 Task: Look for space in San Lorenzo, Argentina from 1st June, 2023 to 4th June, 2023 for 1 adult in price range Rs.6000 to Rs.16000. Place can be private room with 1  bedroom having 1 bed and 1 bathroom. Property type can be house, flat, guest house. Amenities needed are: wifi, heating. Booking option can be shelf check-in. Required host language is English.
Action: Mouse moved to (533, 118)
Screenshot: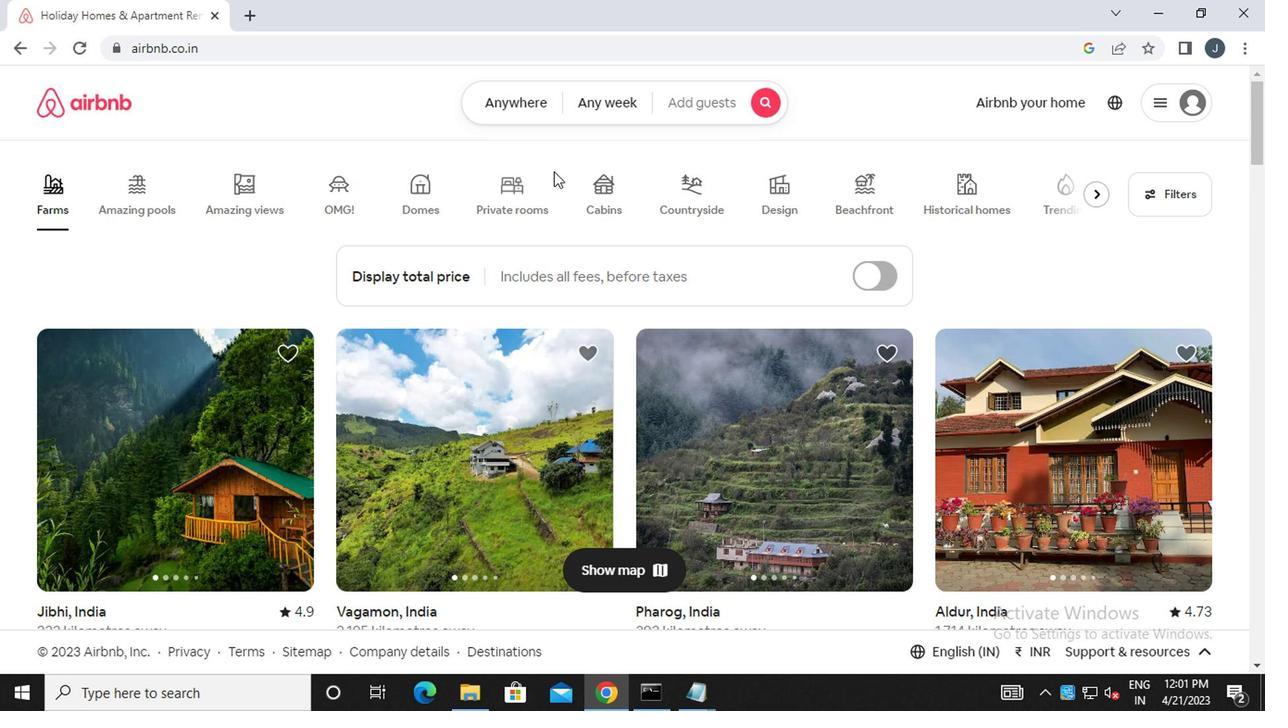 
Action: Mouse pressed left at (533, 118)
Screenshot: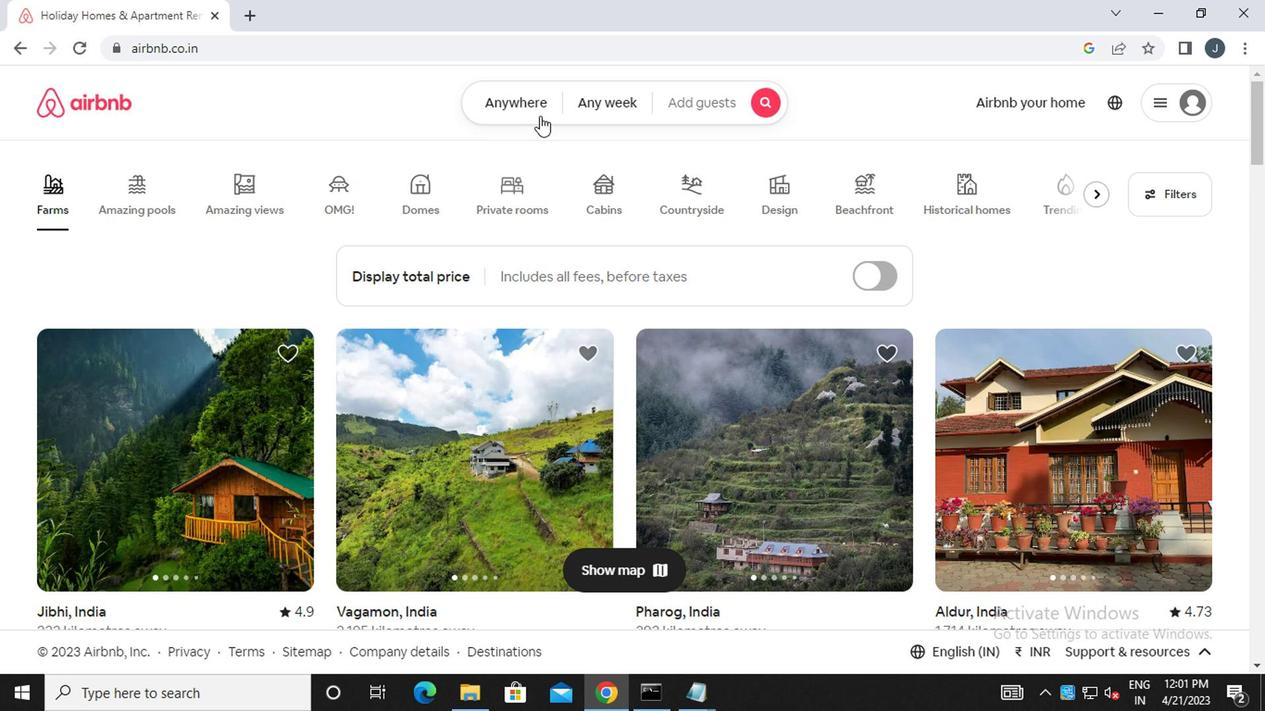 
Action: Mouse moved to (326, 180)
Screenshot: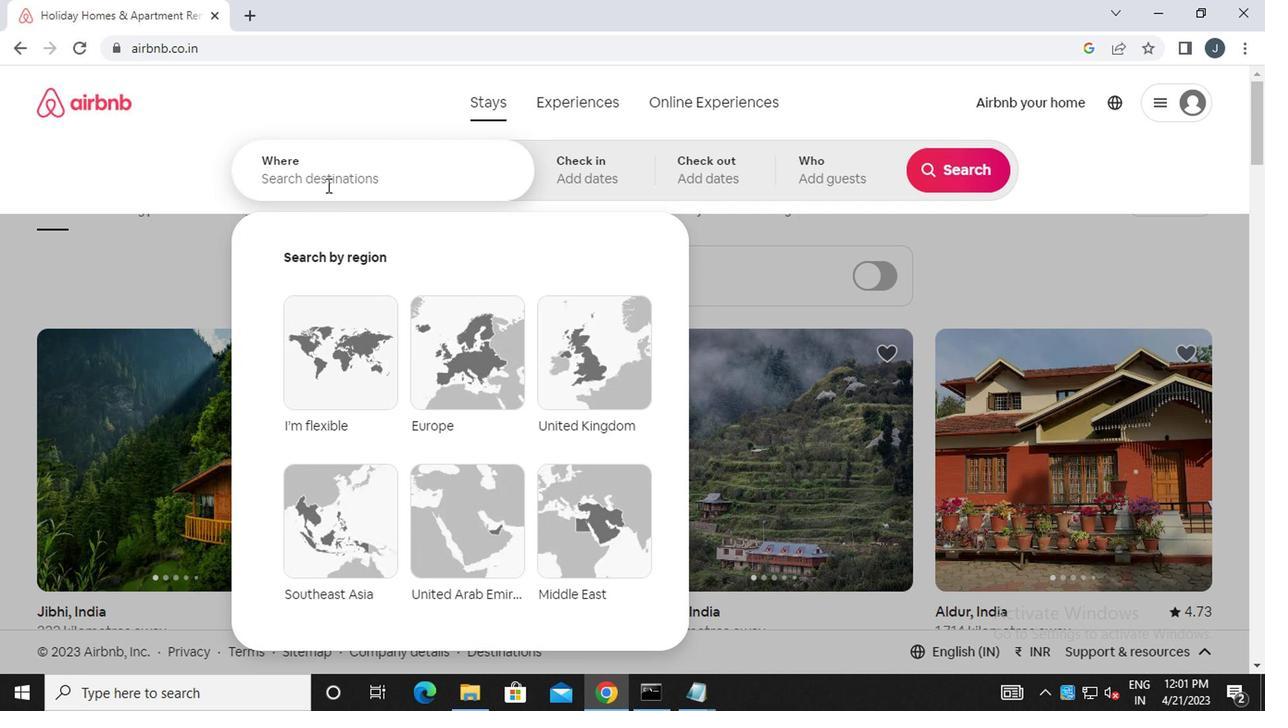 
Action: Mouse pressed left at (326, 180)
Screenshot: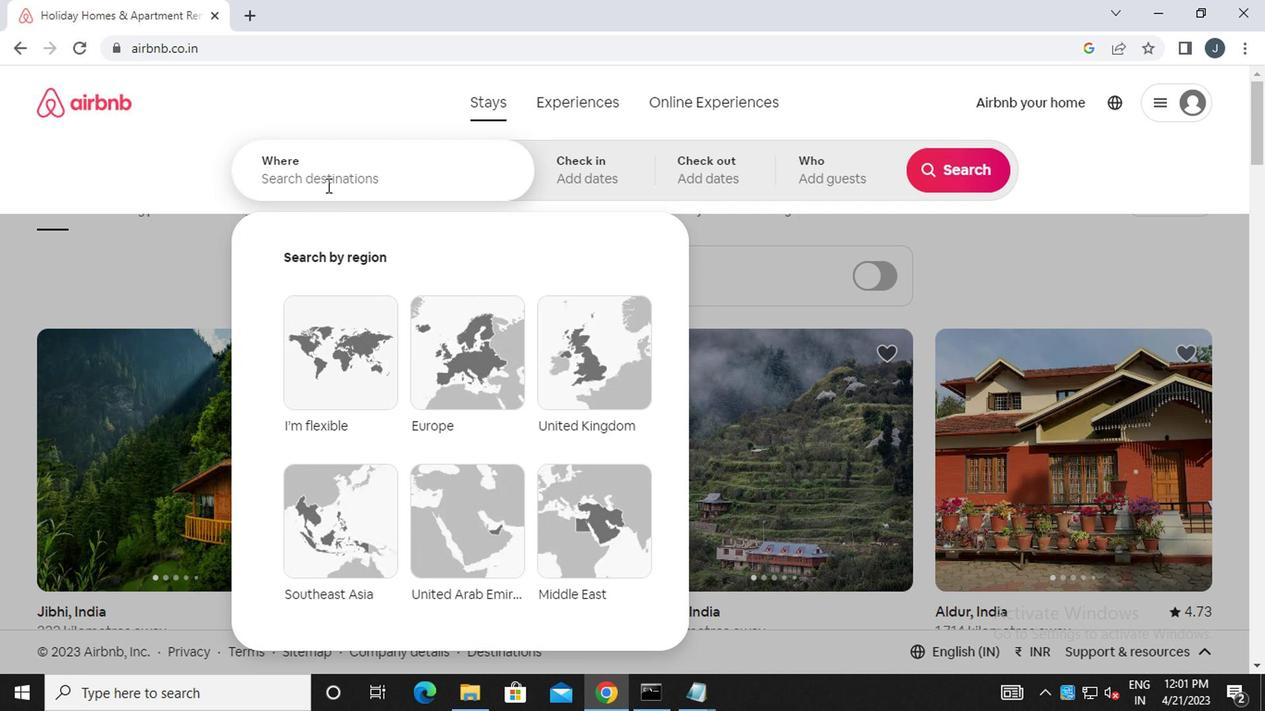 
Action: Mouse moved to (326, 180)
Screenshot: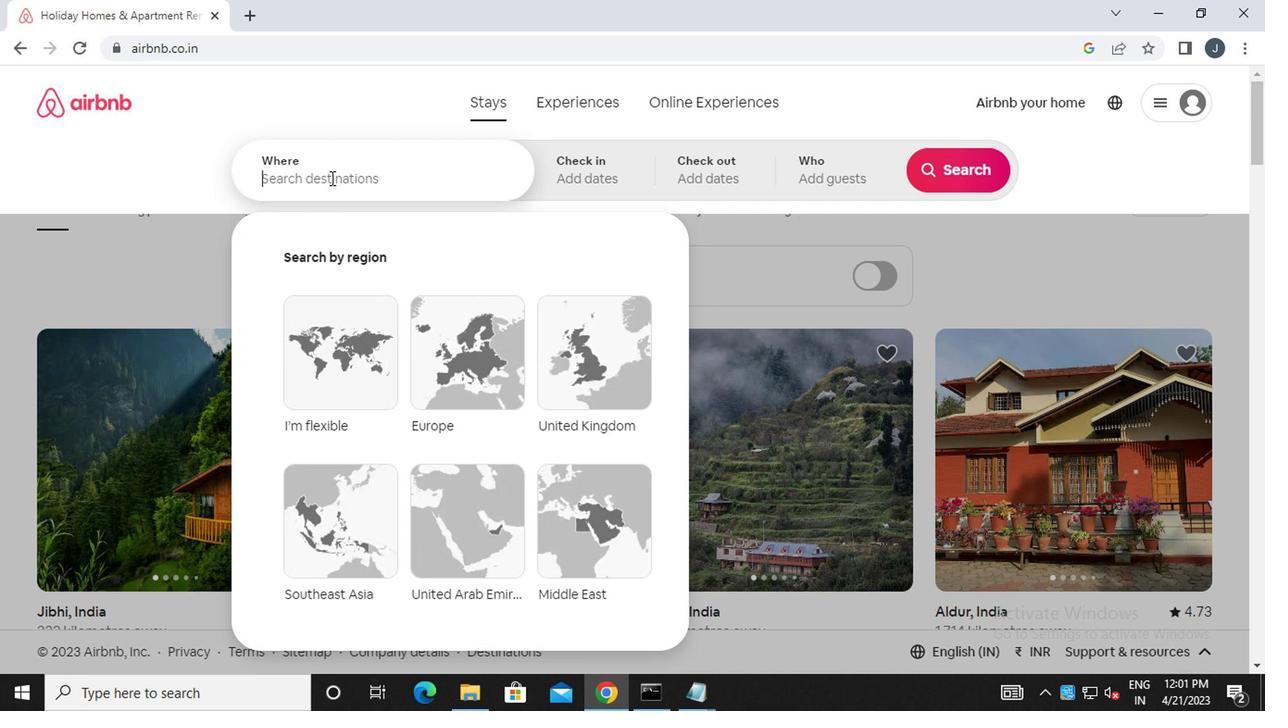 
Action: Key pressed s<Key.caps_lock>an<Key.space><Key.caps_lock>l<Key.caps_lock>orenzo
Screenshot: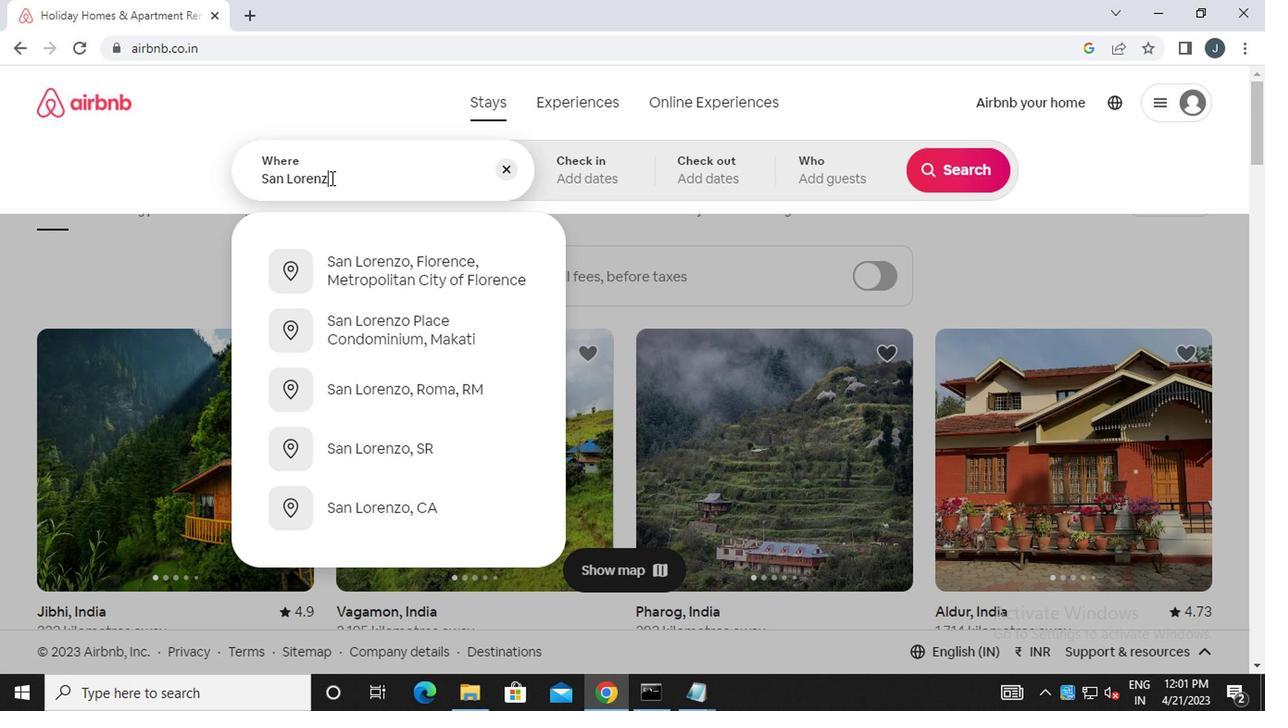 
Action: Mouse moved to (292, 180)
Screenshot: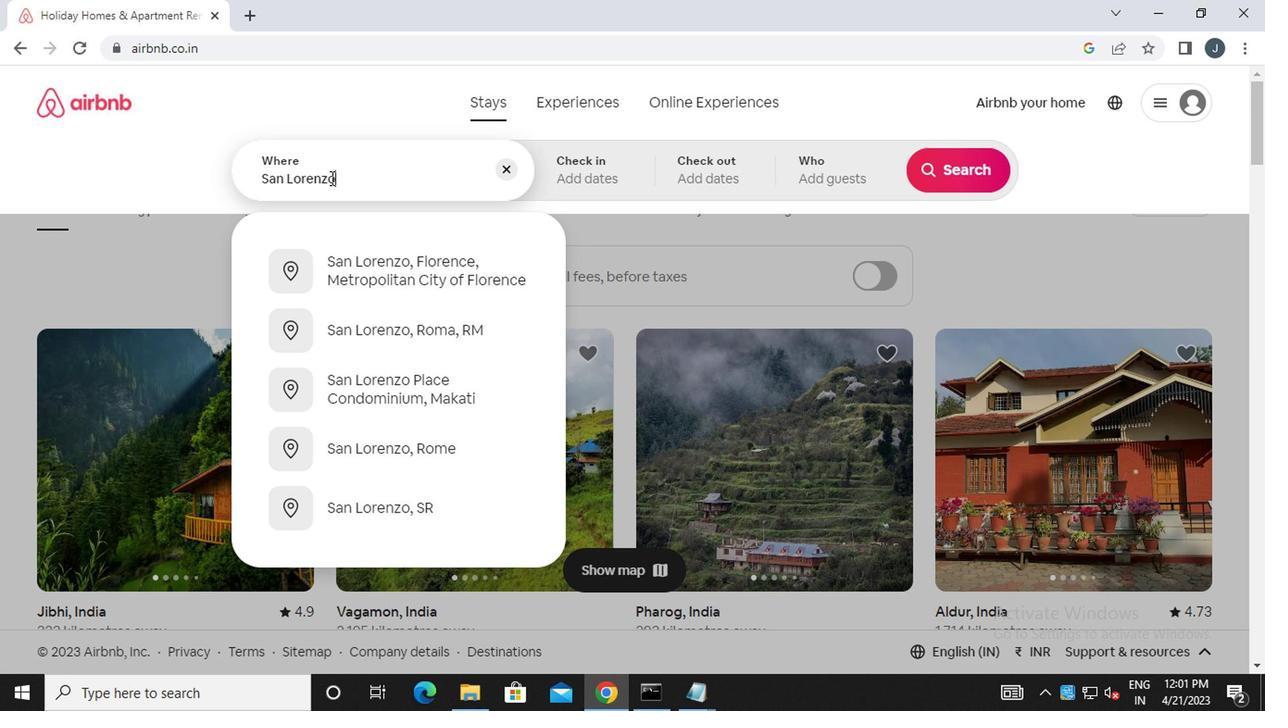 
Action: Key pressed ,<Key.space><Key.caps_lock>a<Key.caps_lock>rgentina
Screenshot: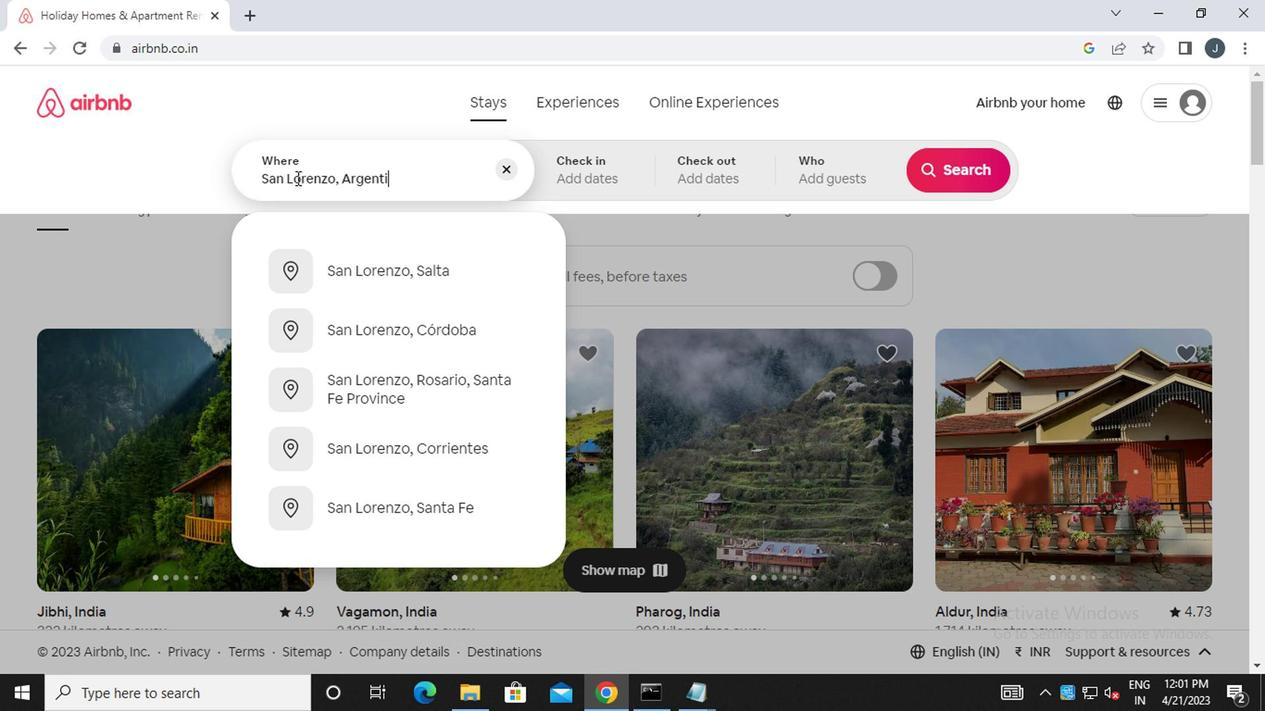 
Action: Mouse moved to (606, 189)
Screenshot: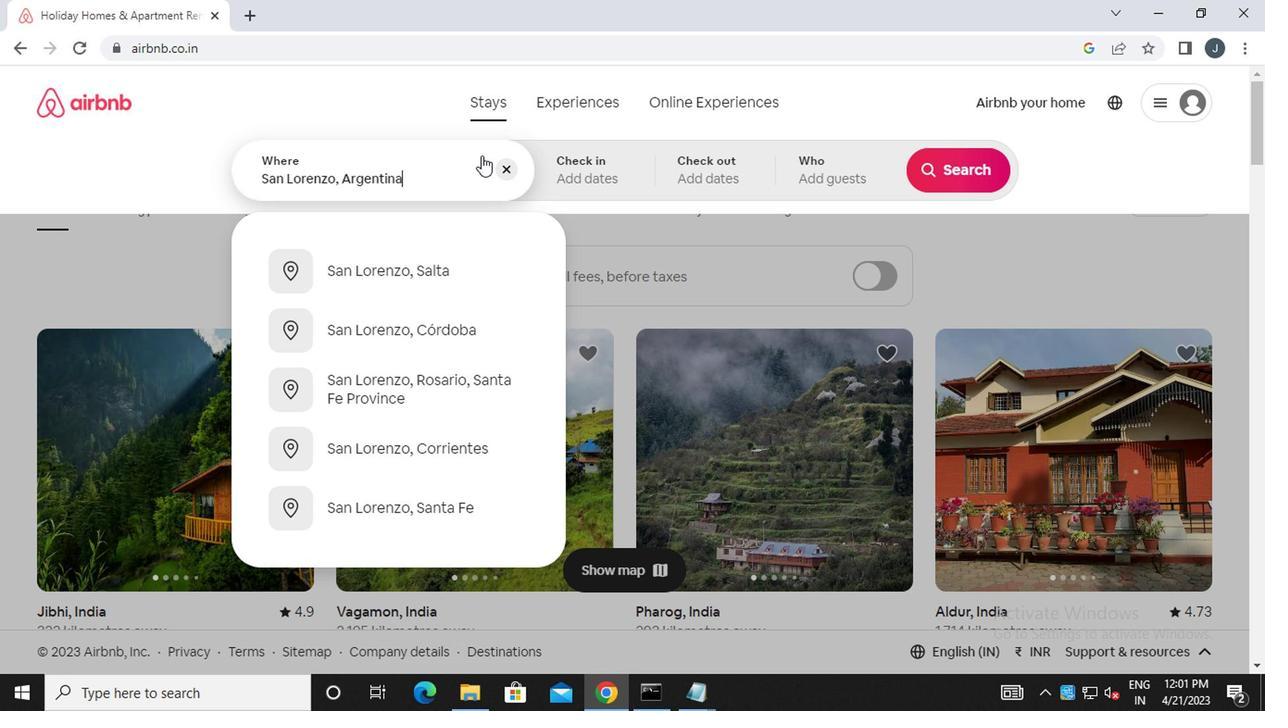 
Action: Mouse pressed left at (606, 189)
Screenshot: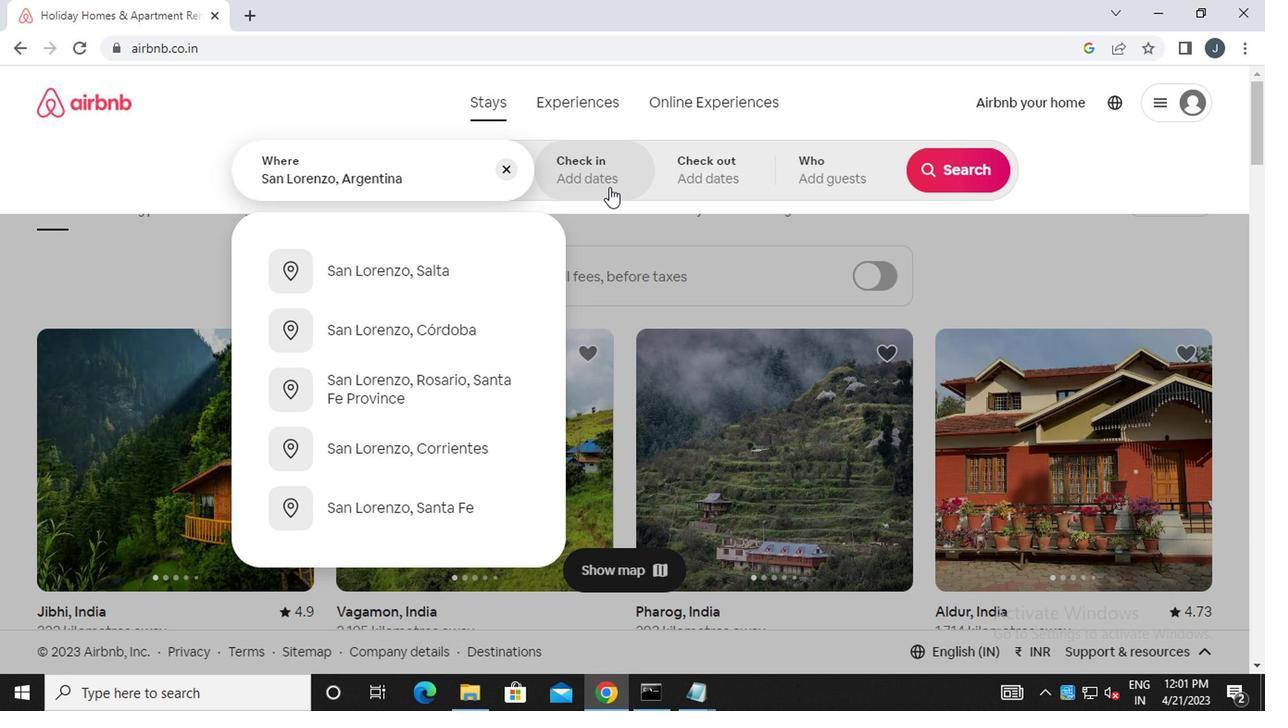 
Action: Mouse moved to (952, 318)
Screenshot: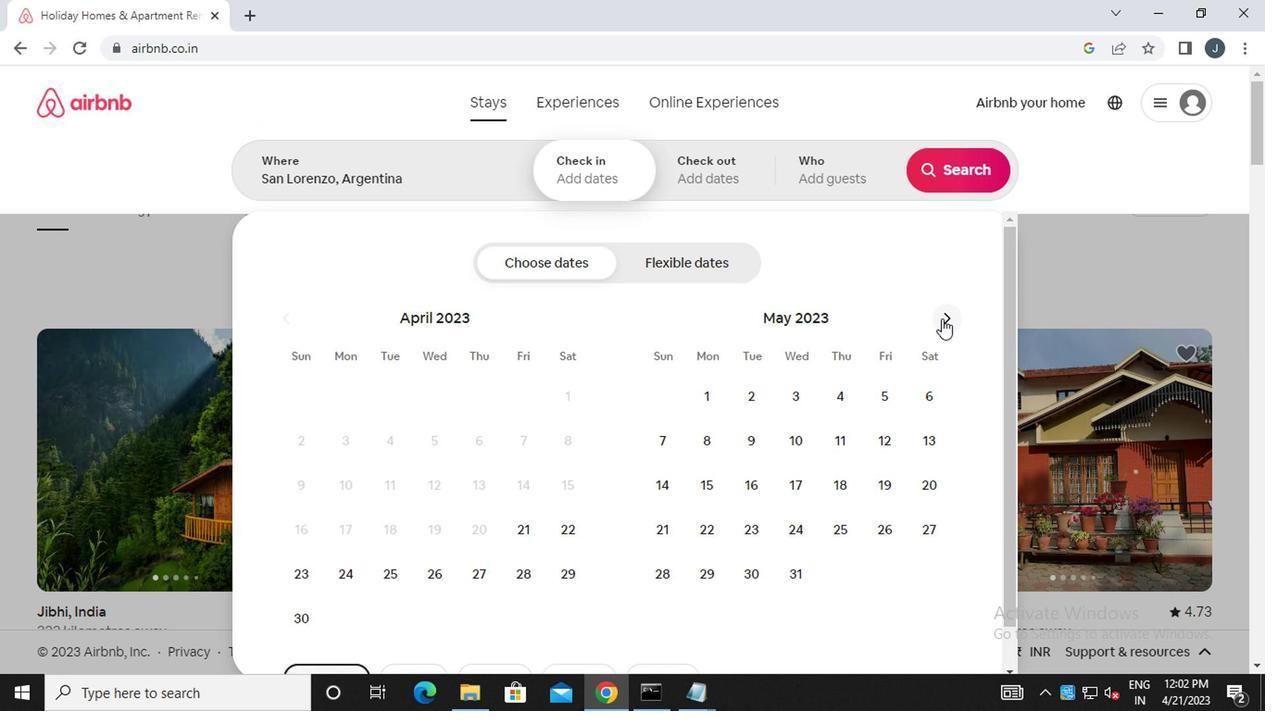 
Action: Mouse pressed left at (952, 318)
Screenshot: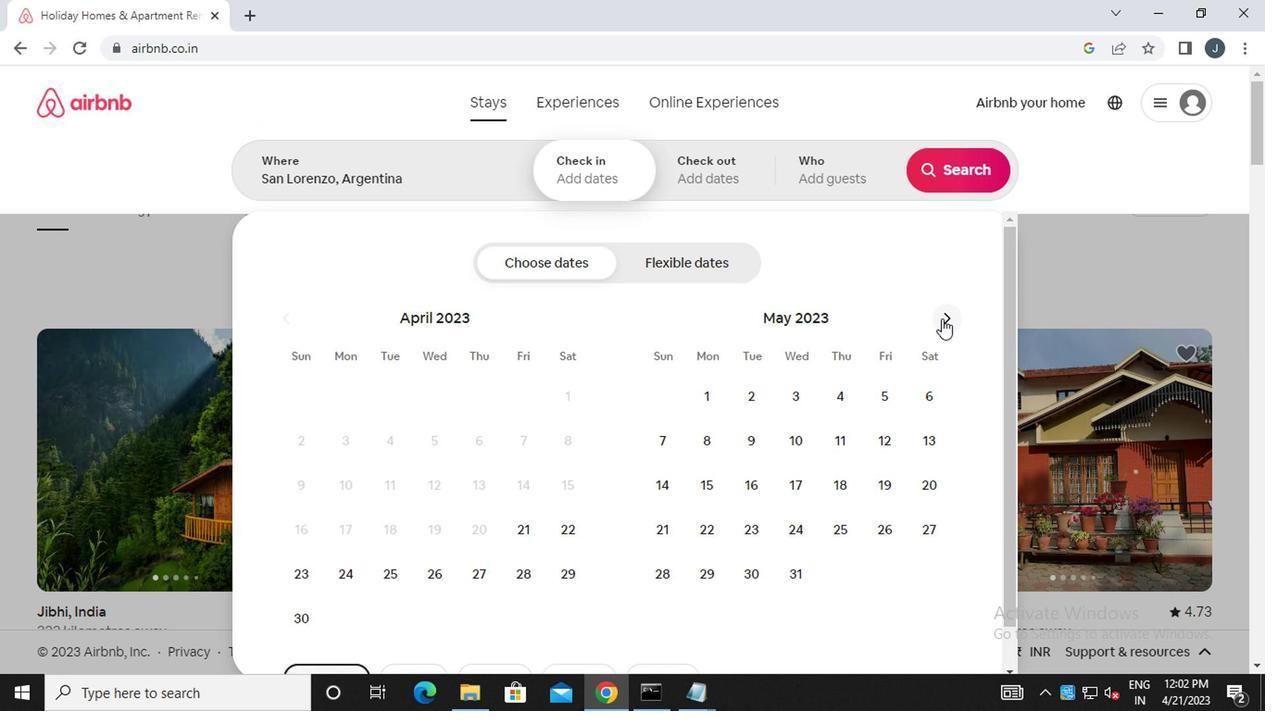 
Action: Mouse moved to (835, 404)
Screenshot: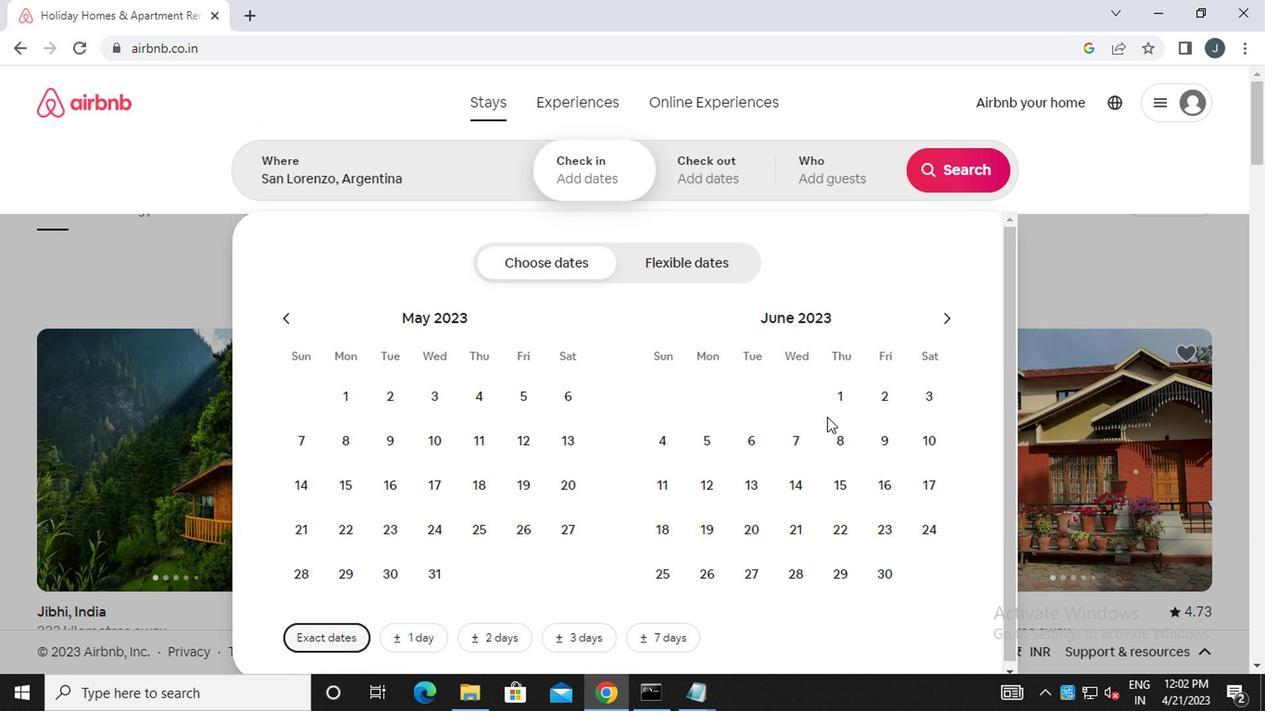 
Action: Mouse pressed left at (835, 404)
Screenshot: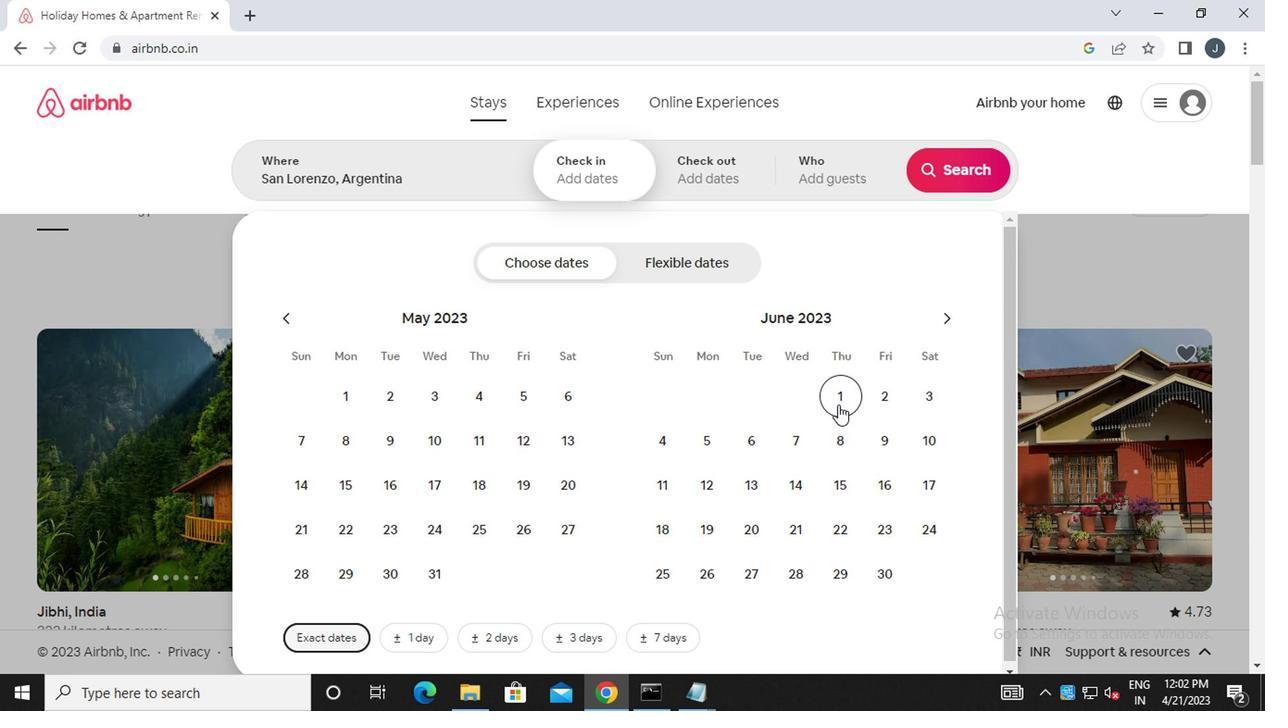 
Action: Mouse moved to (655, 449)
Screenshot: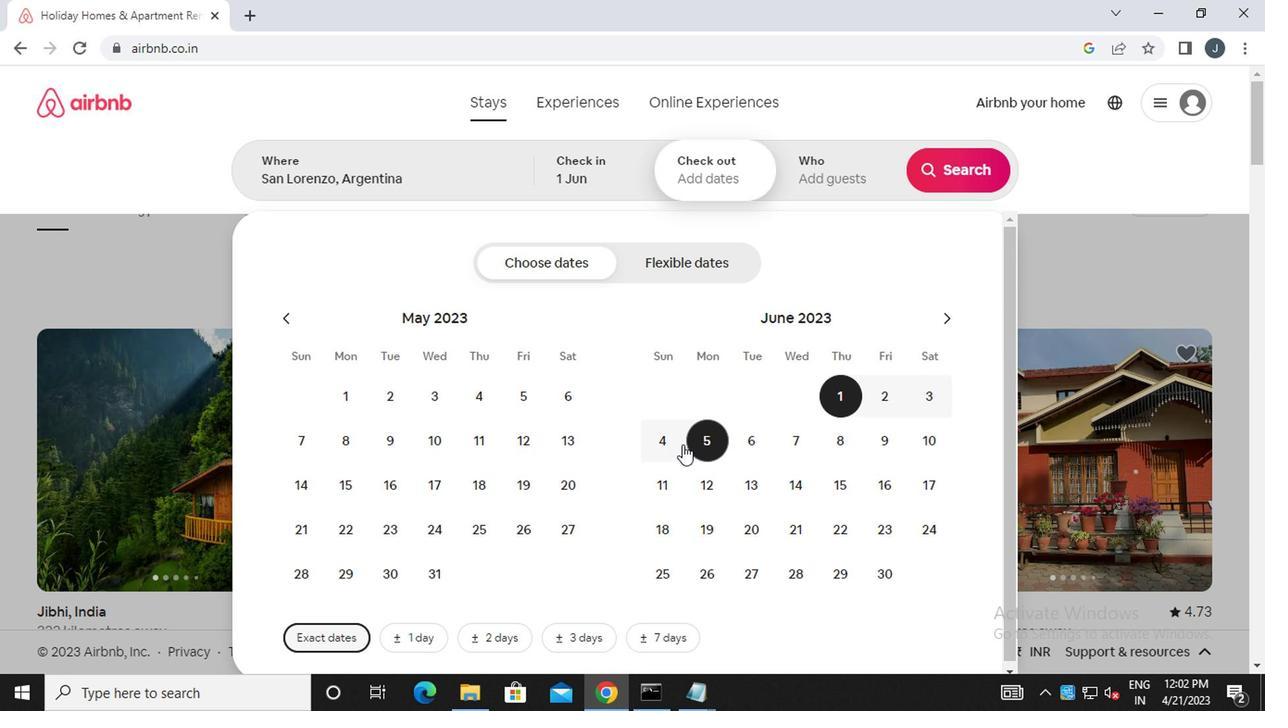 
Action: Mouse pressed left at (655, 449)
Screenshot: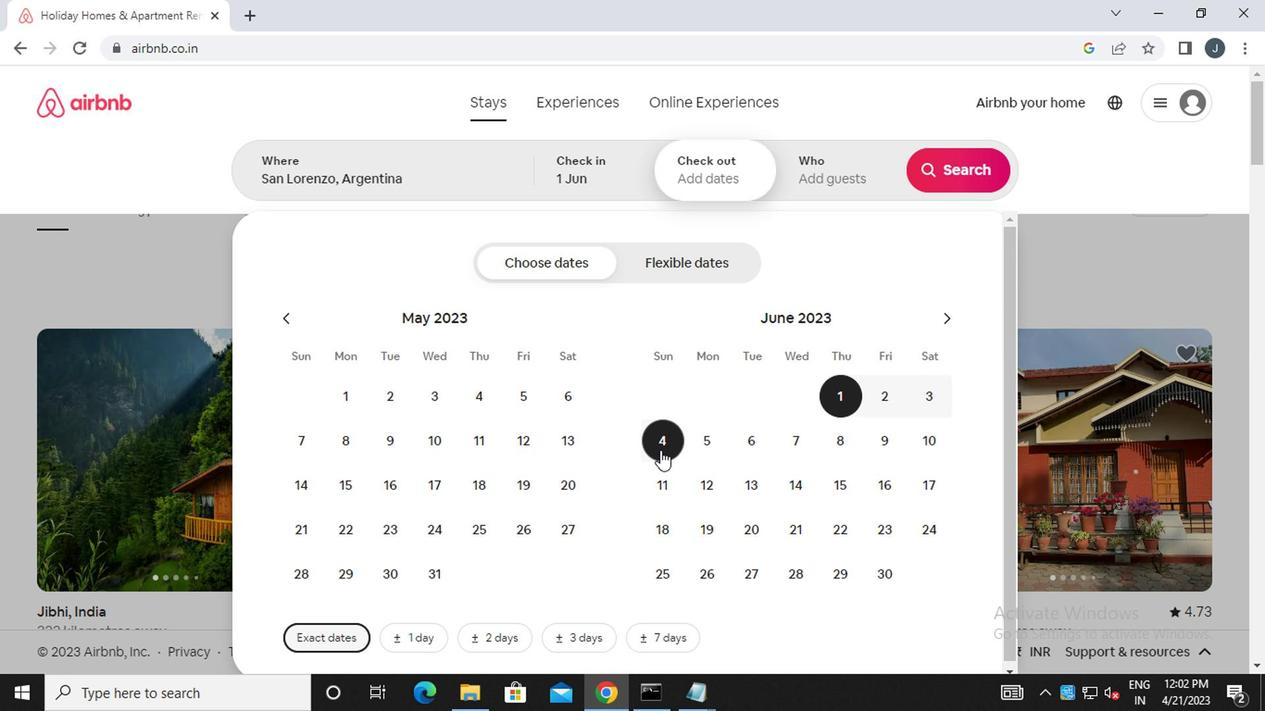 
Action: Mouse moved to (836, 176)
Screenshot: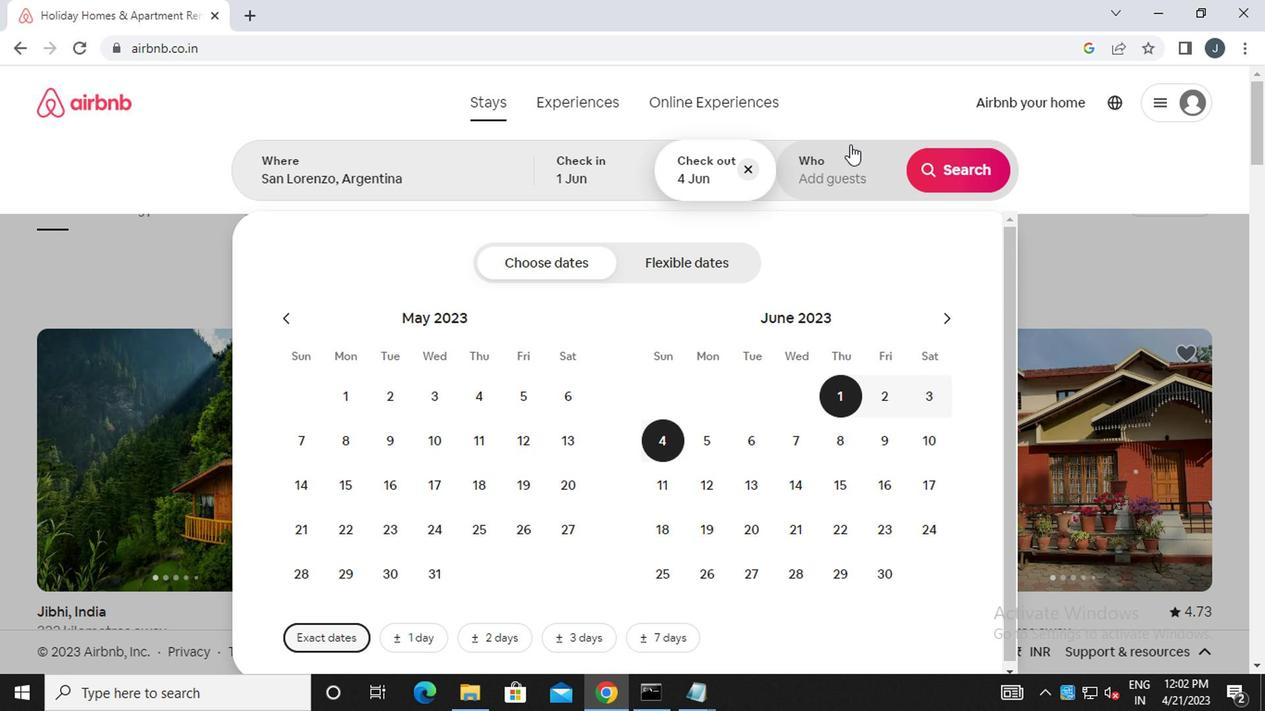 
Action: Mouse pressed left at (836, 176)
Screenshot: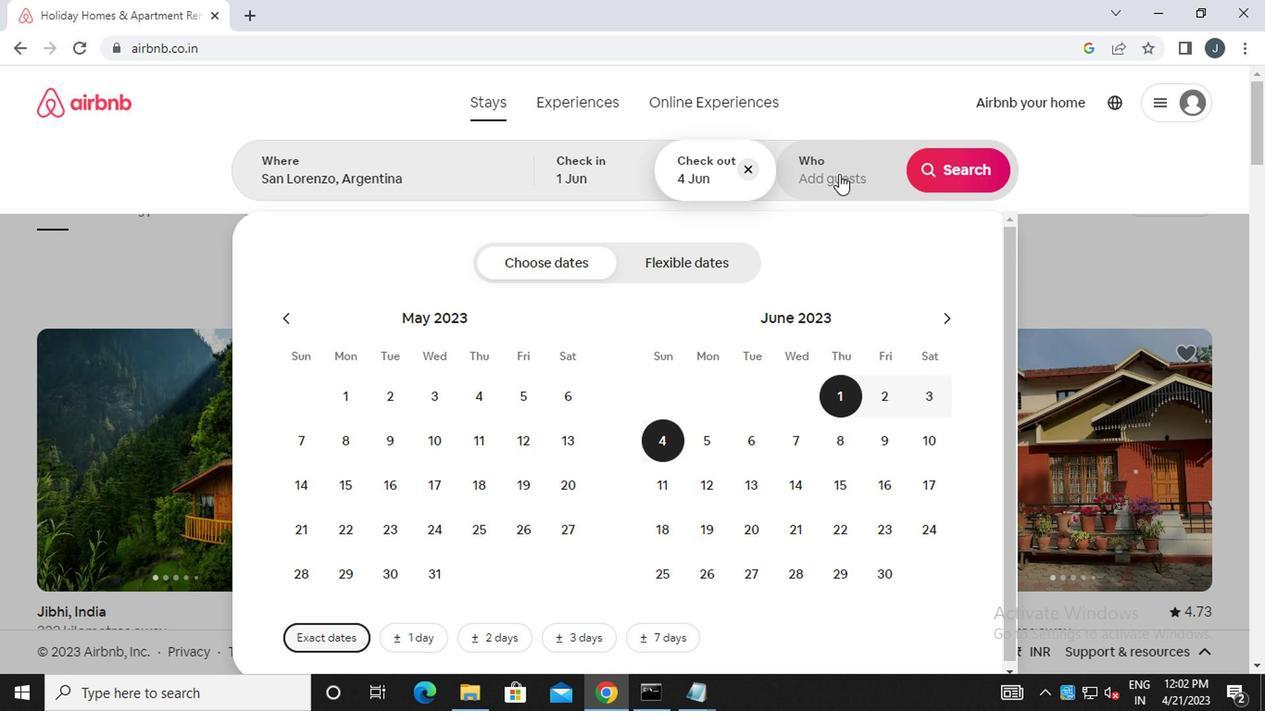 
Action: Mouse moved to (951, 270)
Screenshot: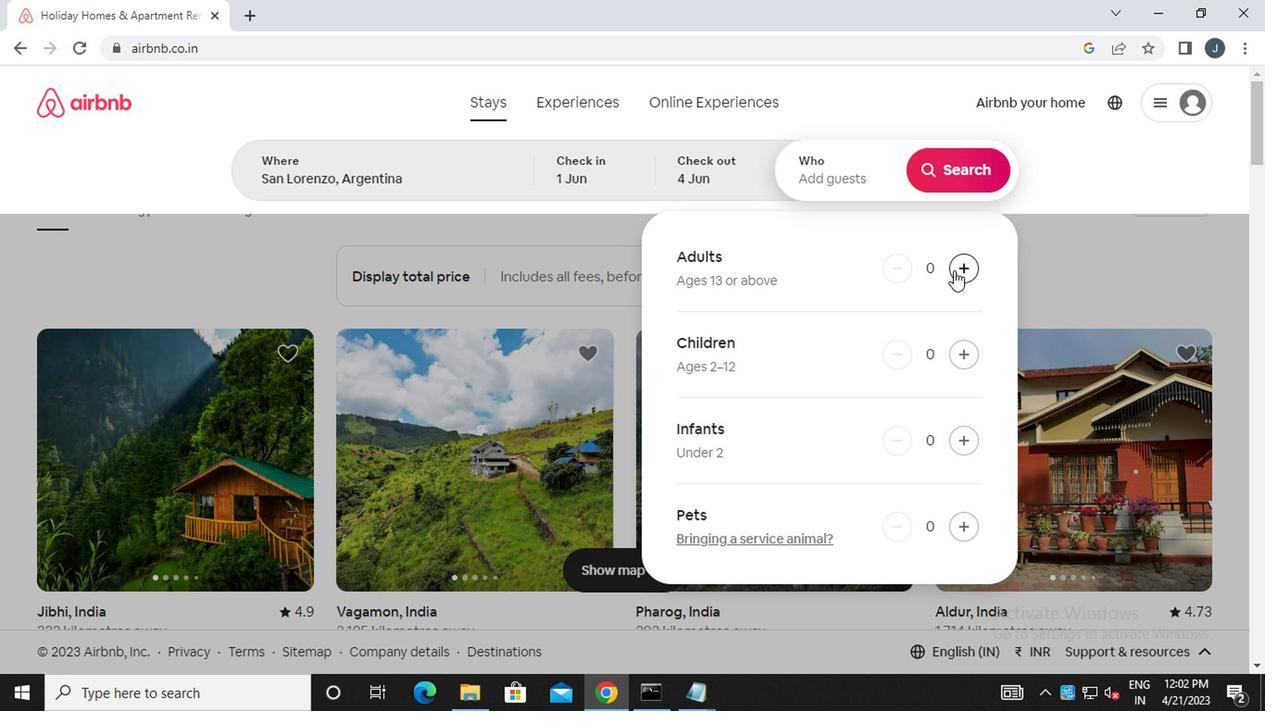 
Action: Mouse pressed left at (951, 270)
Screenshot: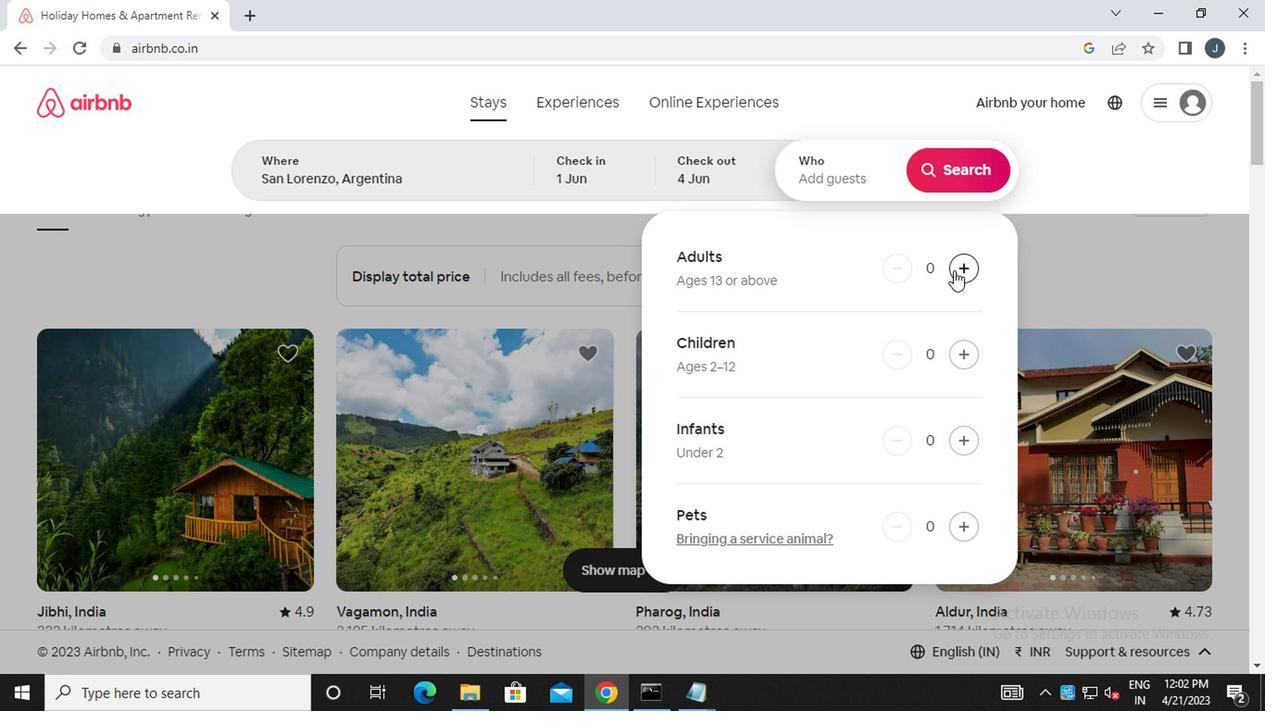 
Action: Mouse moved to (952, 159)
Screenshot: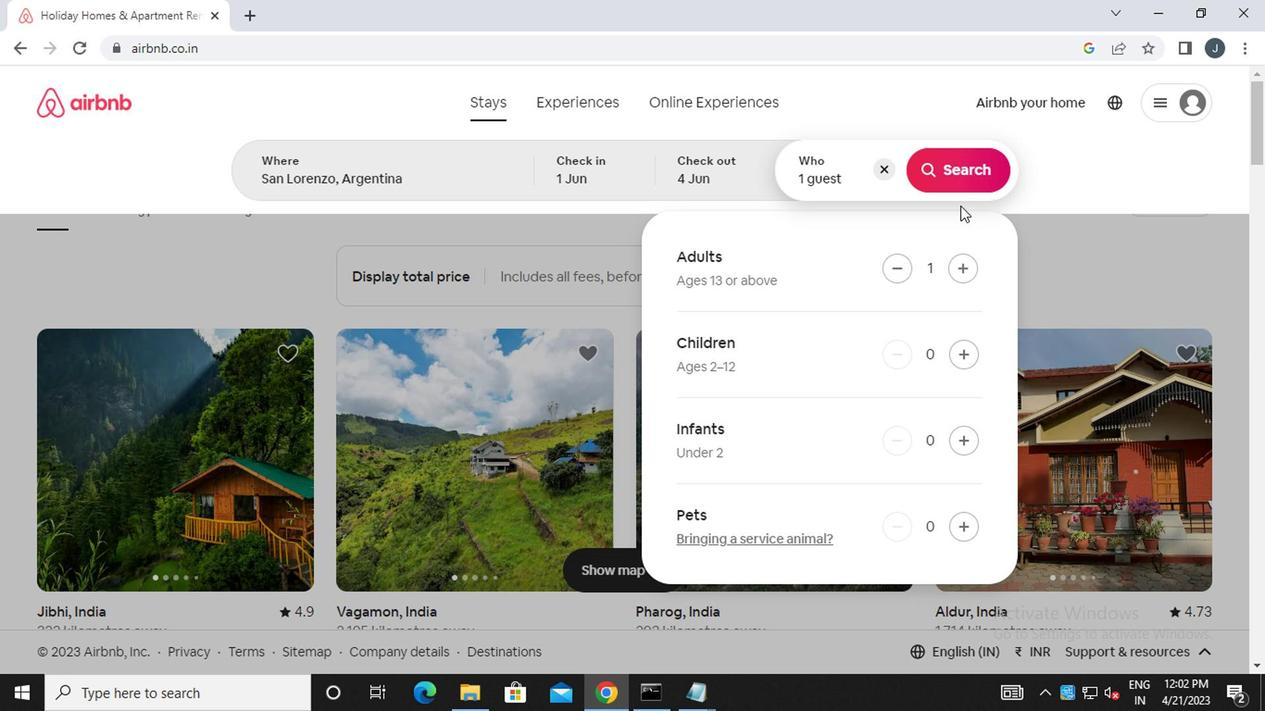 
Action: Mouse pressed left at (952, 159)
Screenshot: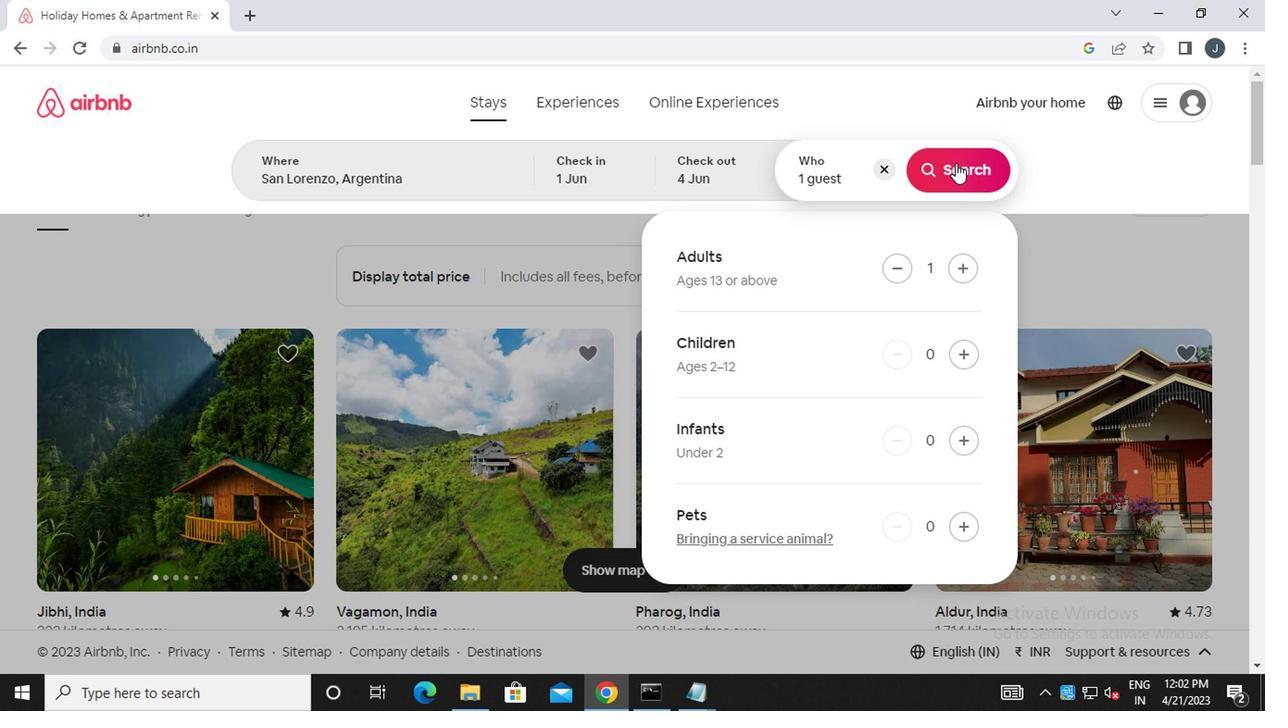 
Action: Mouse moved to (1218, 185)
Screenshot: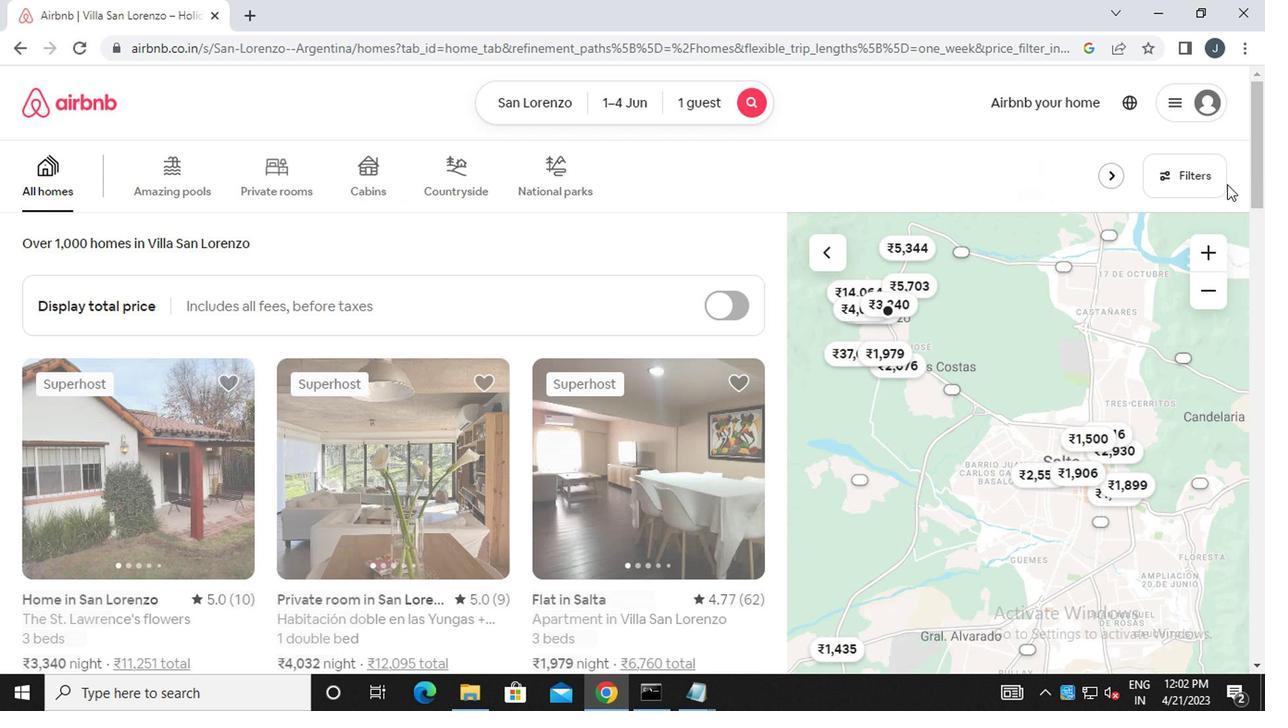 
Action: Mouse pressed left at (1218, 185)
Screenshot: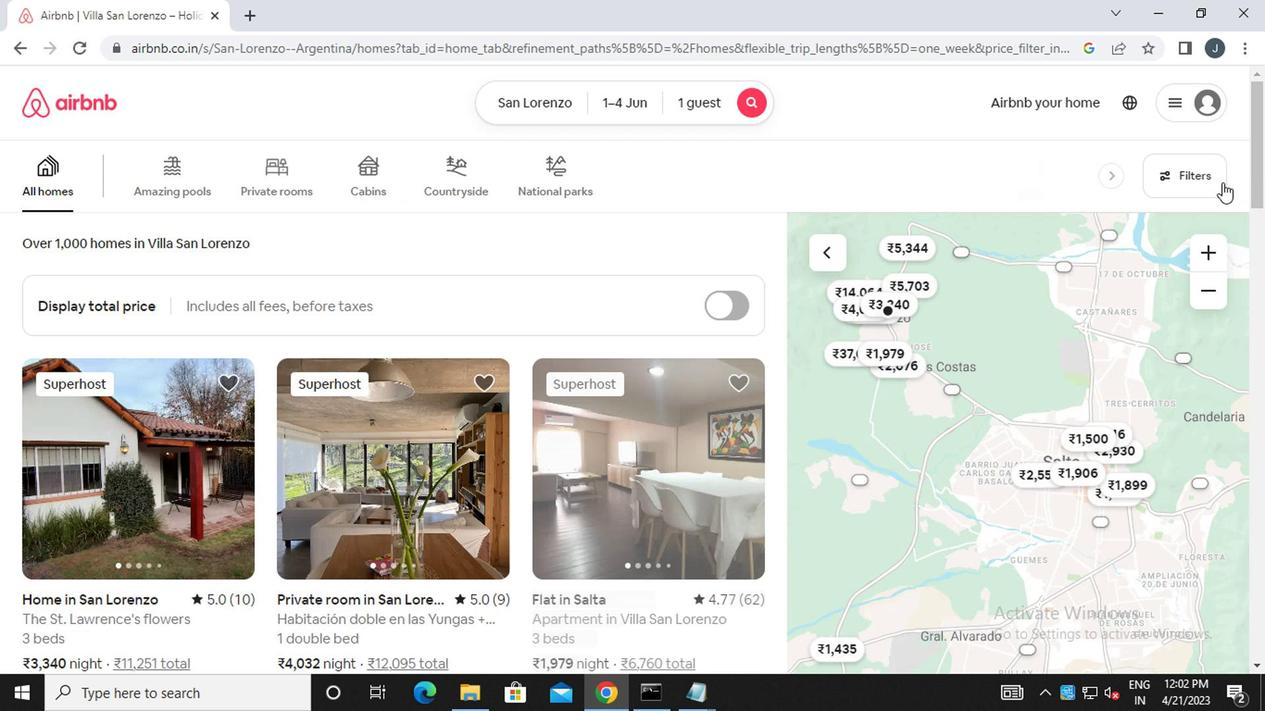 
Action: Mouse moved to (436, 407)
Screenshot: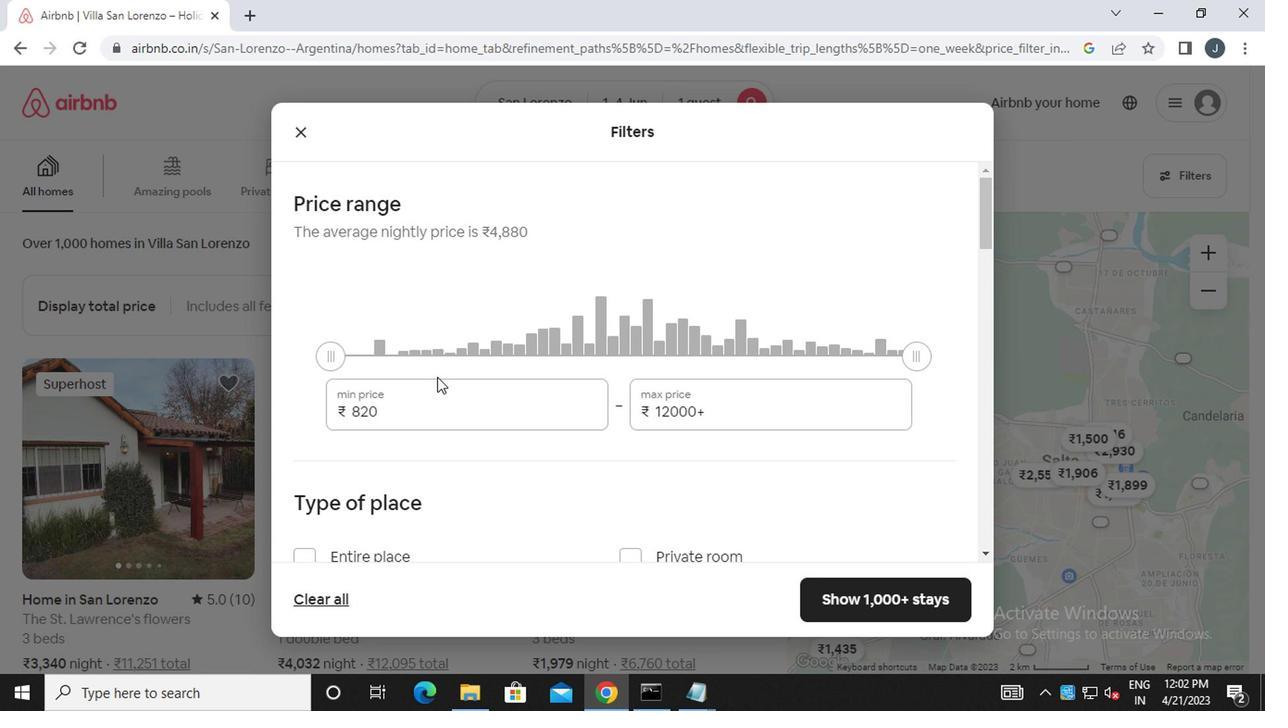 
Action: Mouse pressed left at (436, 407)
Screenshot: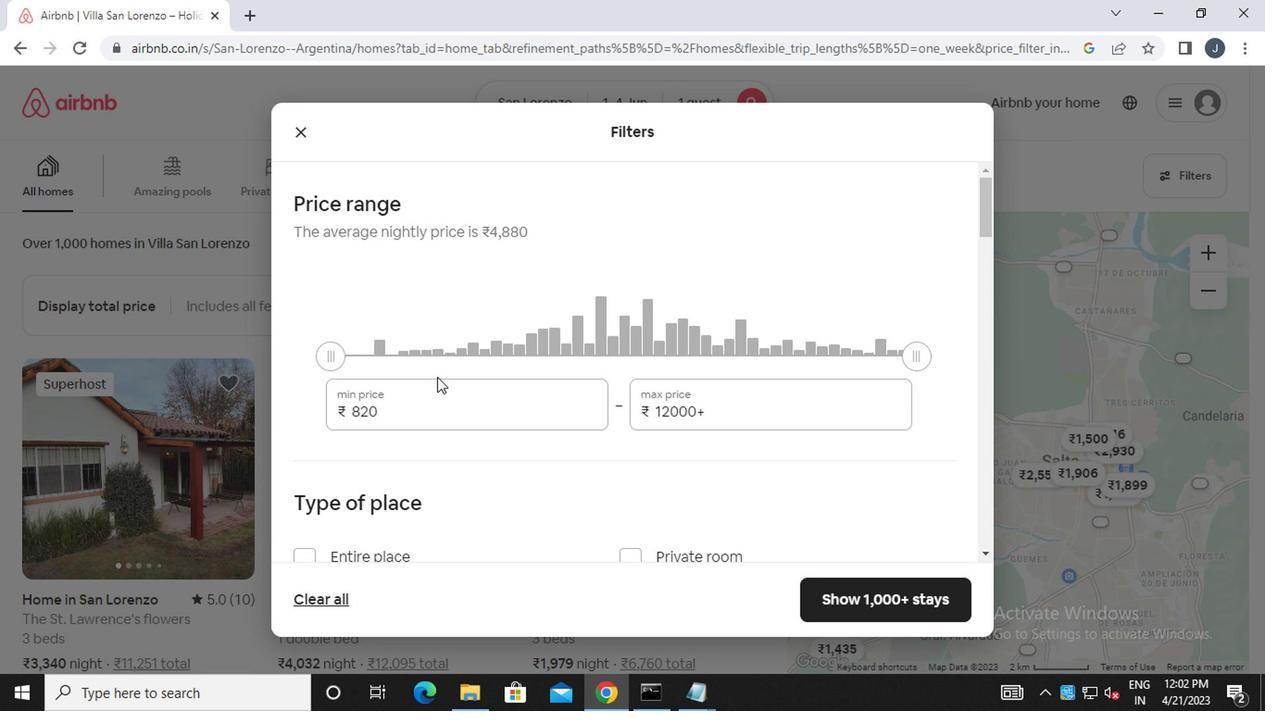 
Action: Mouse moved to (434, 407)
Screenshot: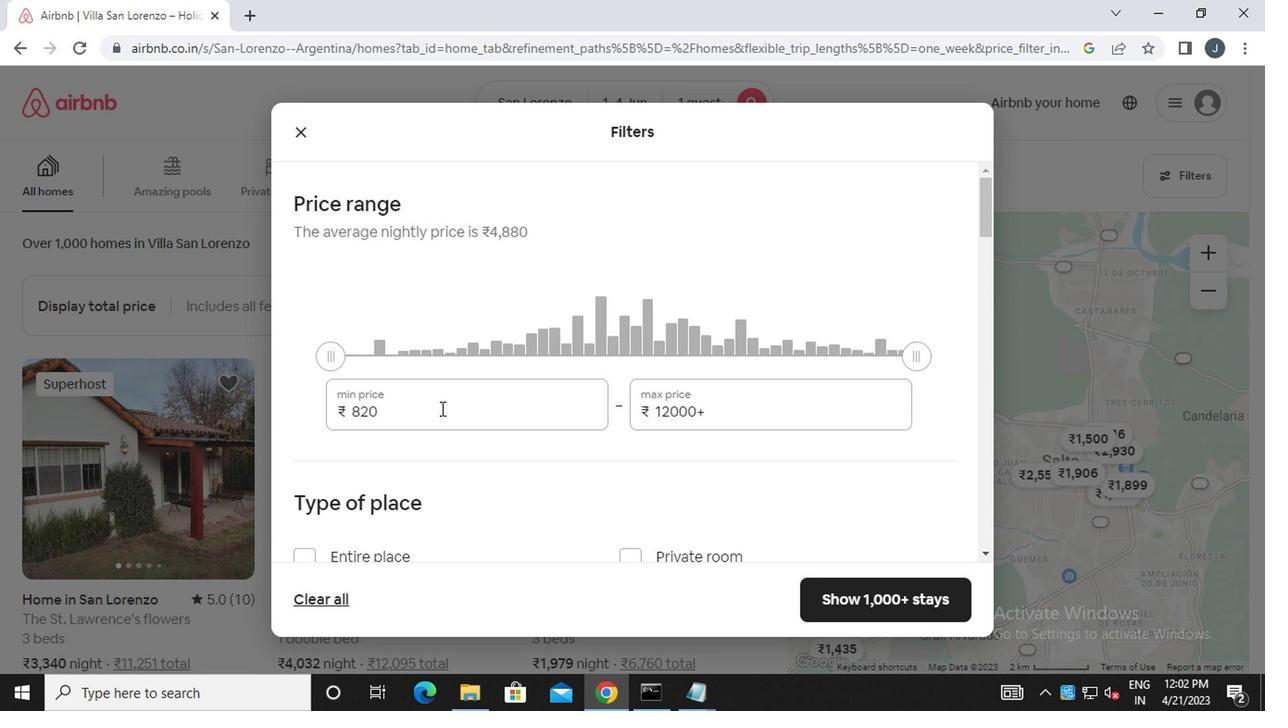 
Action: Key pressed <Key.backspace><Key.backspace><Key.backspace><Key.backspace><Key.backspace><Key.backspace><Key.backspace><Key.backspace><Key.backspace><Key.backspace><Key.backspace><Key.backspace>6000
Screenshot: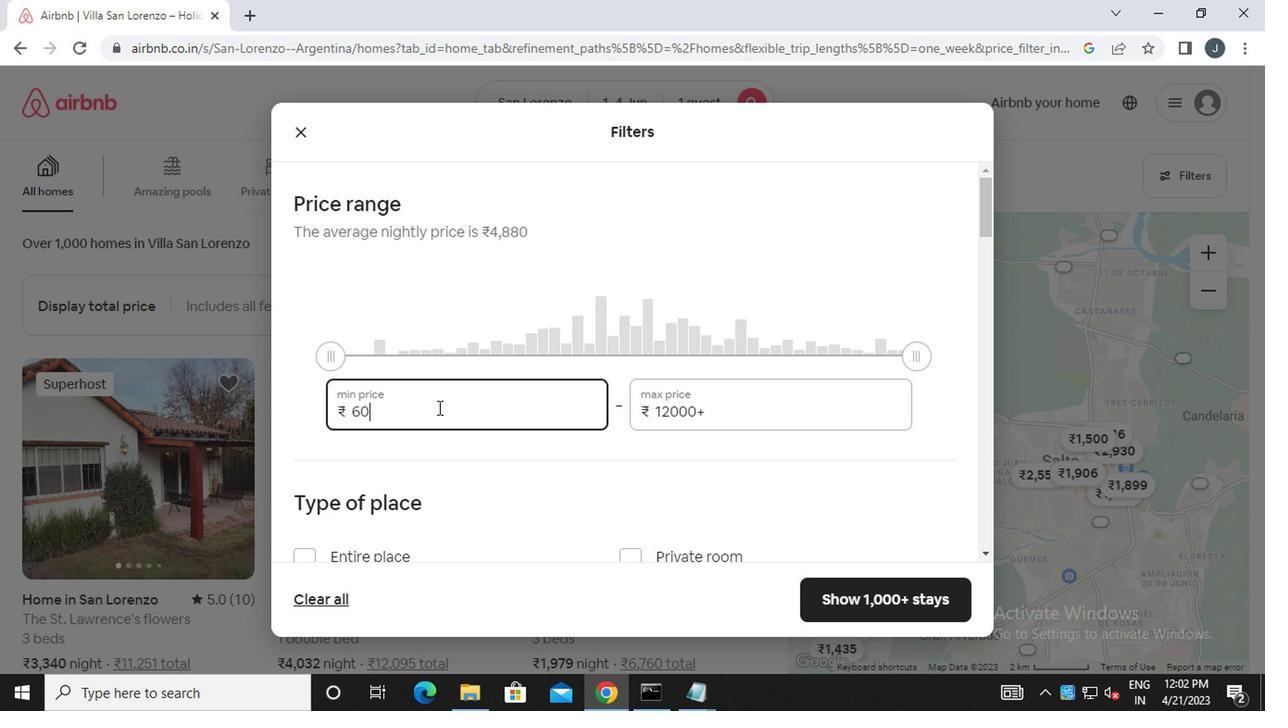 
Action: Mouse moved to (750, 407)
Screenshot: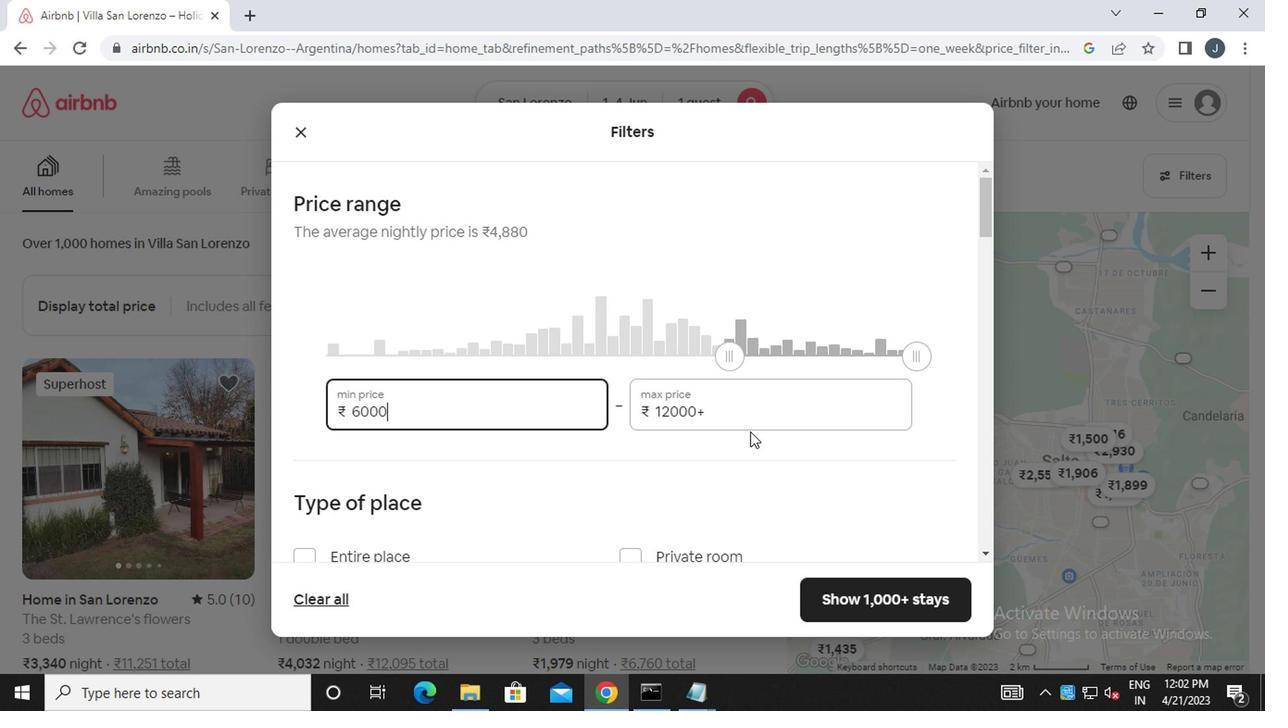 
Action: Mouse pressed left at (750, 407)
Screenshot: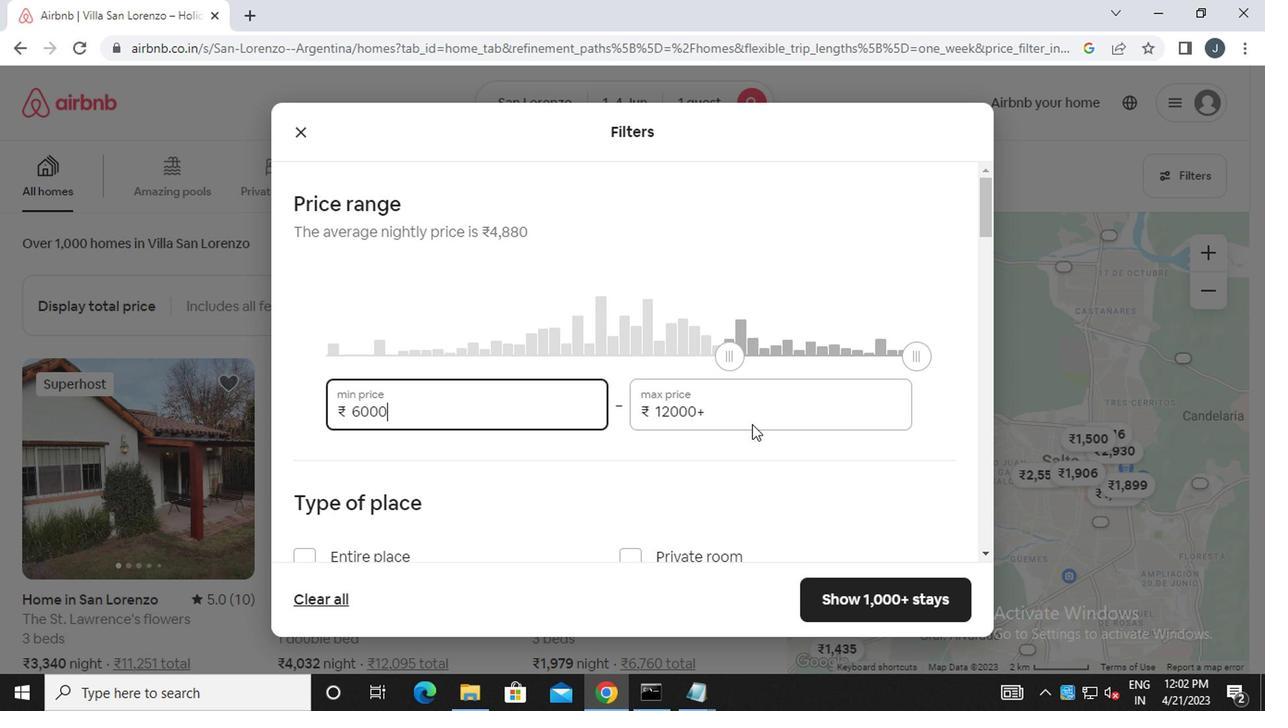 
Action: Mouse moved to (750, 410)
Screenshot: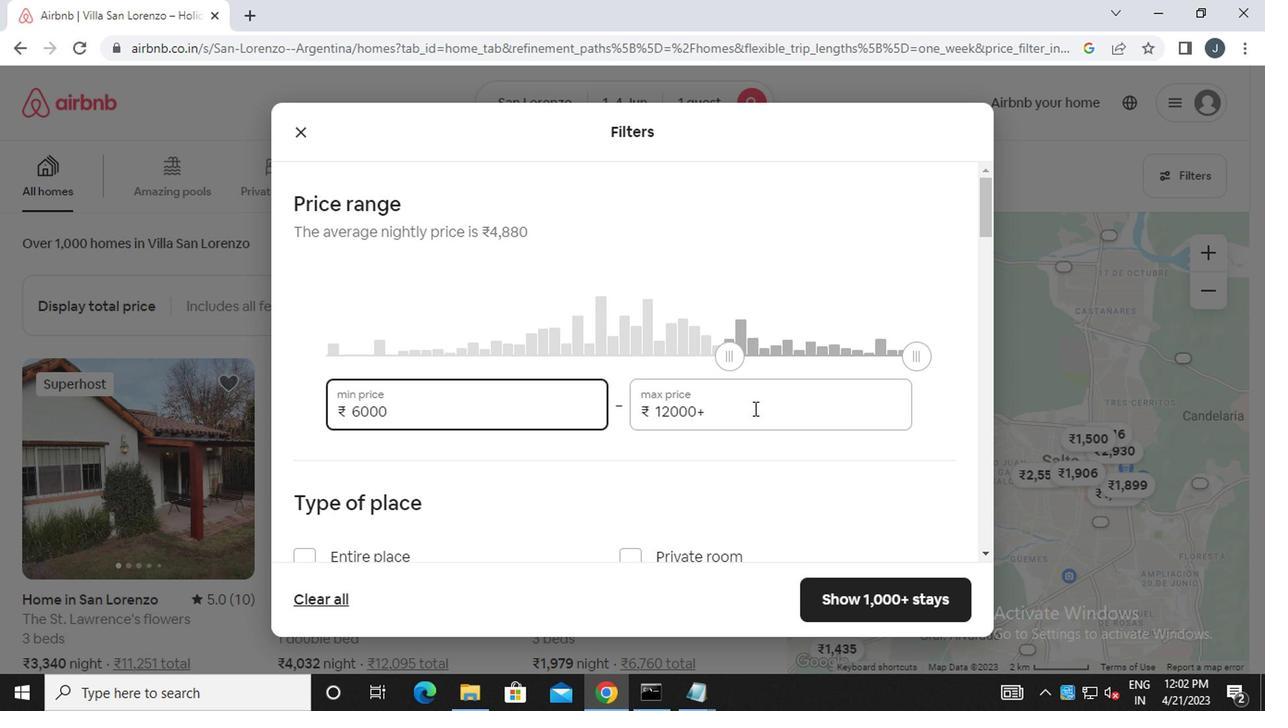 
Action: Key pressed <Key.backspace><Key.backspace><Key.backspace><Key.backspace><Key.backspace>6000
Screenshot: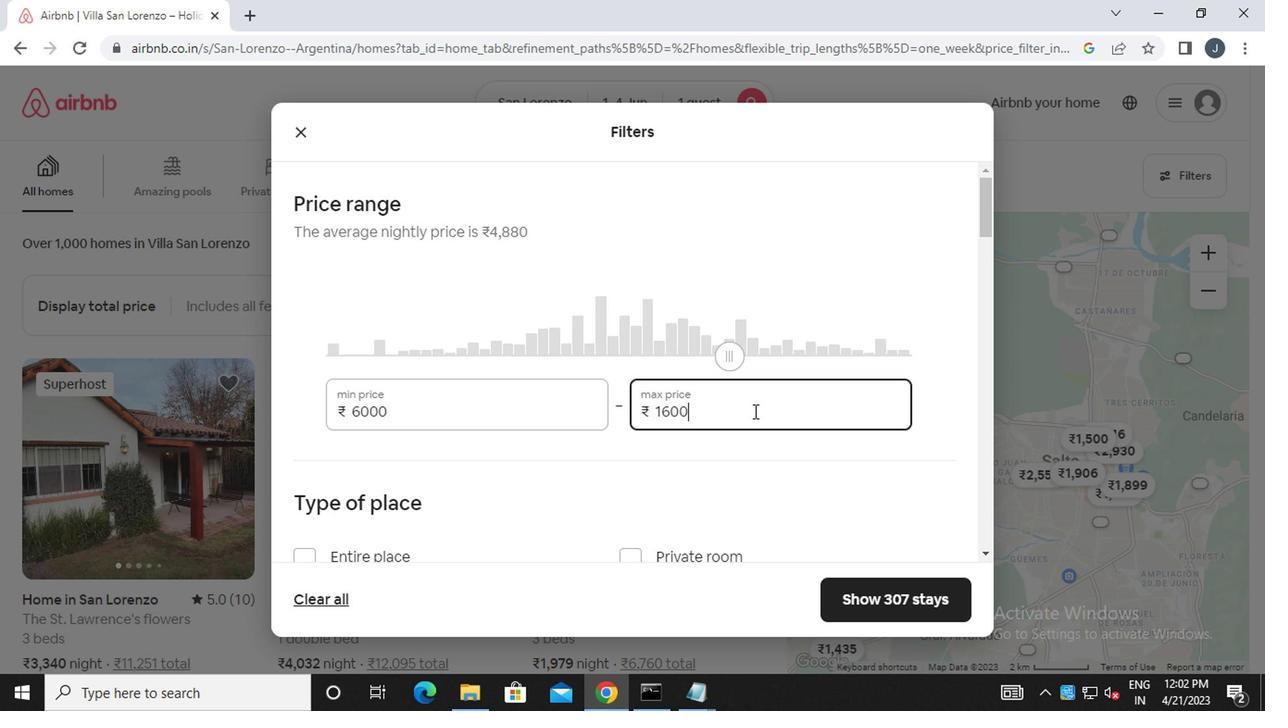 
Action: Mouse moved to (686, 454)
Screenshot: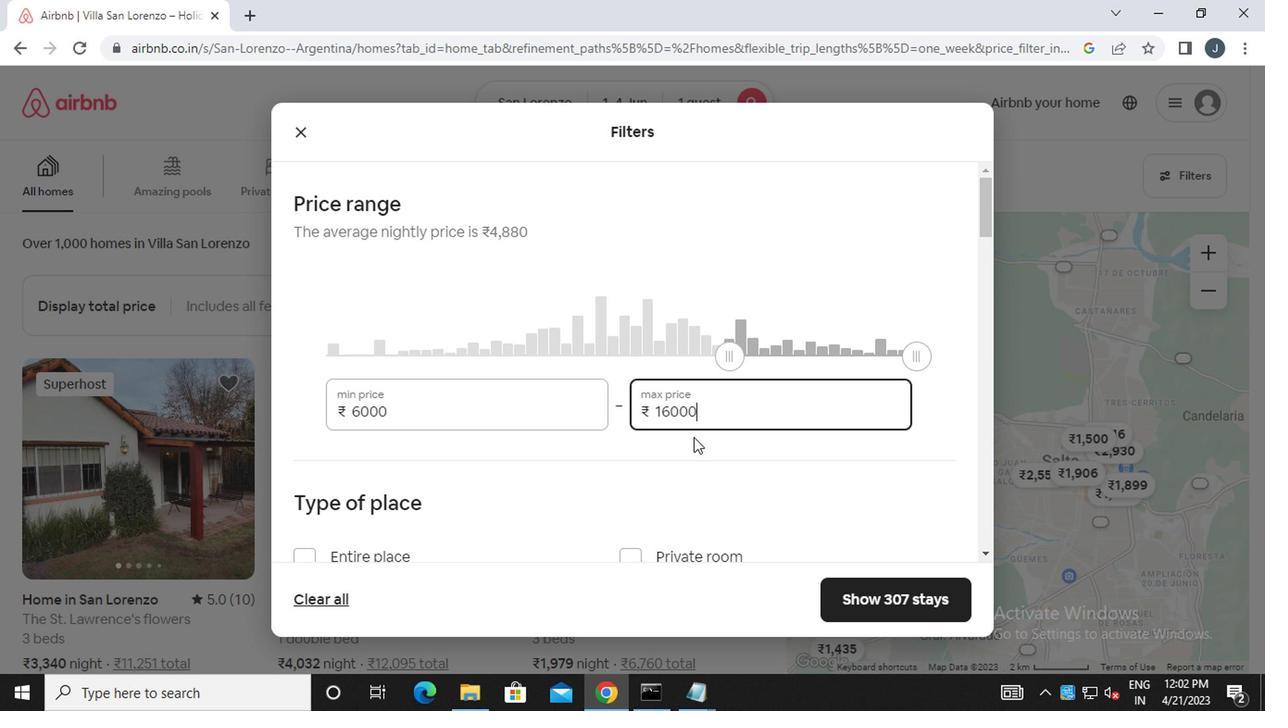 
Action: Mouse scrolled (686, 453) with delta (0, -1)
Screenshot: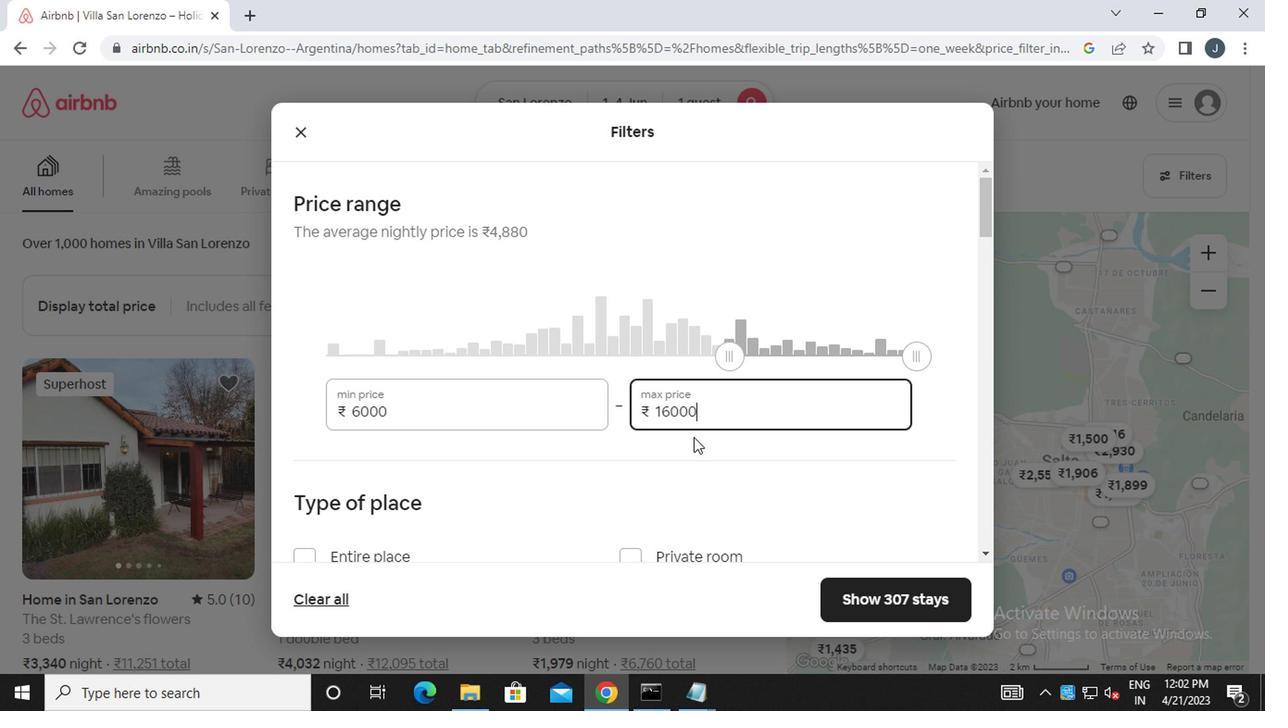 
Action: Mouse moved to (686, 455)
Screenshot: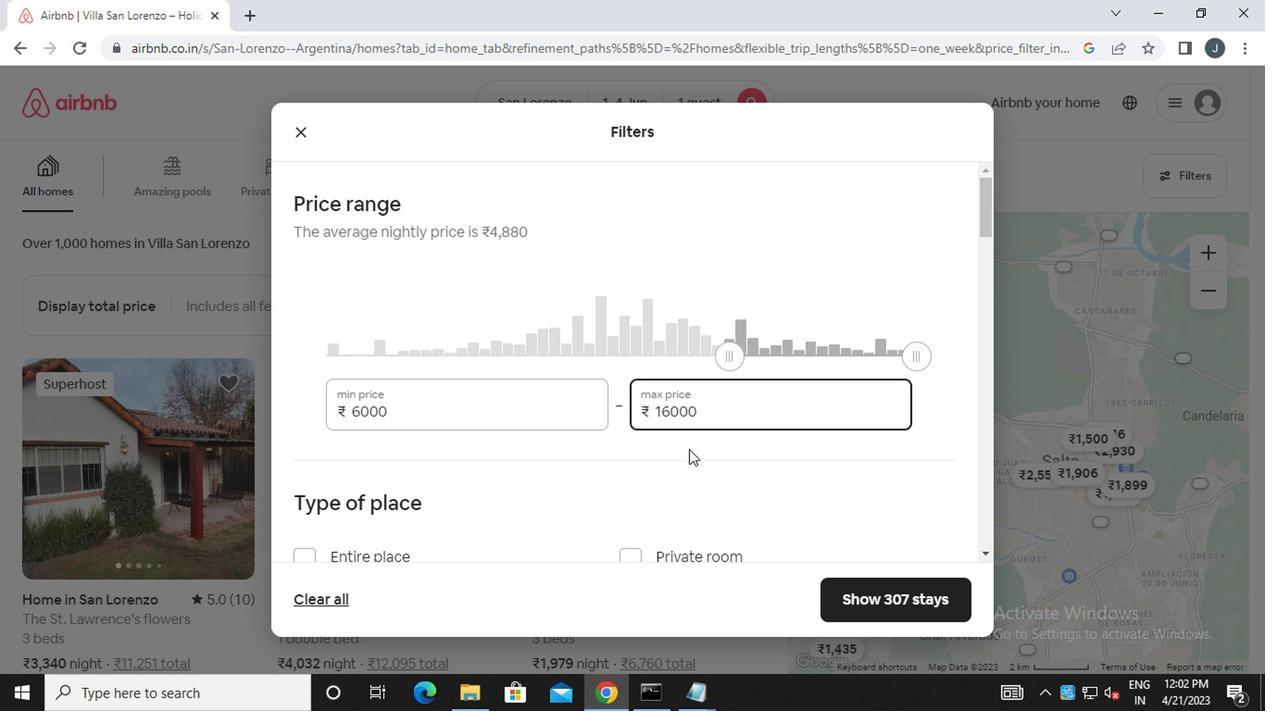 
Action: Mouse scrolled (686, 454) with delta (0, 0)
Screenshot: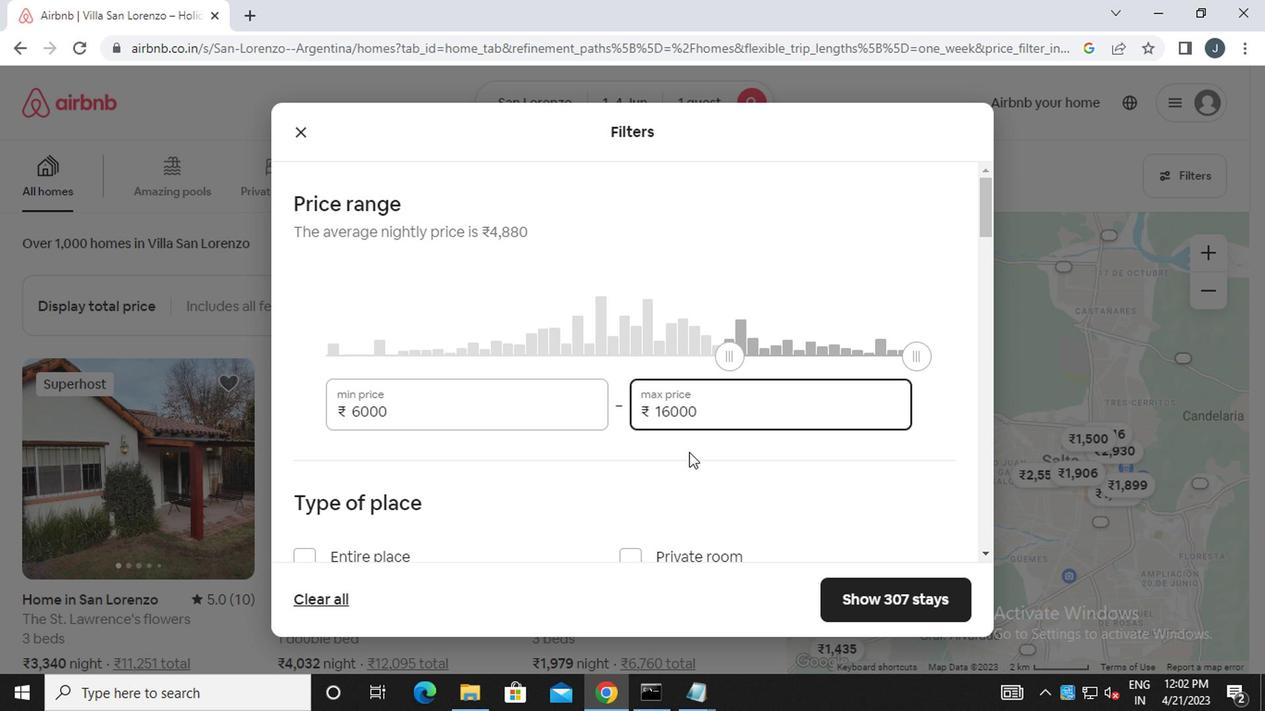 
Action: Mouse moved to (682, 385)
Screenshot: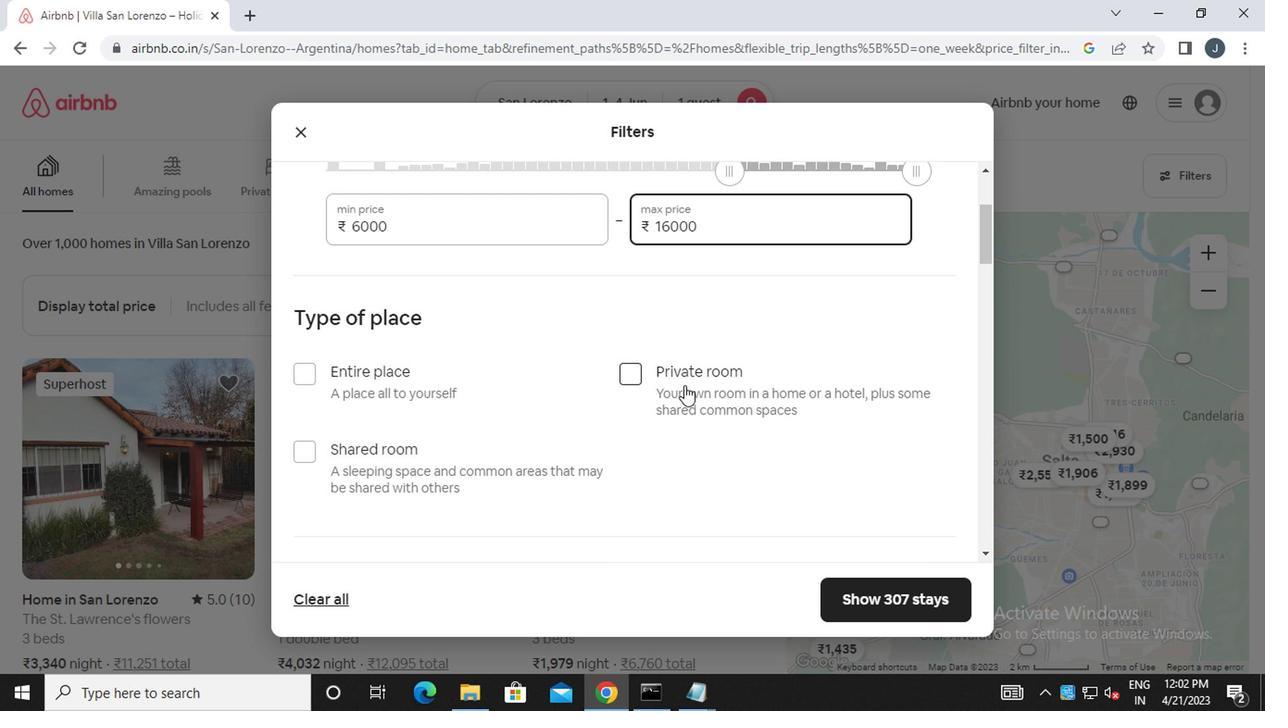 
Action: Mouse pressed left at (682, 385)
Screenshot: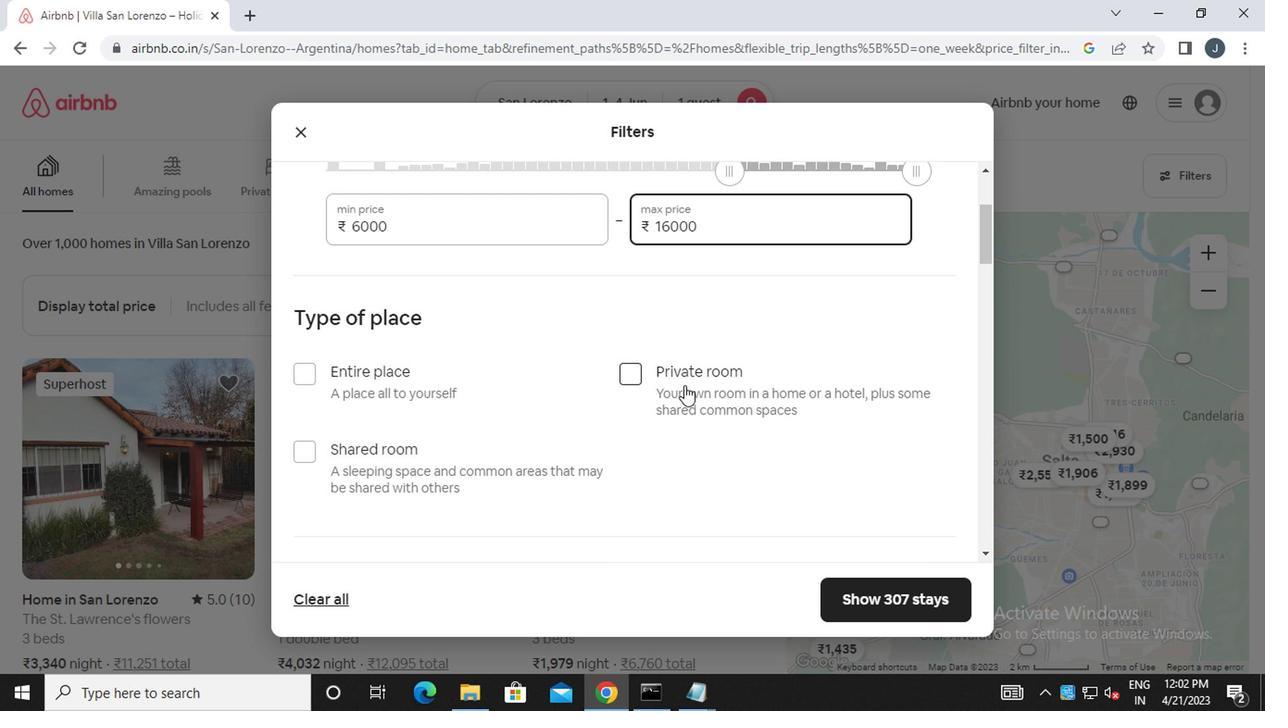 
Action: Mouse moved to (628, 405)
Screenshot: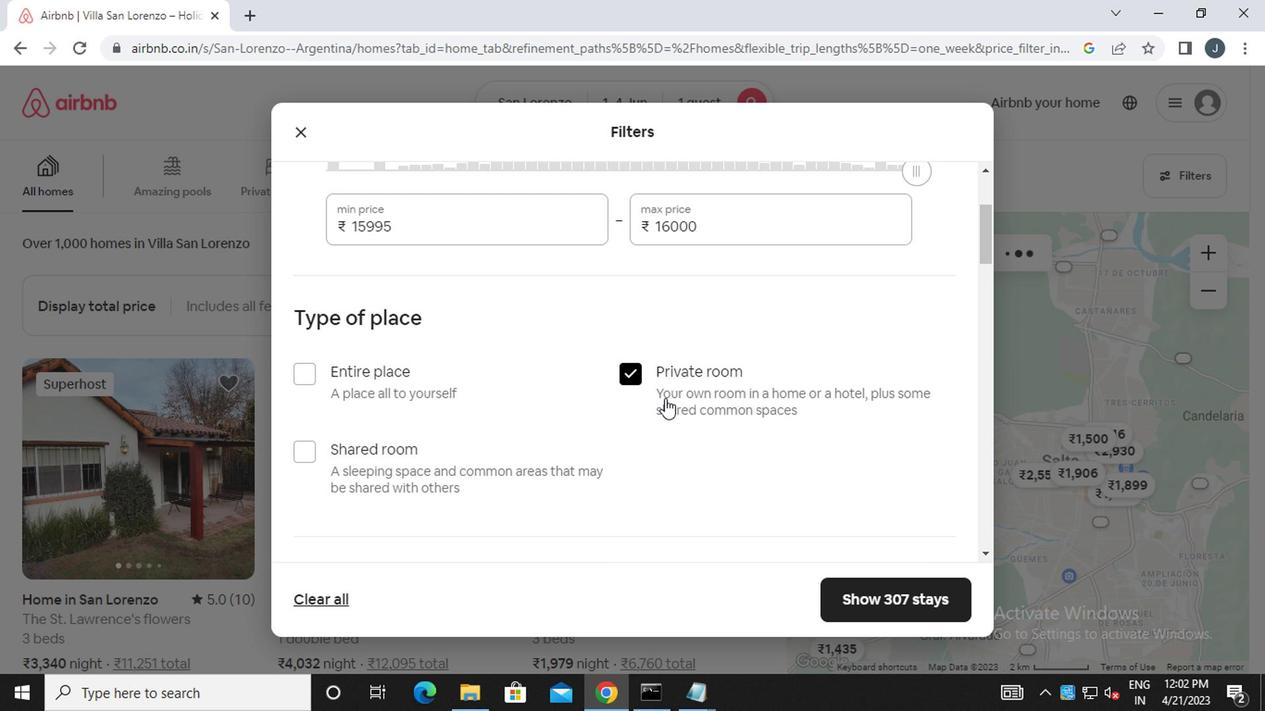
Action: Mouse scrolled (628, 404) with delta (0, 0)
Screenshot: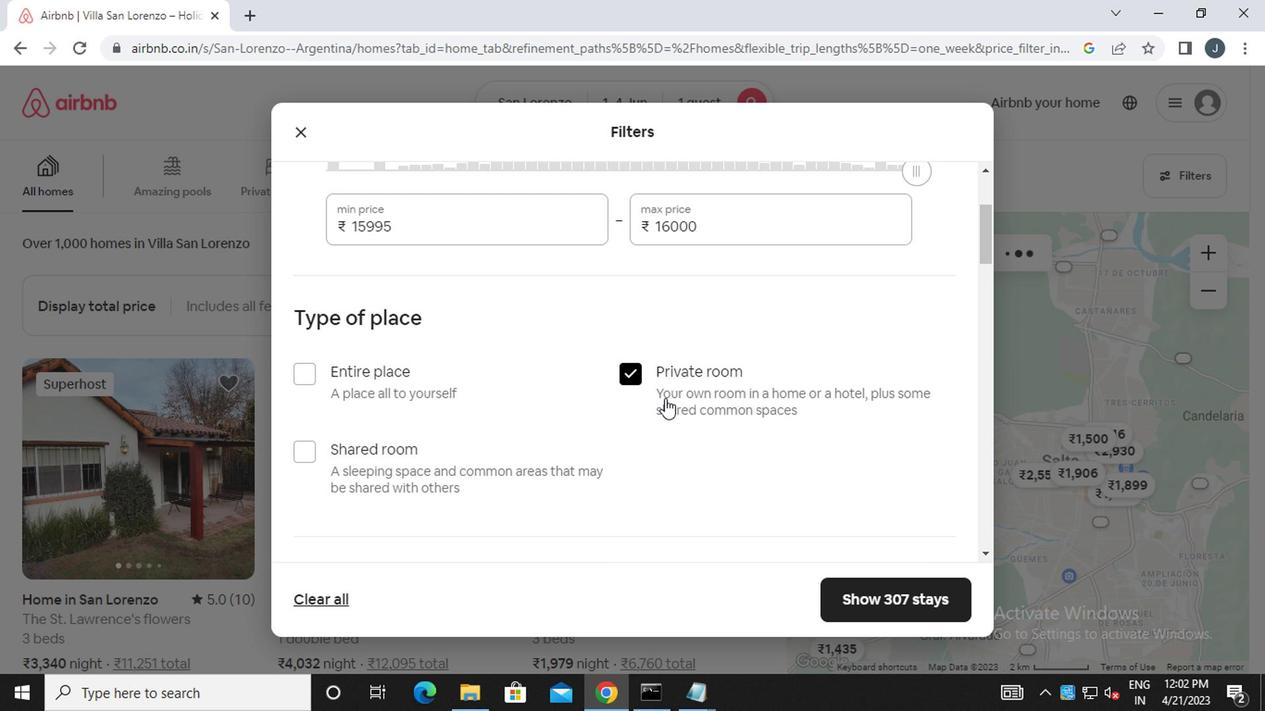 
Action: Mouse scrolled (628, 404) with delta (0, 0)
Screenshot: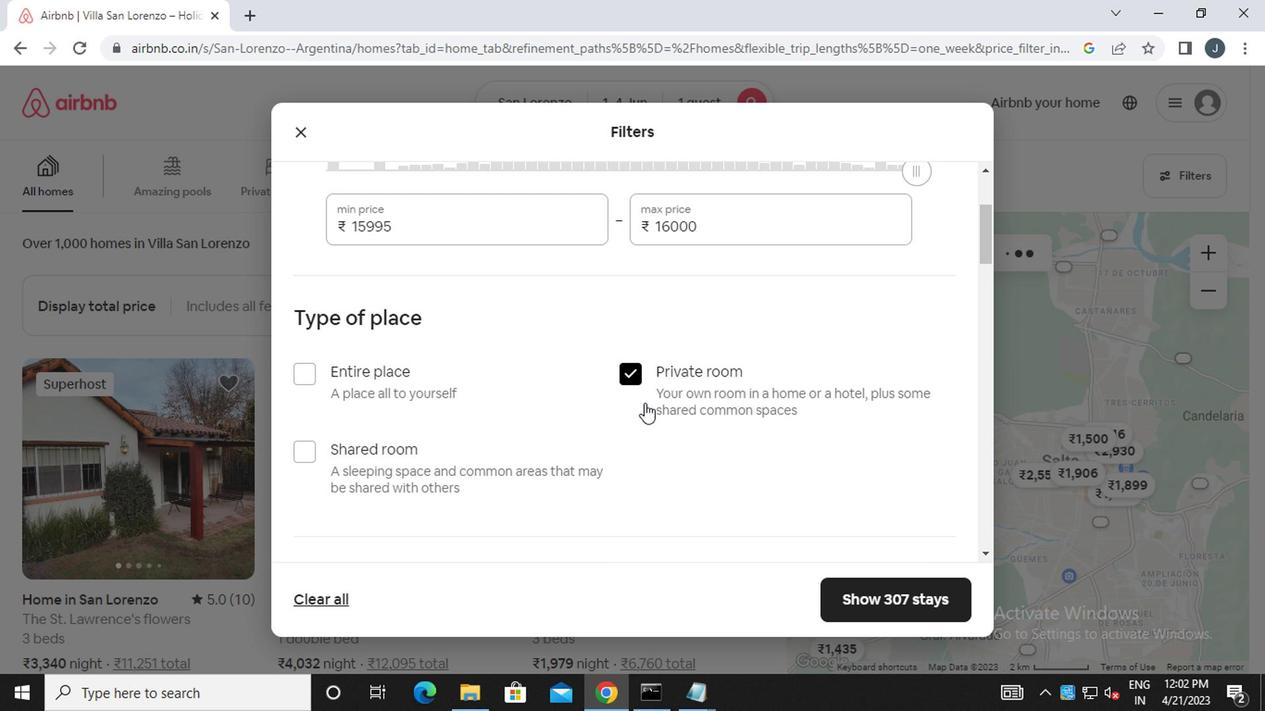 
Action: Mouse moved to (597, 417)
Screenshot: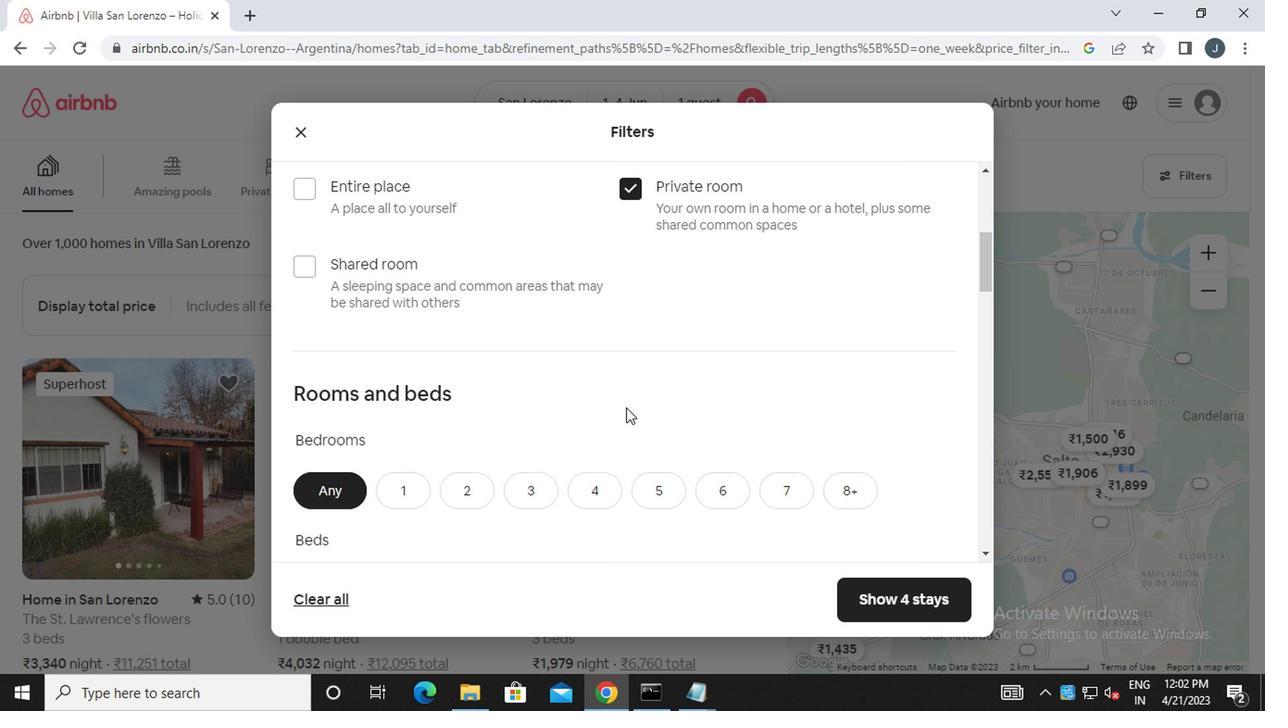 
Action: Mouse scrolled (597, 417) with delta (0, 0)
Screenshot: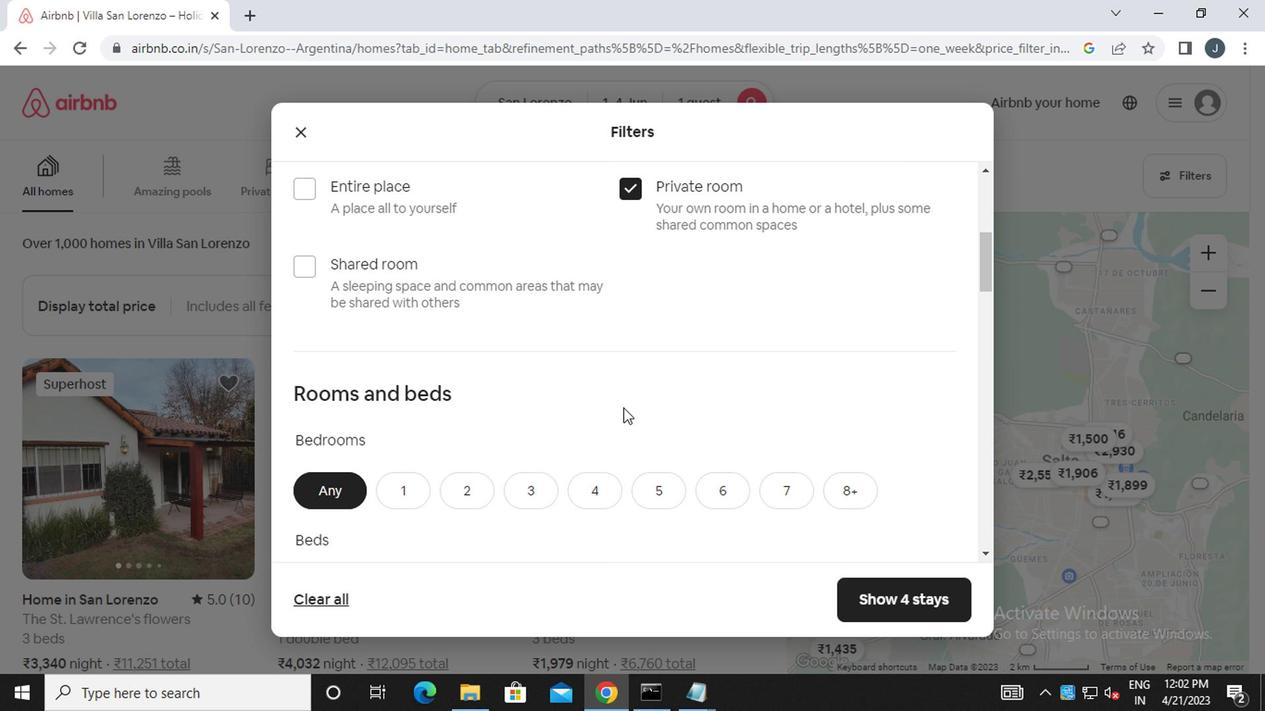 
Action: Mouse moved to (586, 419)
Screenshot: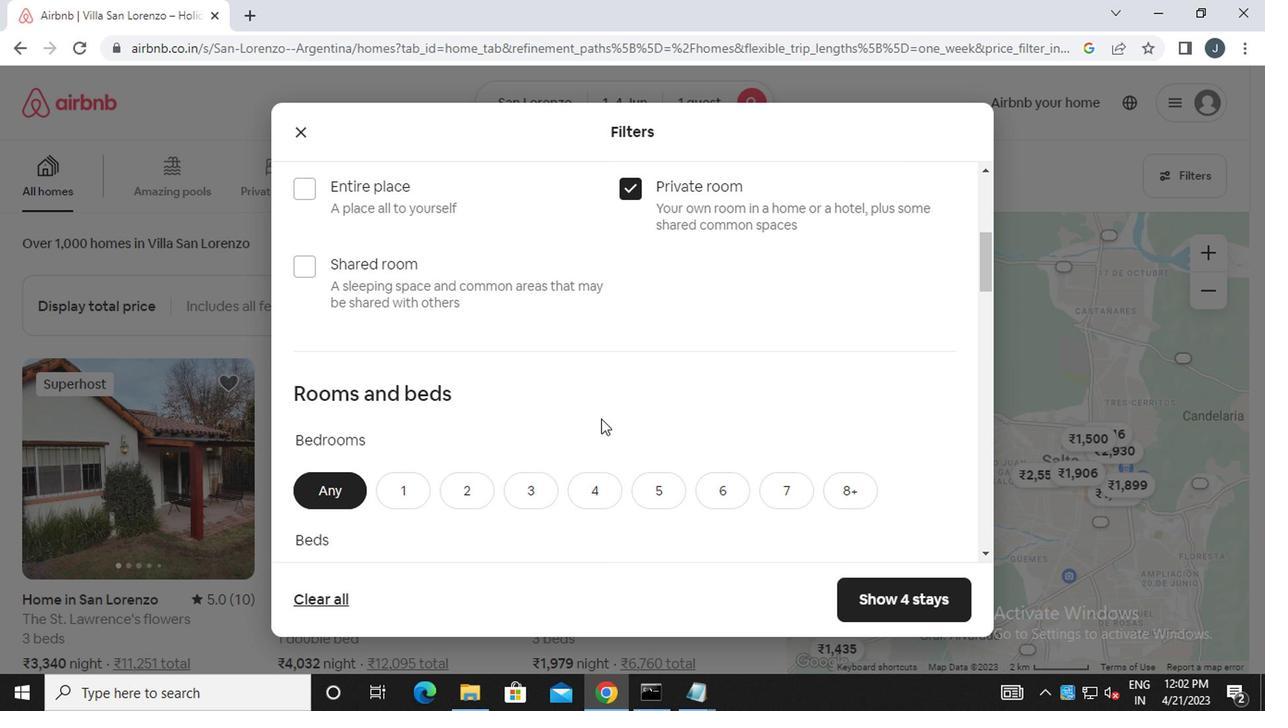 
Action: Mouse scrolled (586, 419) with delta (0, 0)
Screenshot: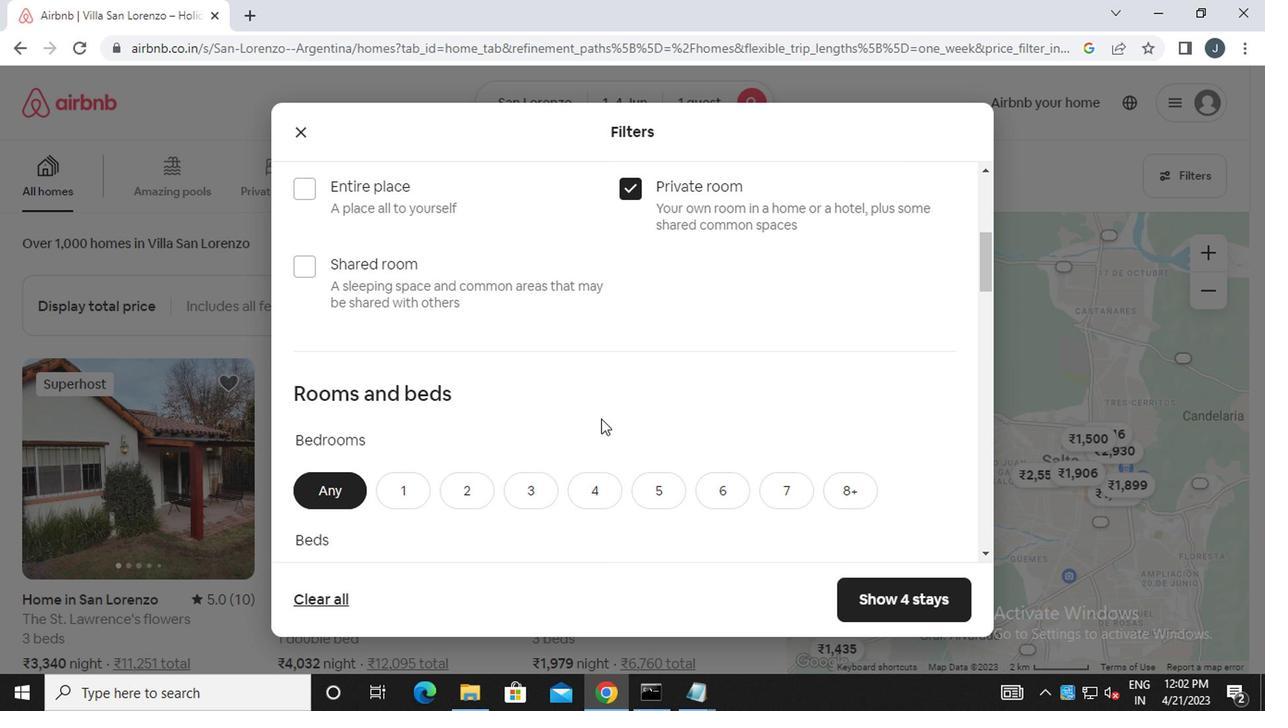 
Action: Mouse moved to (411, 311)
Screenshot: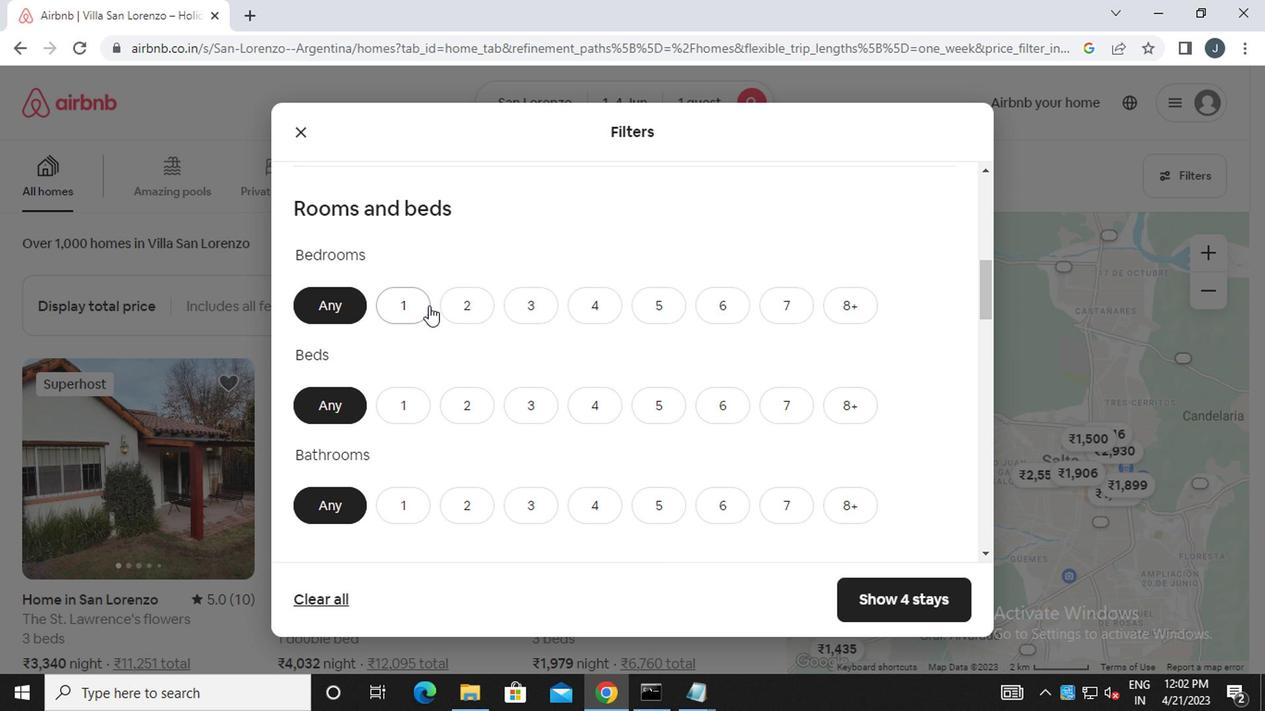 
Action: Mouse pressed left at (411, 311)
Screenshot: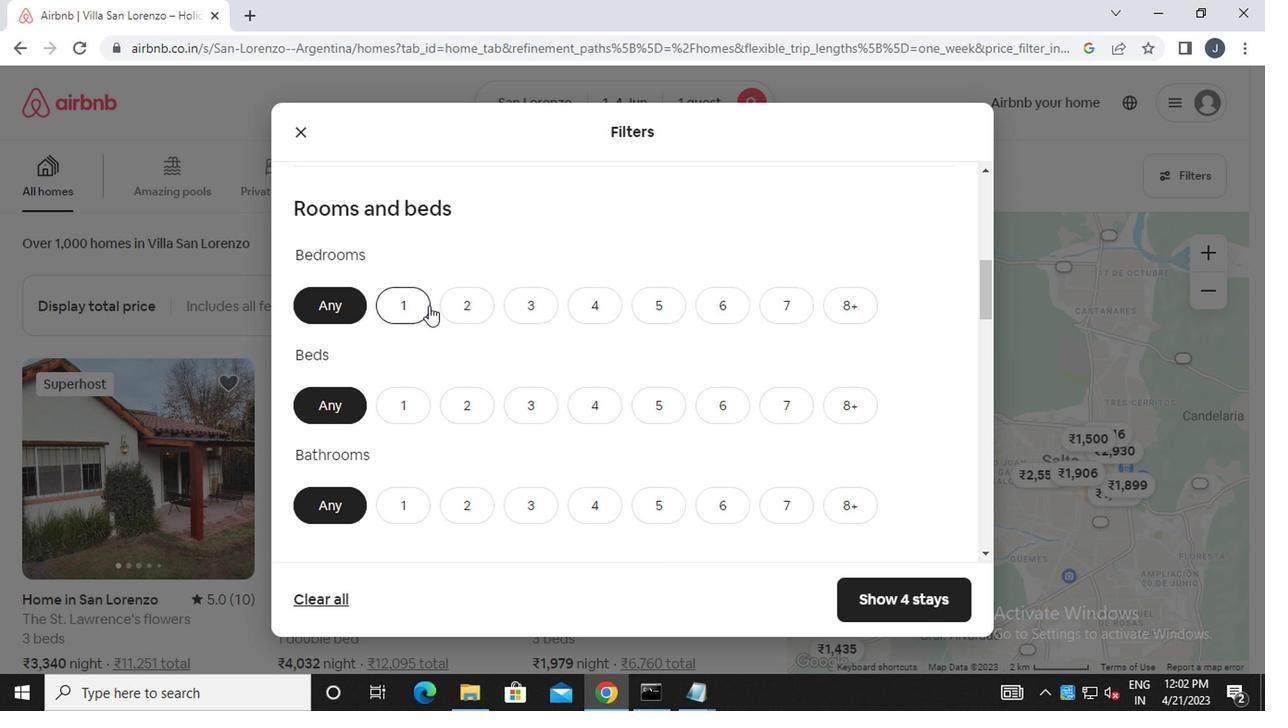 
Action: Mouse moved to (413, 414)
Screenshot: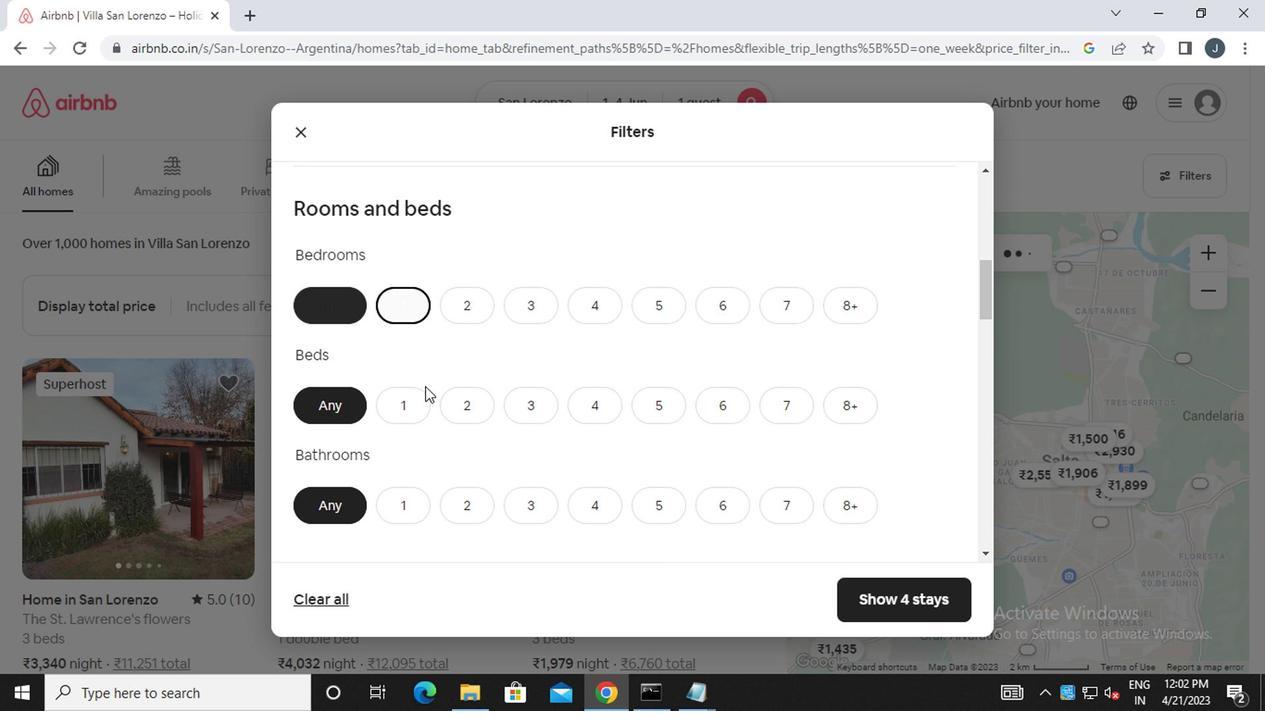 
Action: Mouse pressed left at (413, 414)
Screenshot: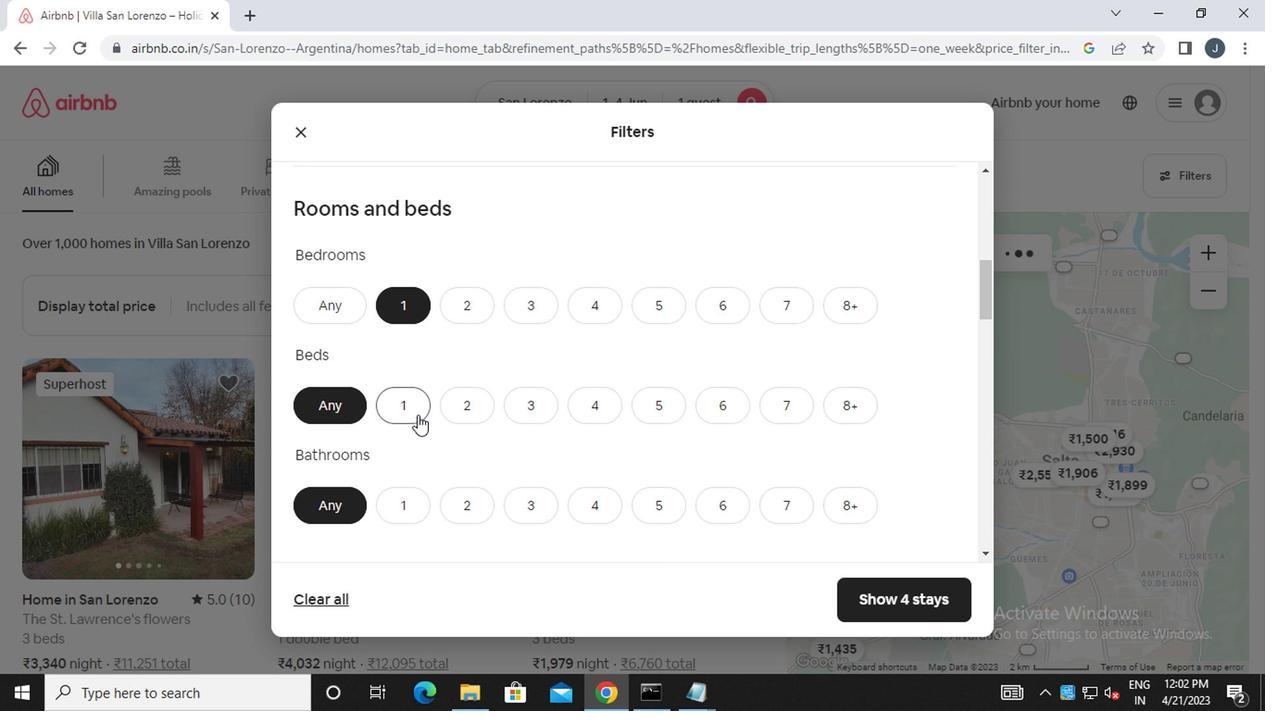 
Action: Mouse moved to (395, 500)
Screenshot: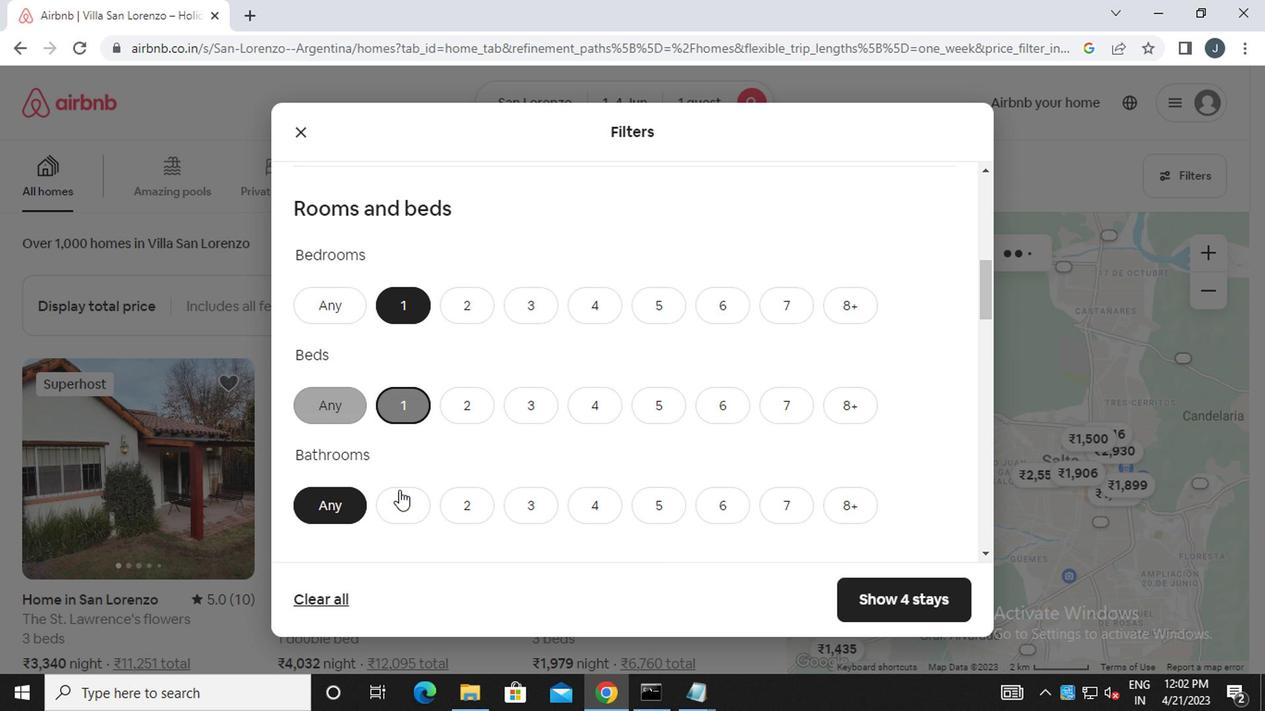 
Action: Mouse pressed left at (395, 500)
Screenshot: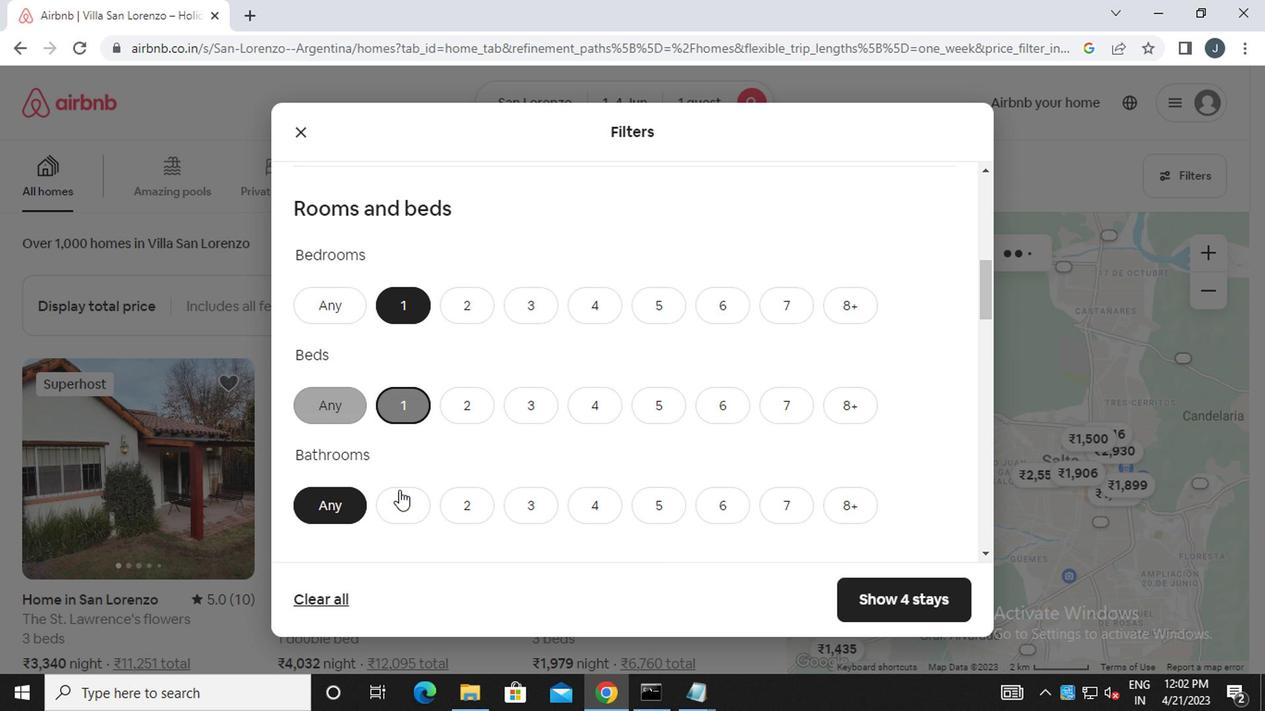 
Action: Mouse moved to (404, 499)
Screenshot: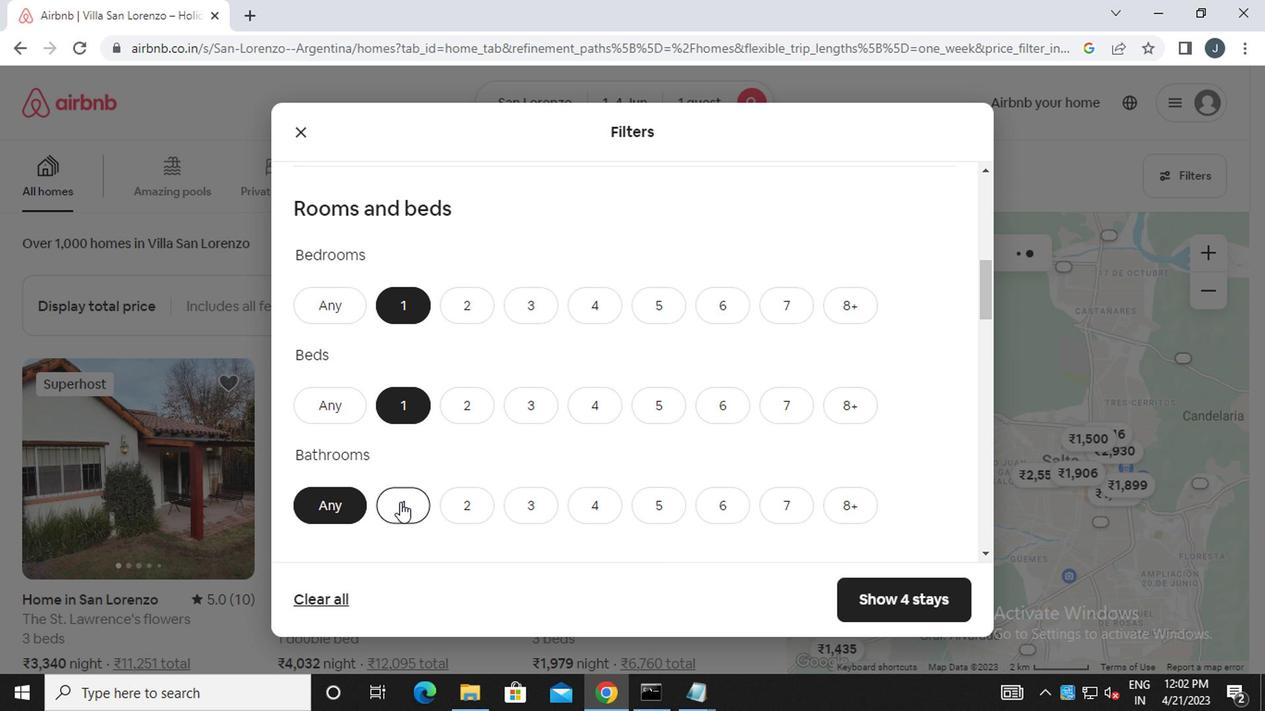 
Action: Mouse scrolled (404, 498) with delta (0, -1)
Screenshot: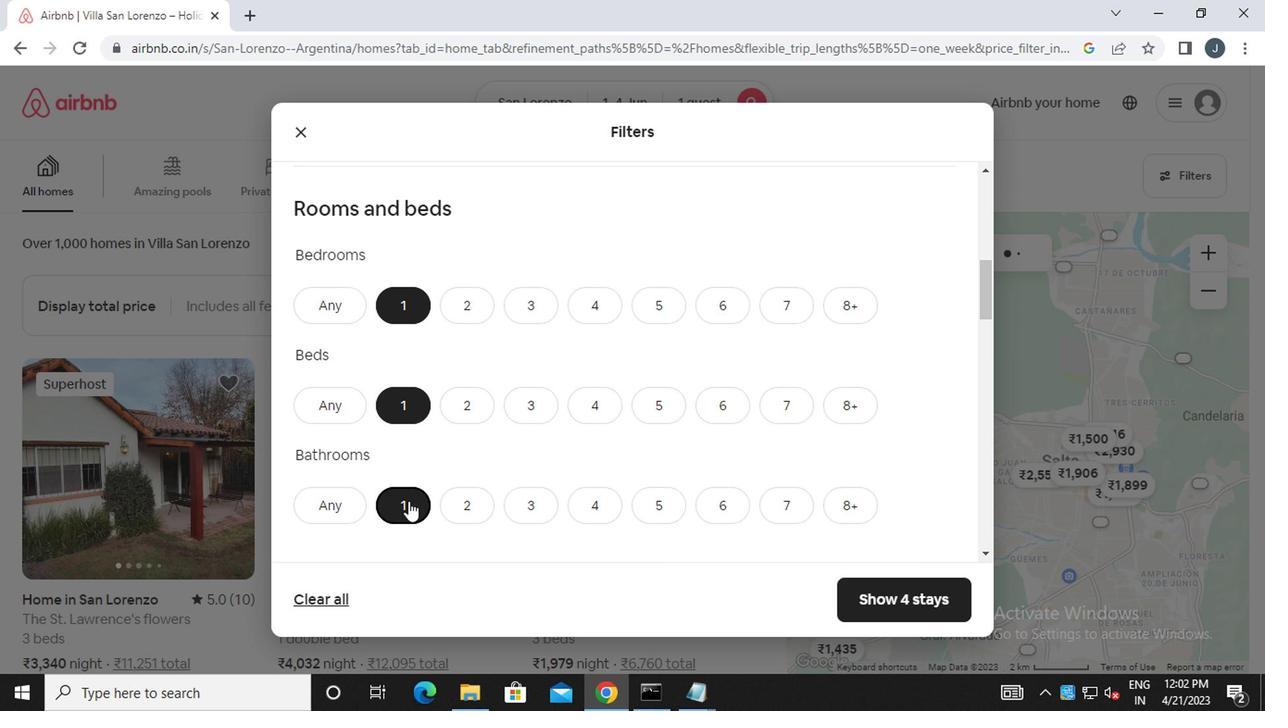 
Action: Mouse scrolled (404, 498) with delta (0, -1)
Screenshot: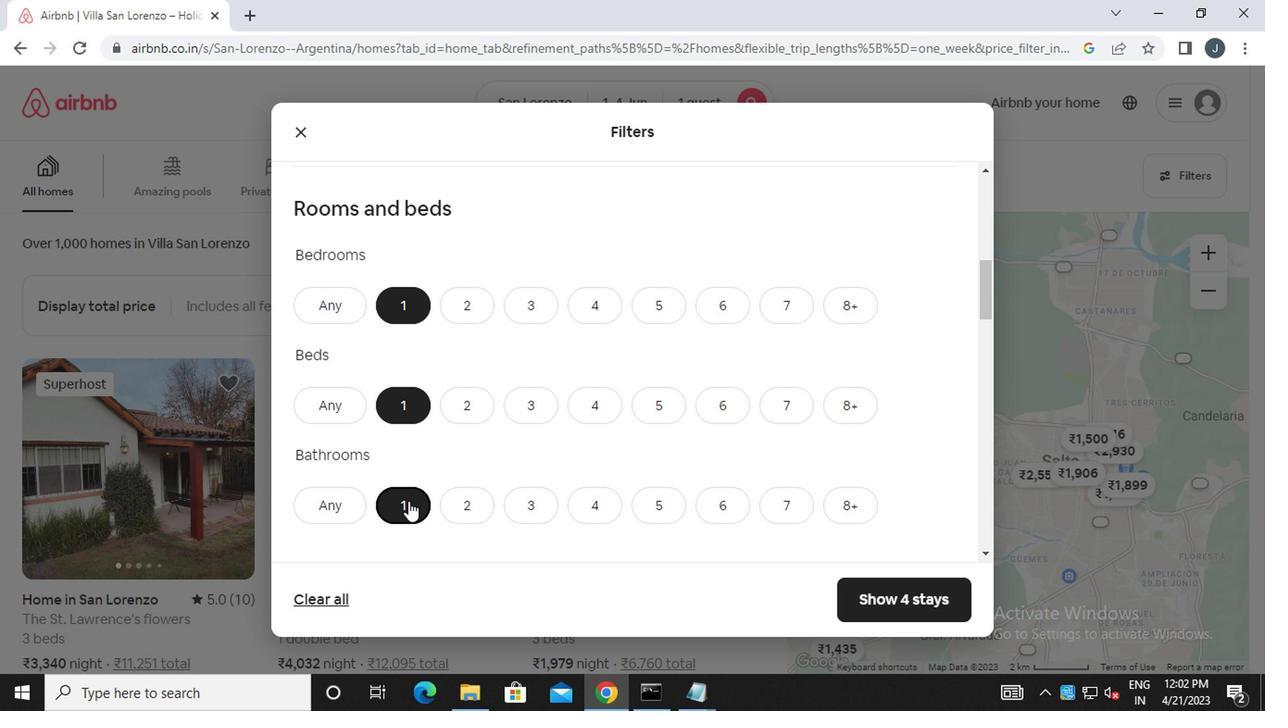 
Action: Mouse moved to (404, 499)
Screenshot: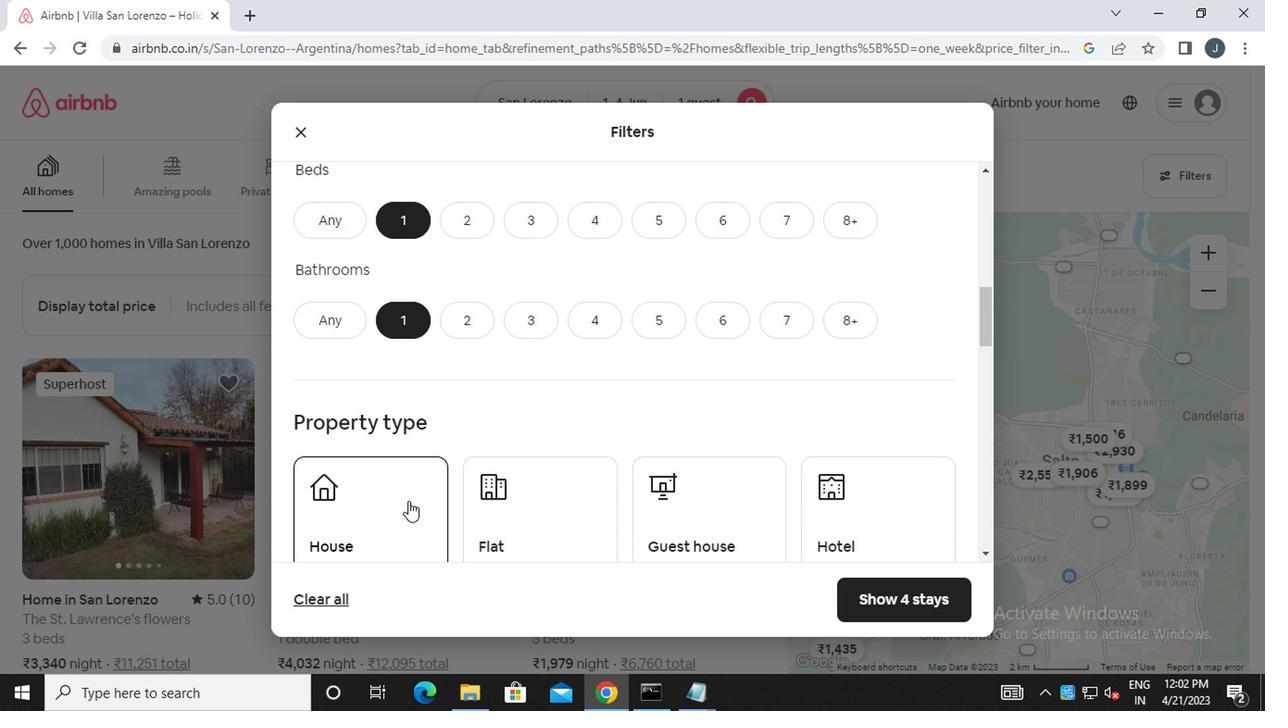 
Action: Mouse scrolled (404, 498) with delta (0, -1)
Screenshot: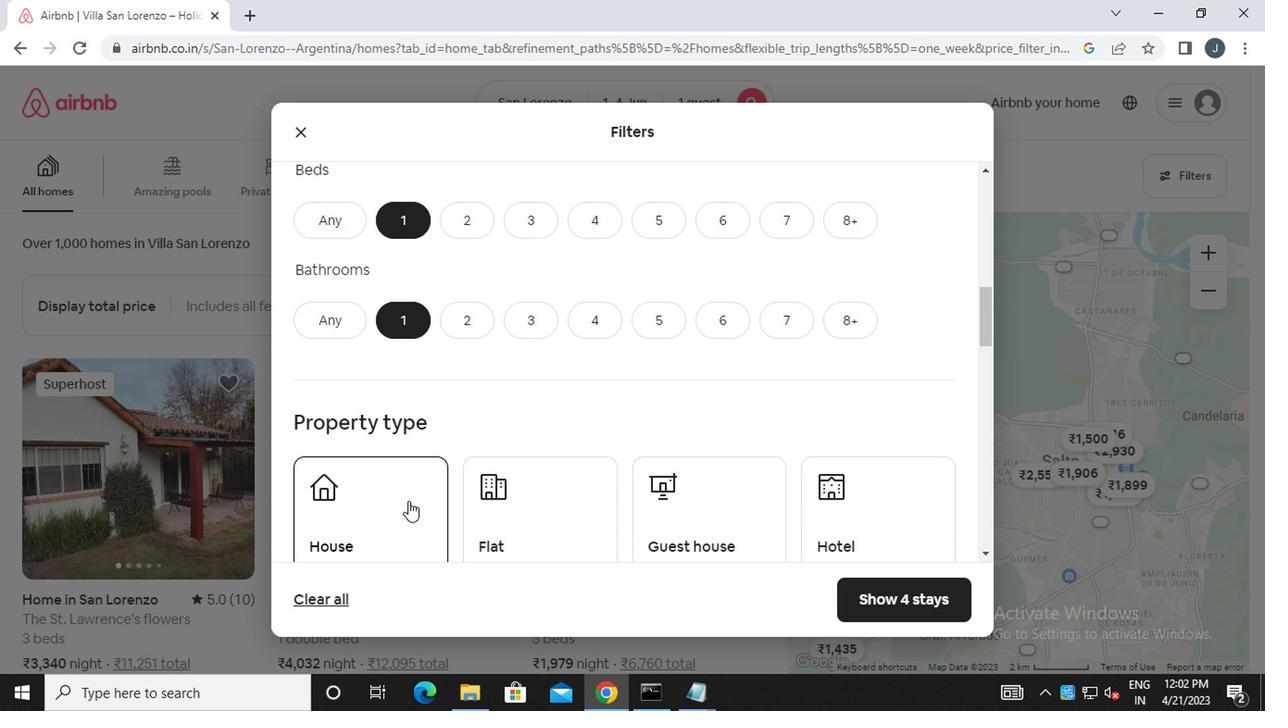 
Action: Mouse moved to (404, 499)
Screenshot: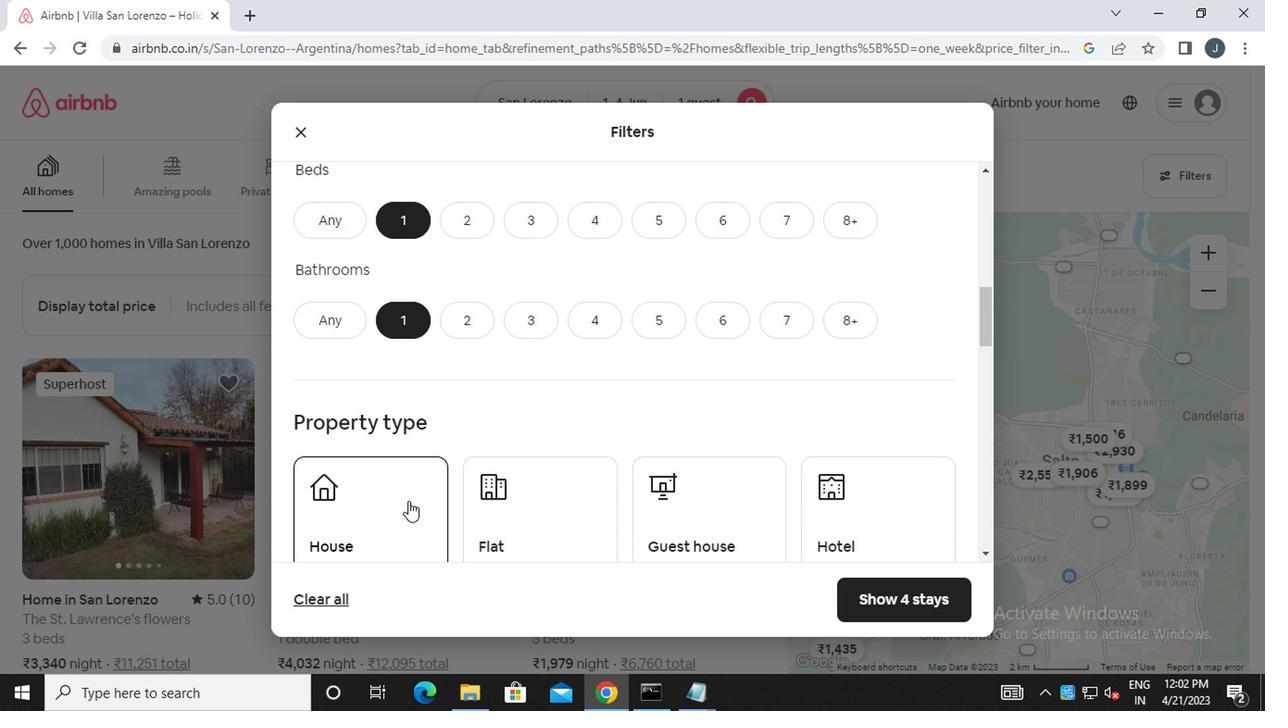 
Action: Mouse scrolled (404, 498) with delta (0, -1)
Screenshot: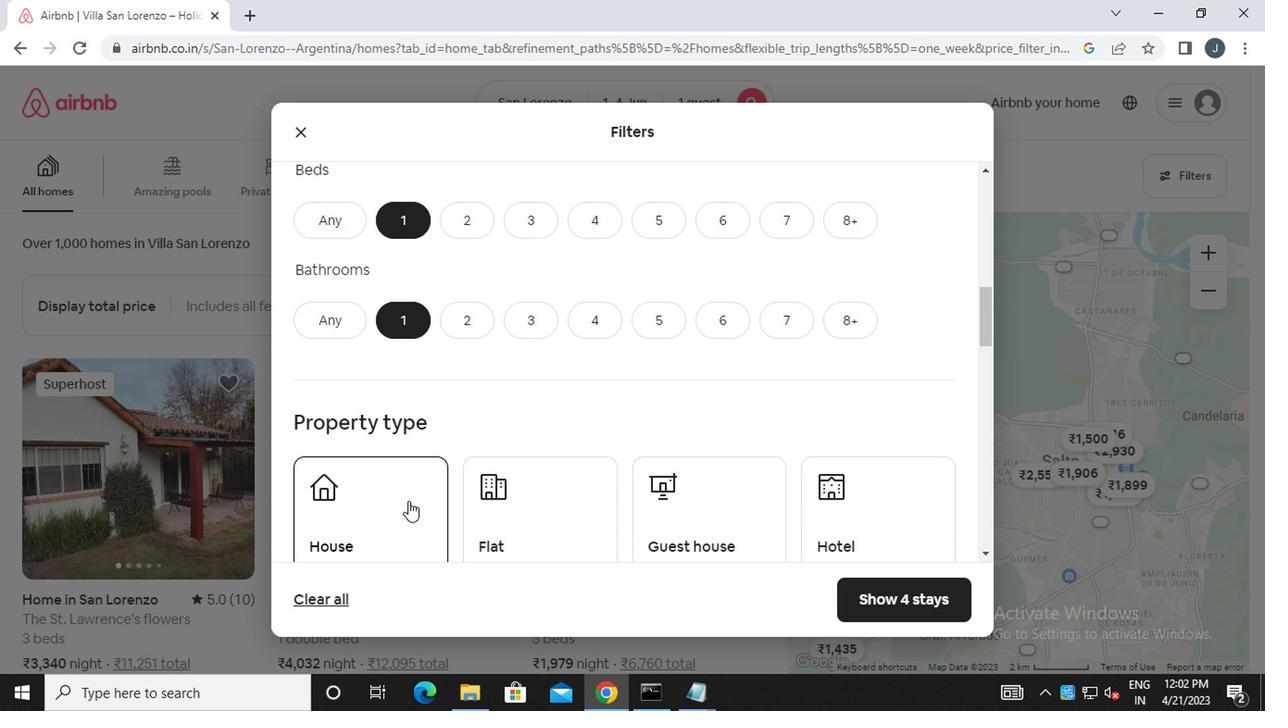 
Action: Mouse moved to (450, 527)
Screenshot: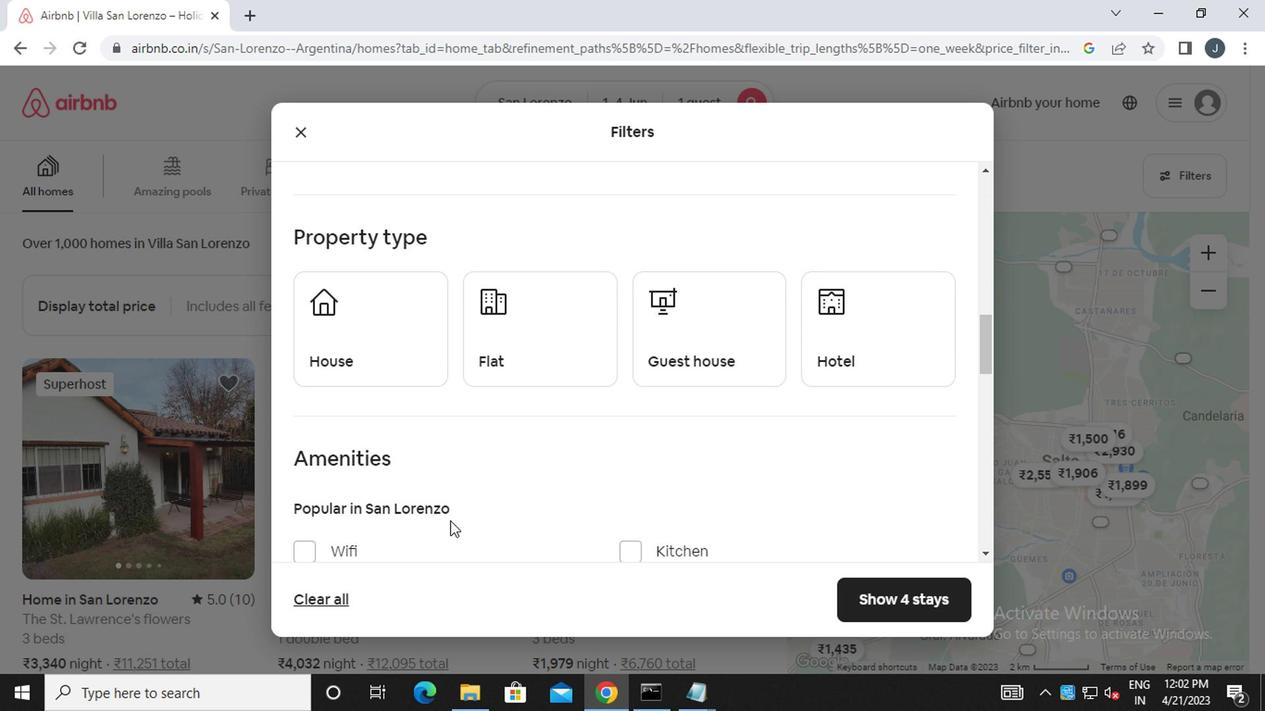 
Action: Mouse scrolled (450, 526) with delta (0, -1)
Screenshot: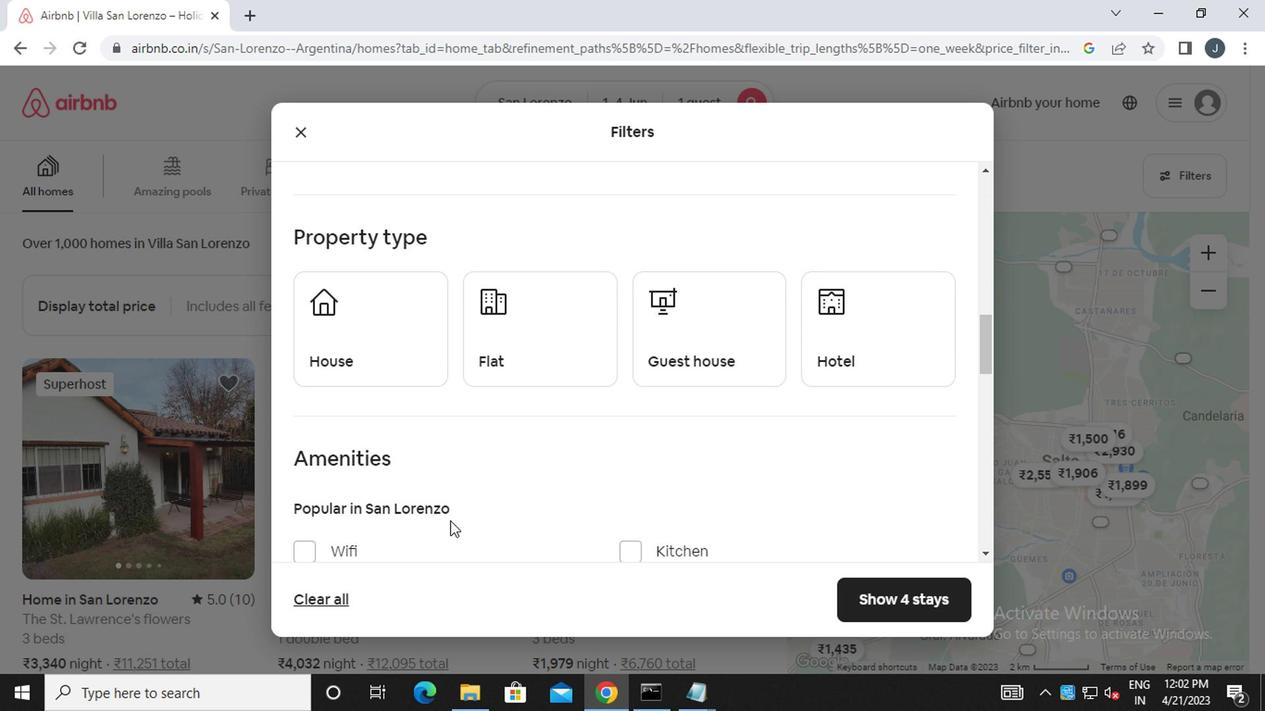 
Action: Mouse moved to (395, 257)
Screenshot: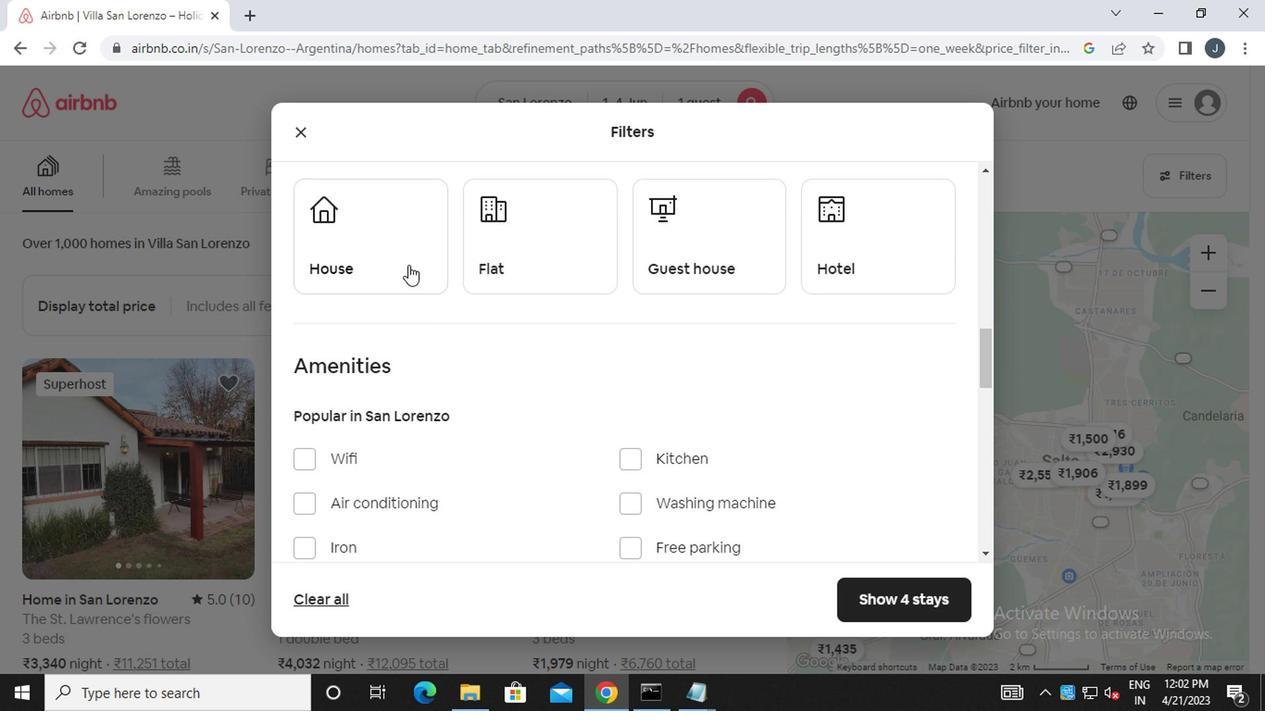 
Action: Mouse pressed left at (395, 257)
Screenshot: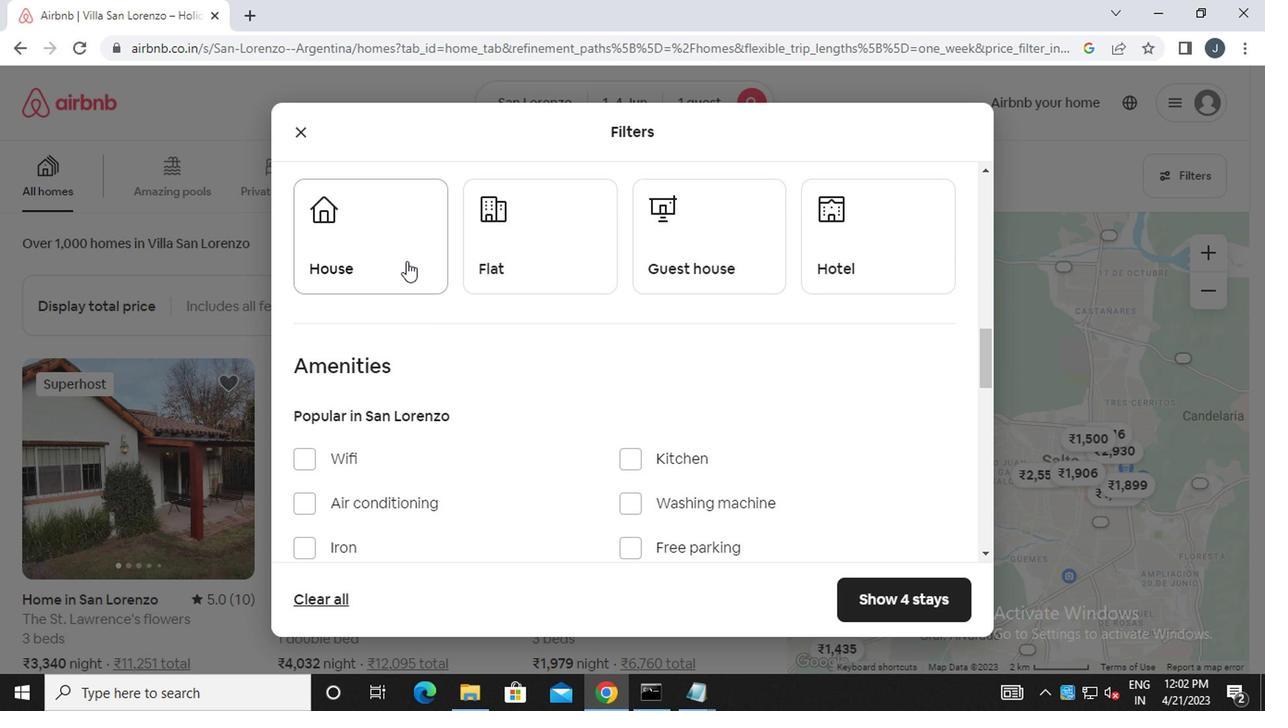 
Action: Mouse moved to (549, 261)
Screenshot: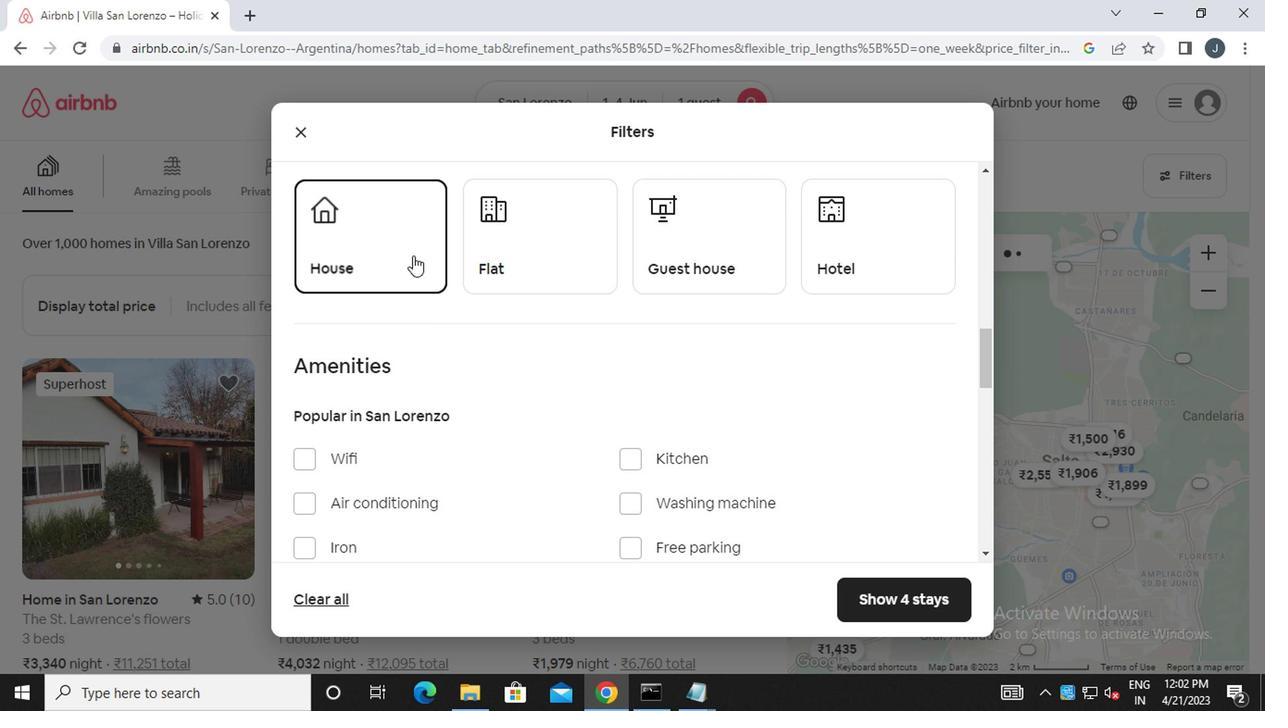 
Action: Mouse pressed left at (549, 261)
Screenshot: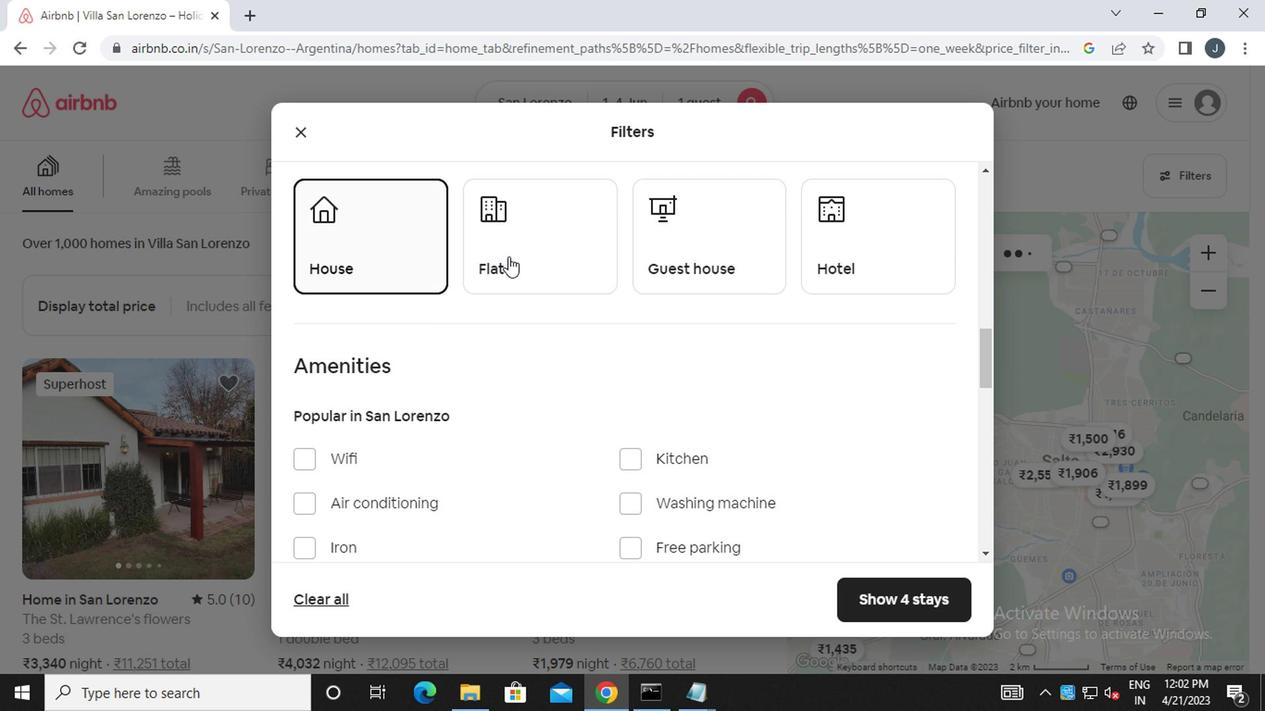 
Action: Mouse moved to (684, 270)
Screenshot: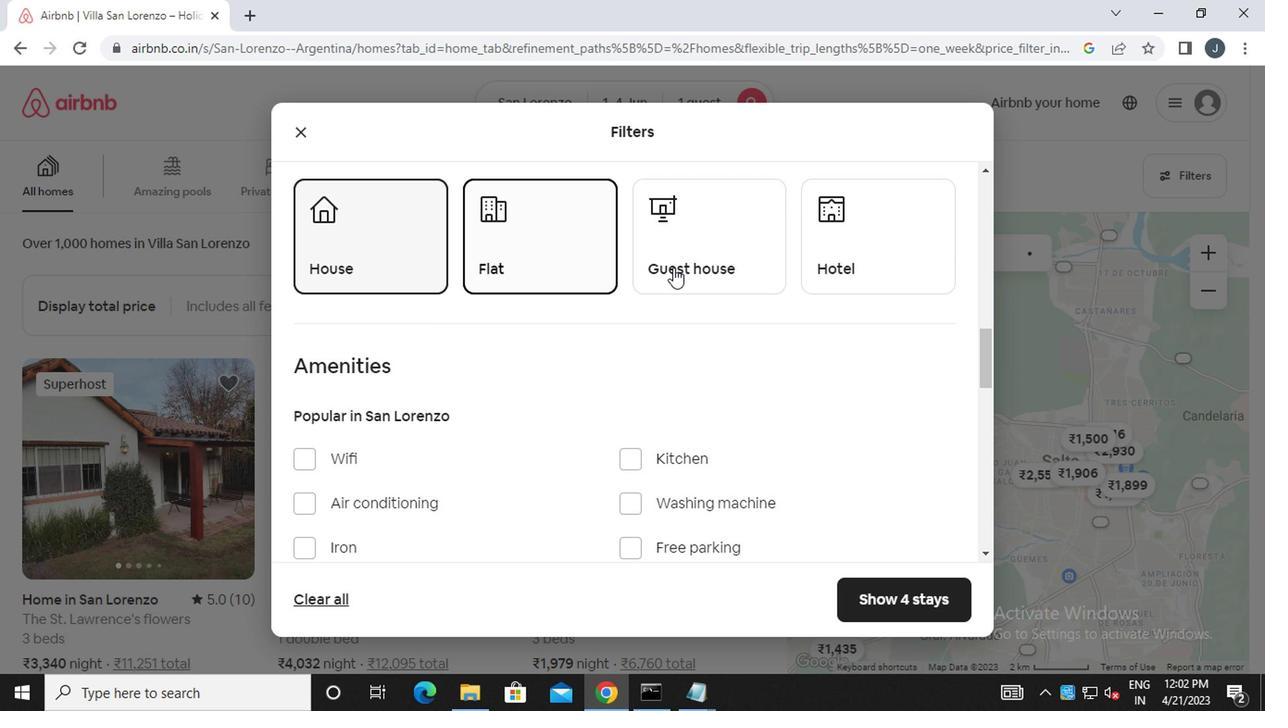 
Action: Mouse pressed left at (684, 270)
Screenshot: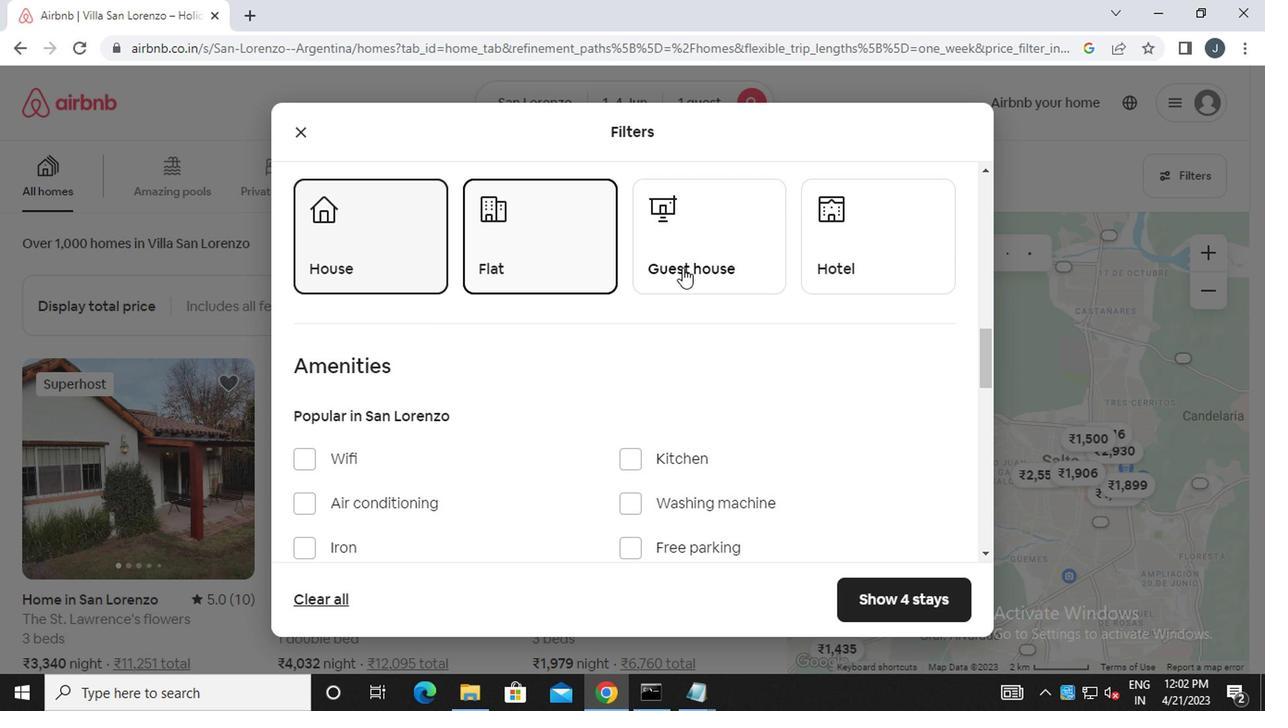 
Action: Mouse moved to (680, 303)
Screenshot: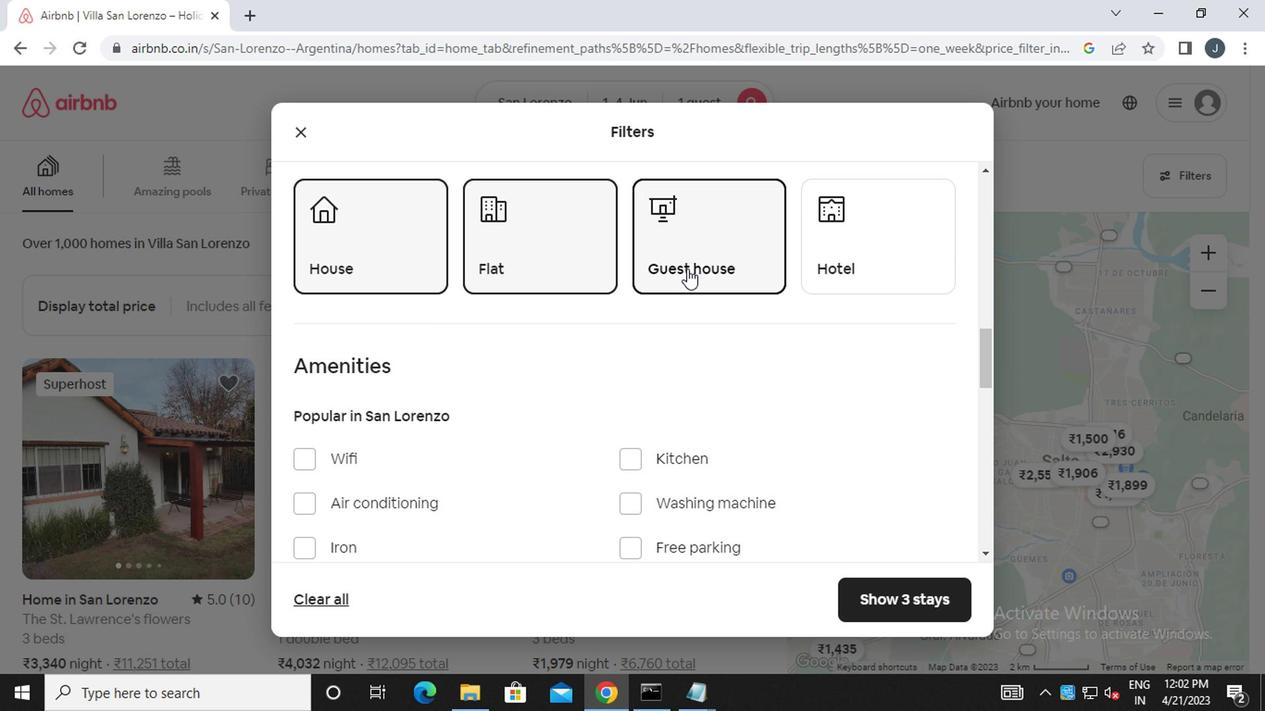 
Action: Mouse scrolled (680, 303) with delta (0, 0)
Screenshot: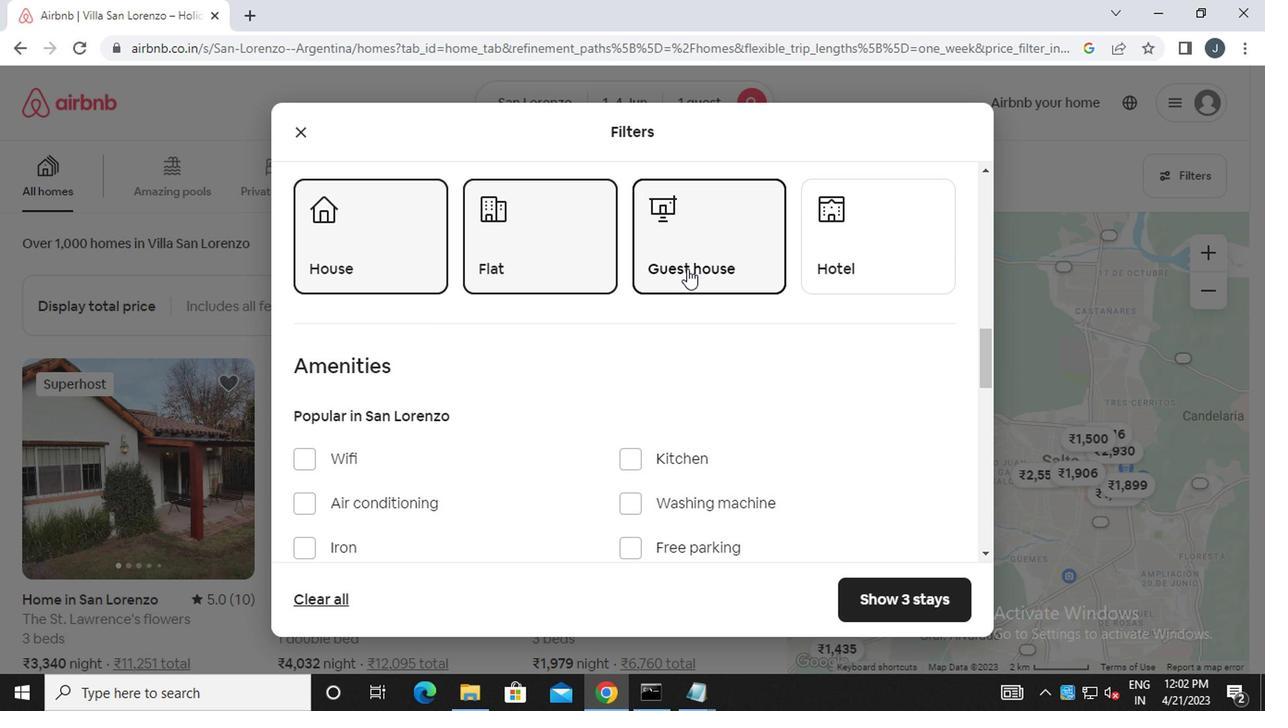 
Action: Mouse scrolled (680, 303) with delta (0, 0)
Screenshot: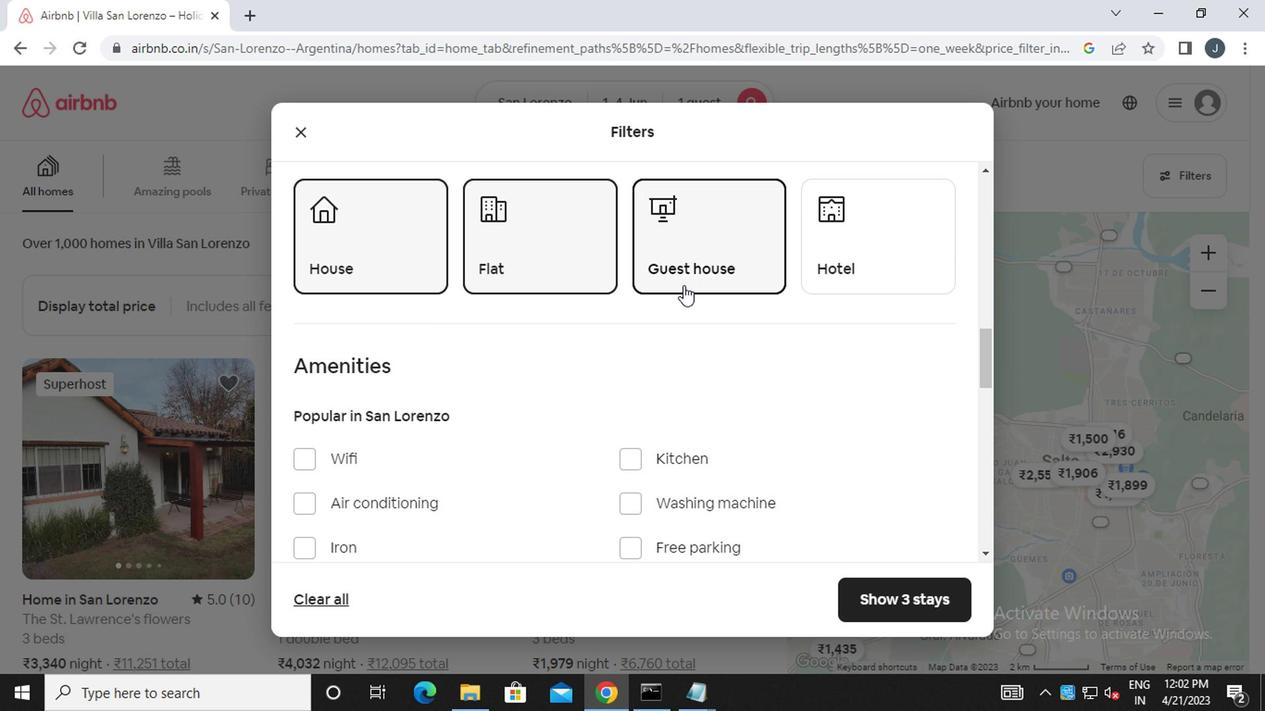 
Action: Mouse scrolled (680, 303) with delta (0, 0)
Screenshot: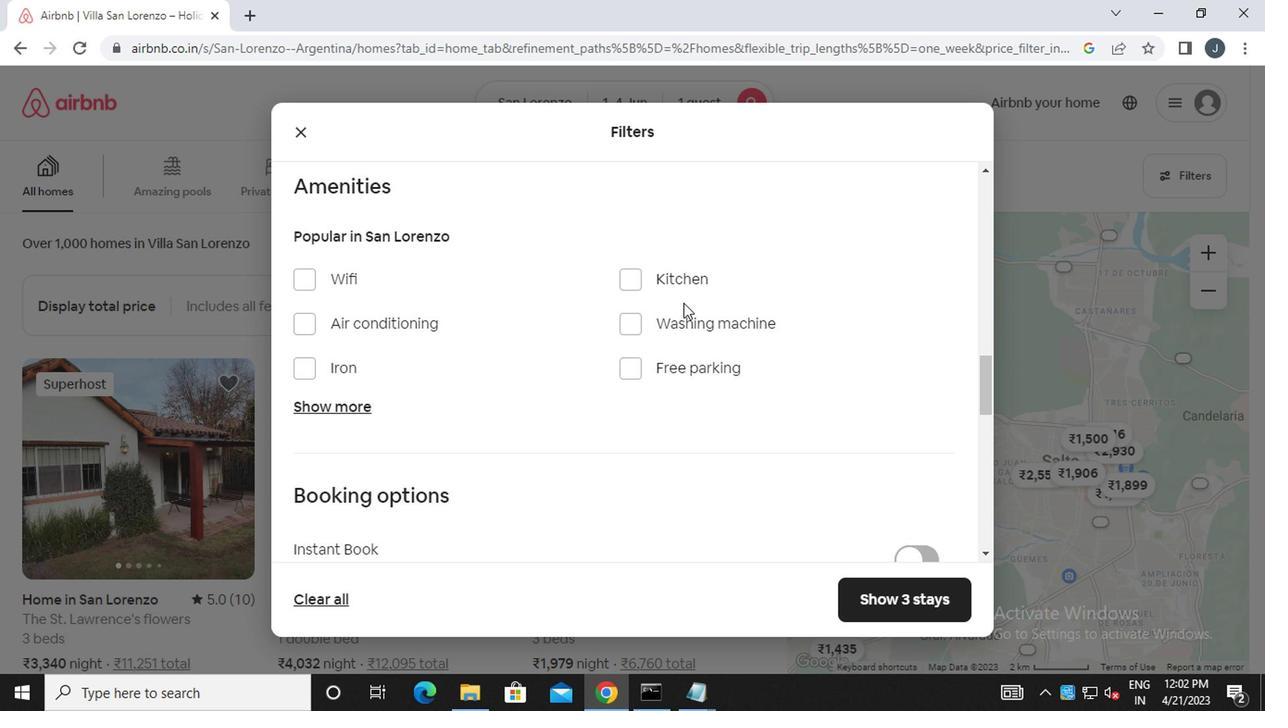 
Action: Mouse moved to (355, 308)
Screenshot: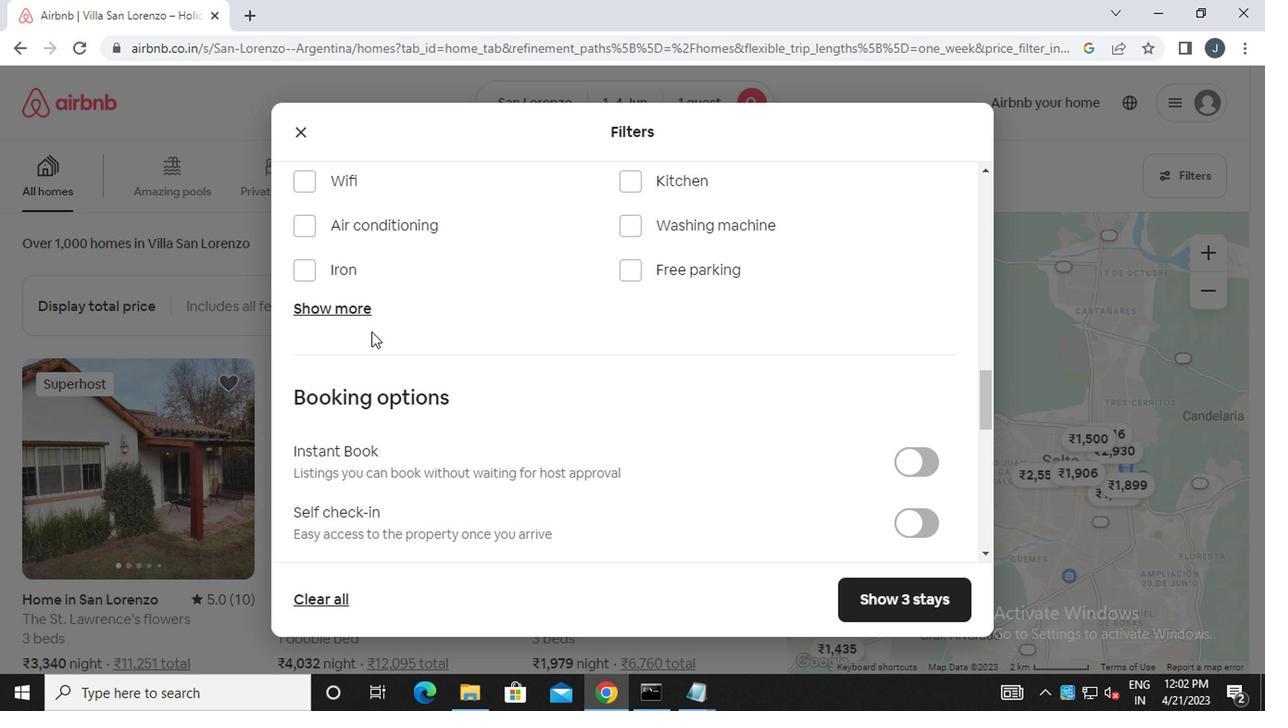 
Action: Mouse pressed left at (355, 308)
Screenshot: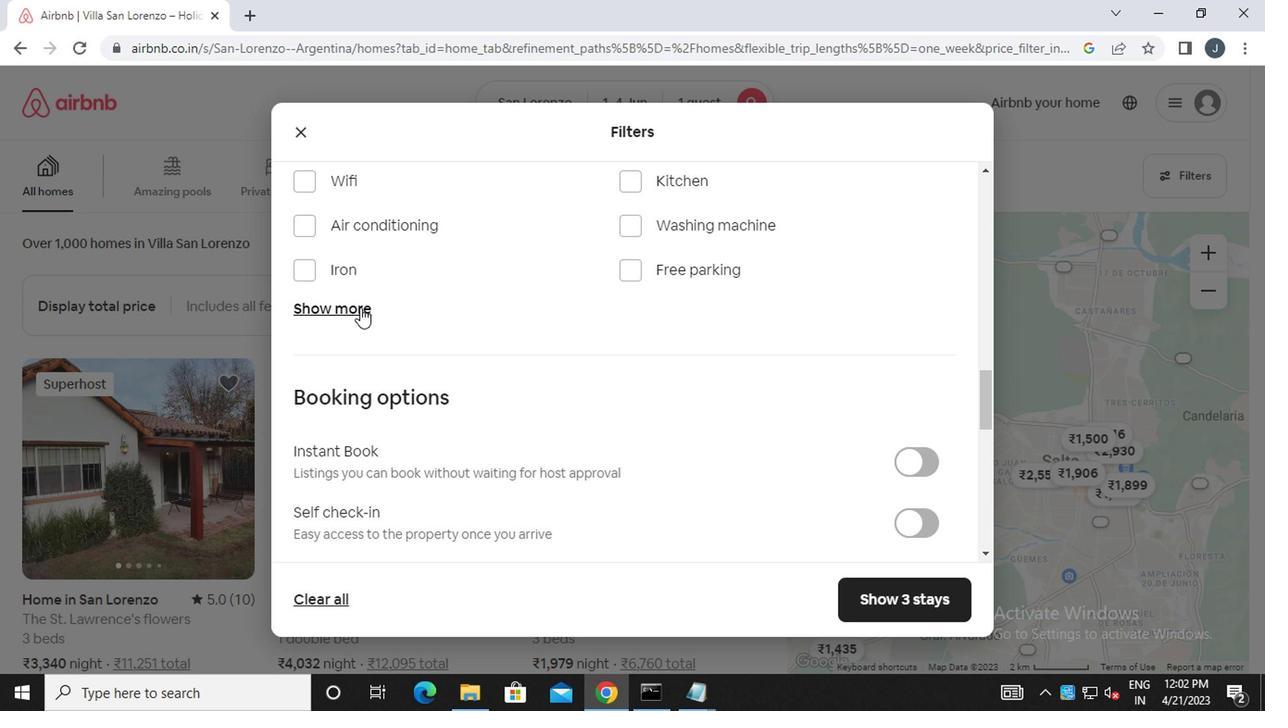 
Action: Mouse moved to (367, 185)
Screenshot: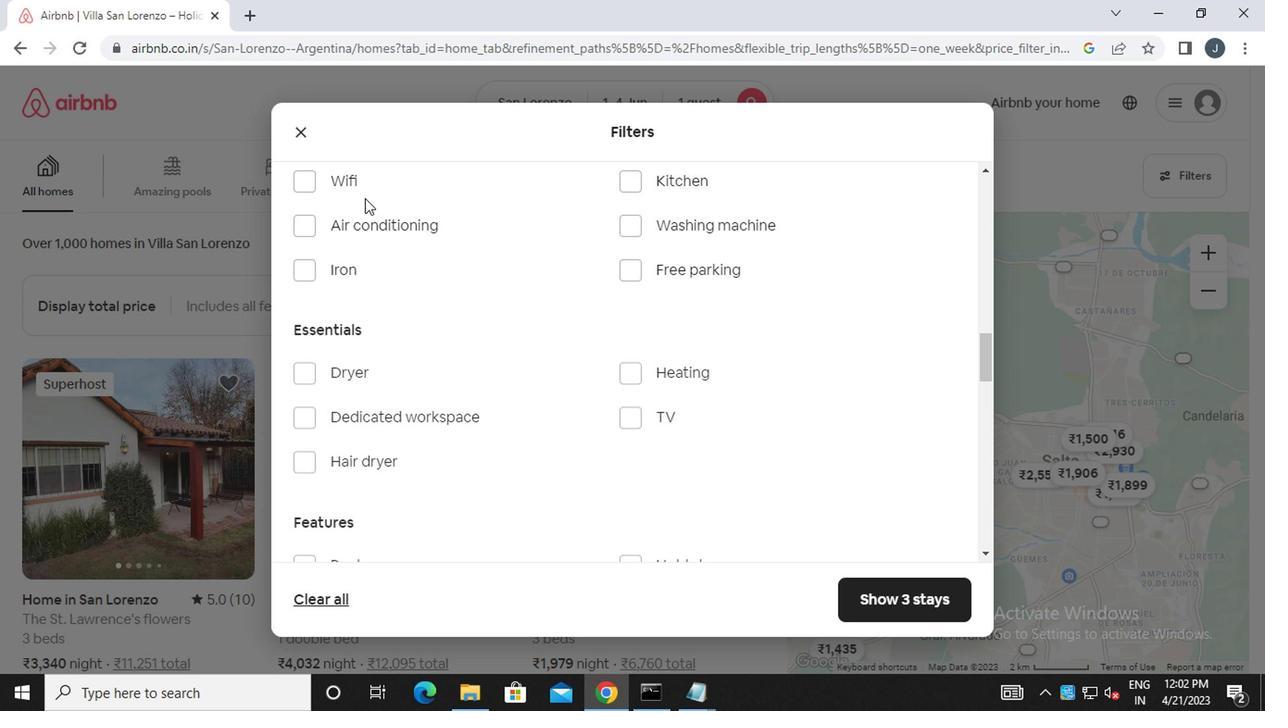 
Action: Mouse pressed left at (367, 185)
Screenshot: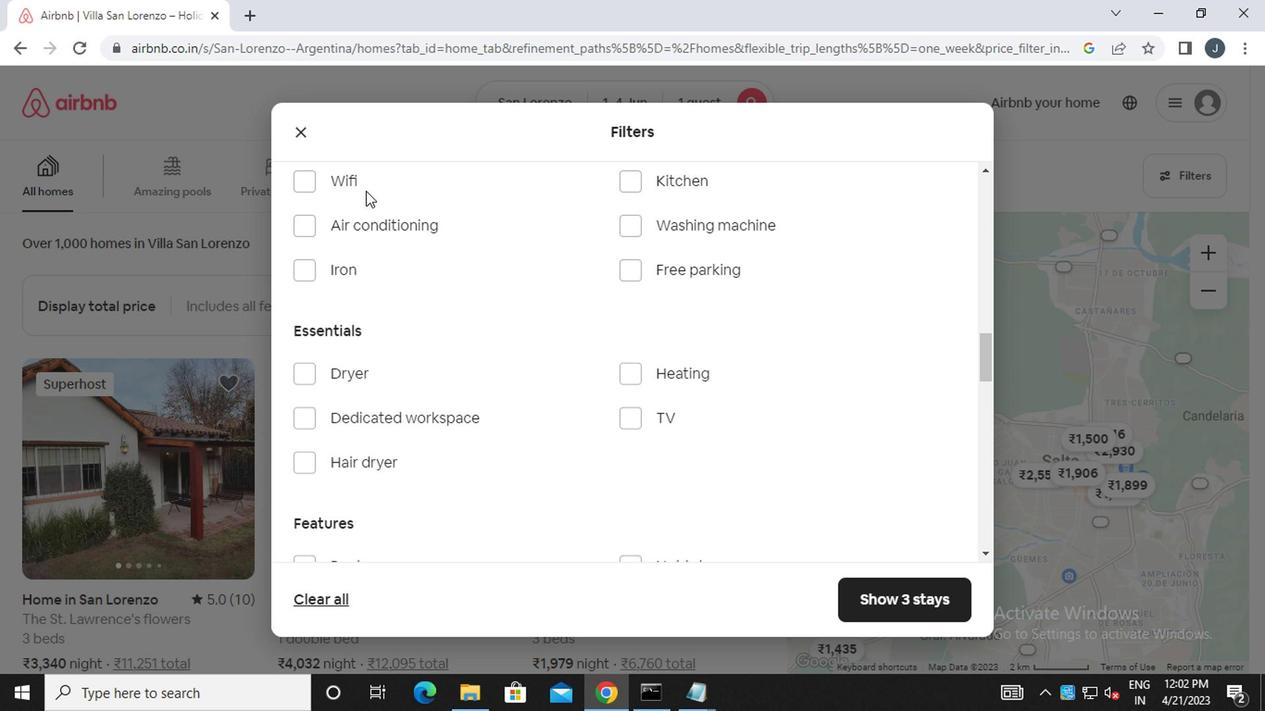
Action: Mouse moved to (654, 372)
Screenshot: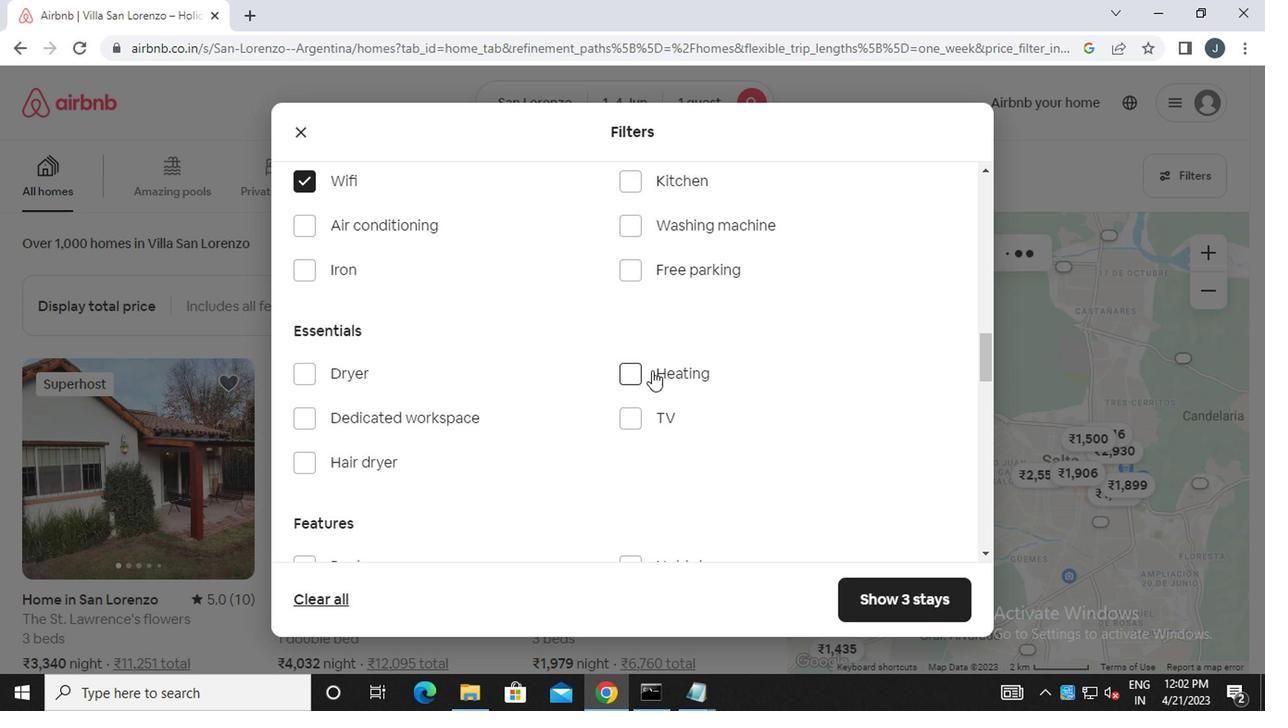 
Action: Mouse pressed left at (654, 372)
Screenshot: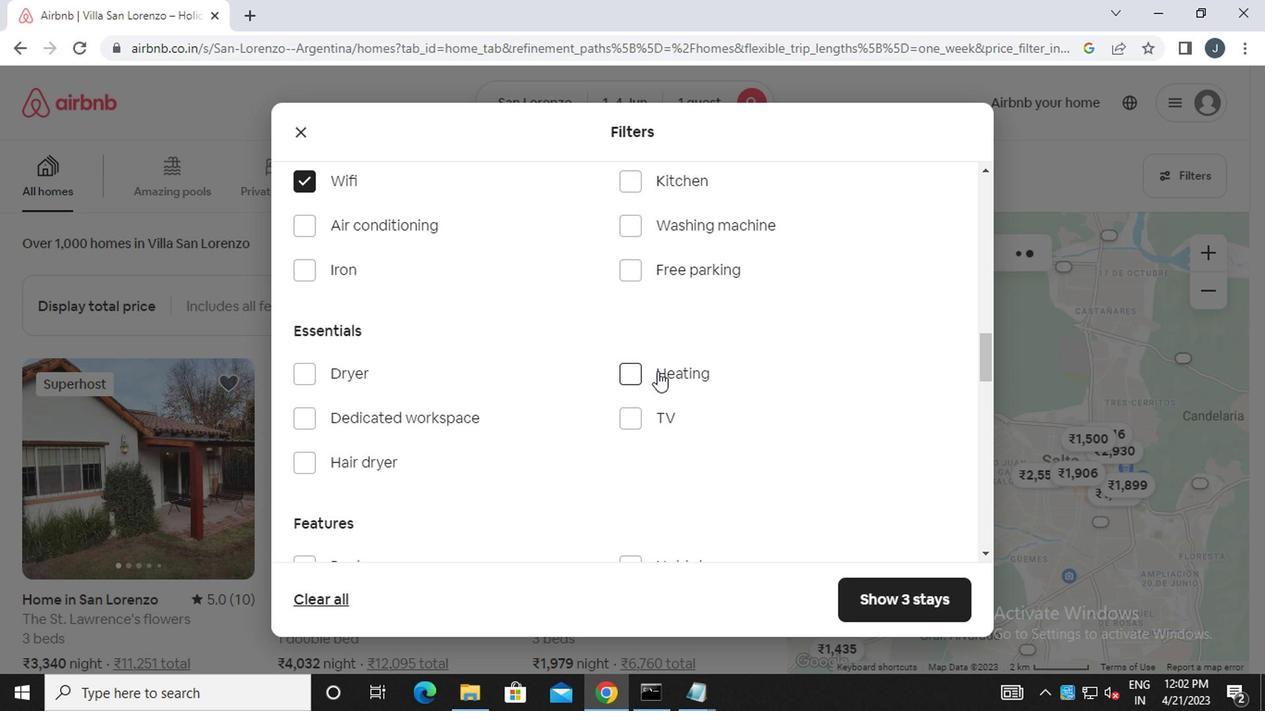 
Action: Mouse moved to (624, 391)
Screenshot: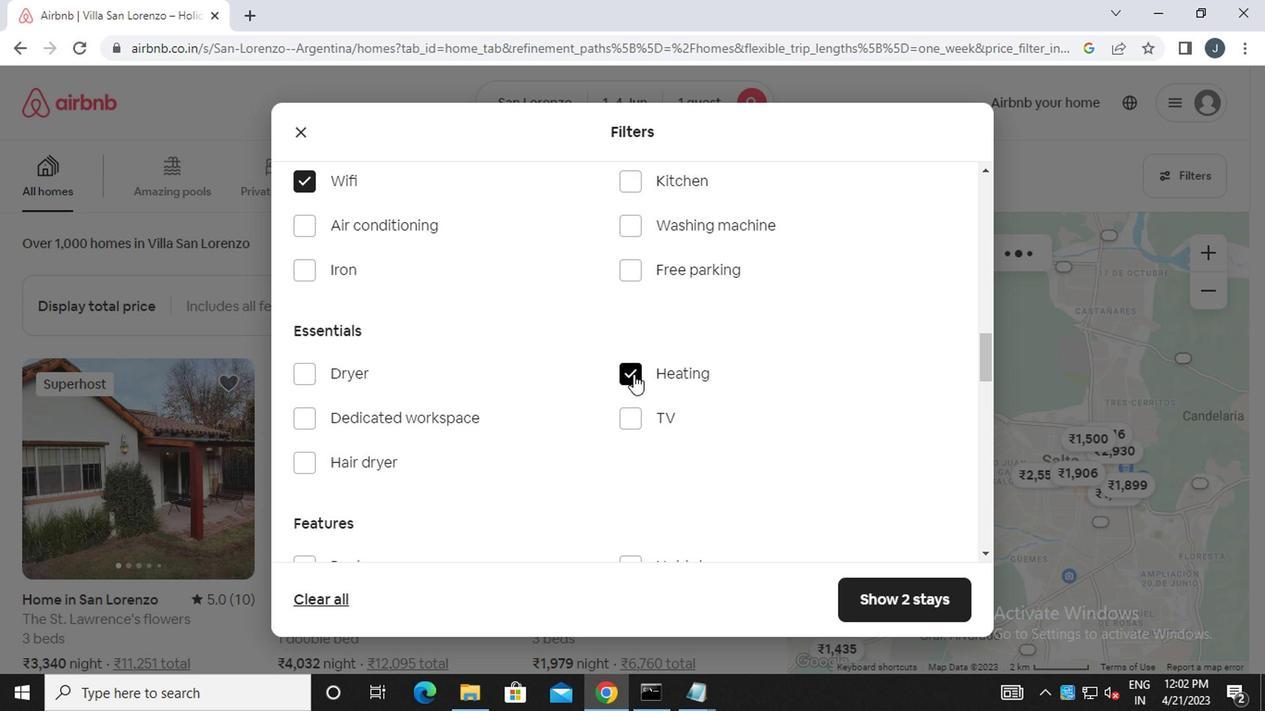 
Action: Mouse scrolled (624, 390) with delta (0, 0)
Screenshot: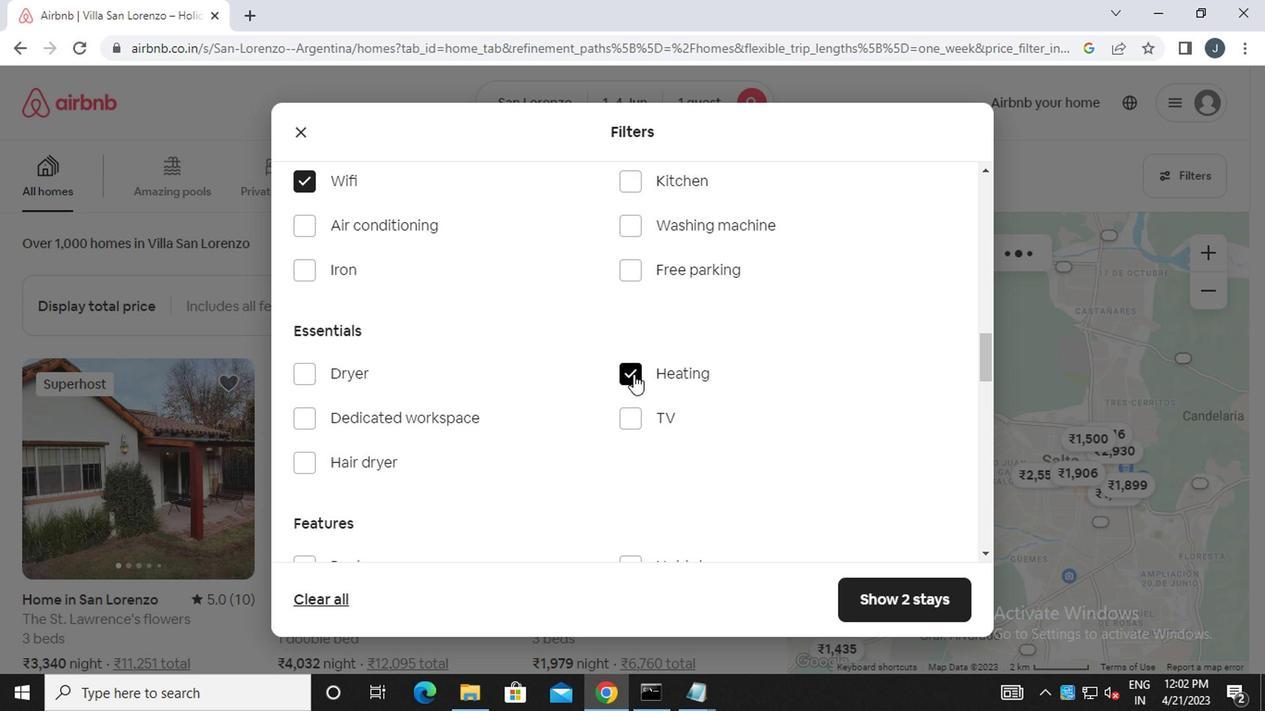 
Action: Mouse moved to (624, 391)
Screenshot: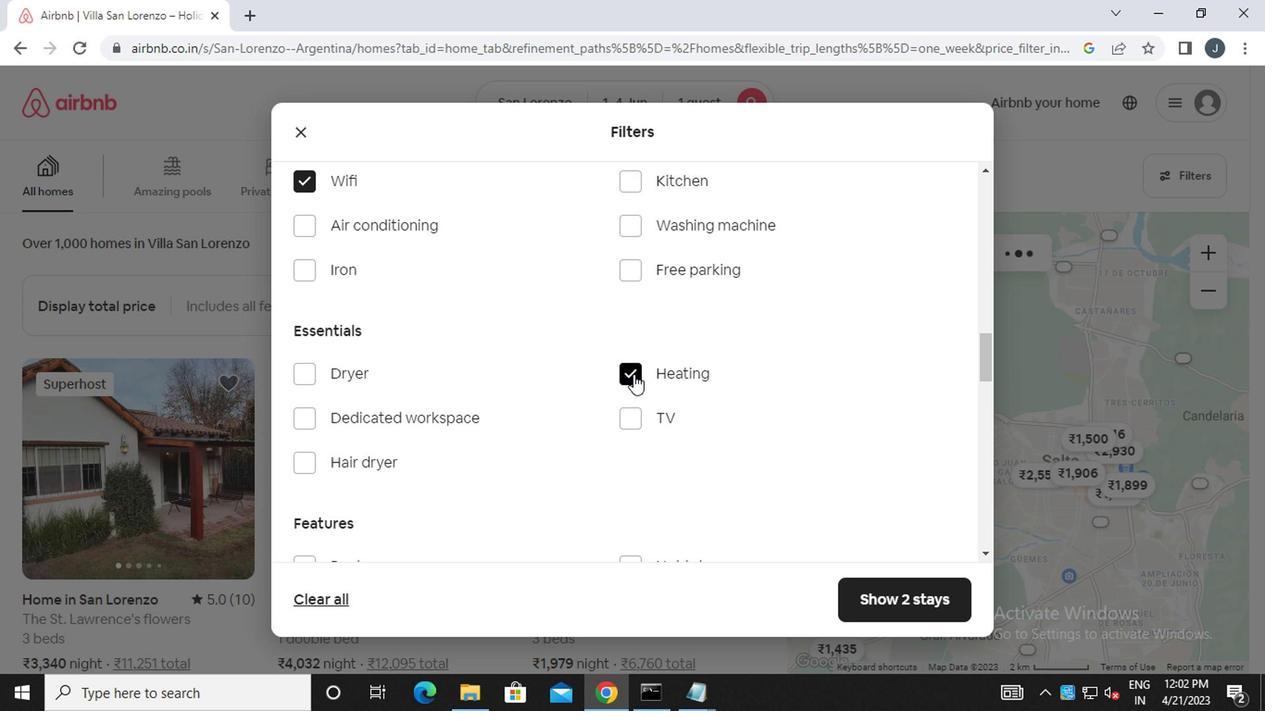 
Action: Mouse scrolled (624, 390) with delta (0, 0)
Screenshot: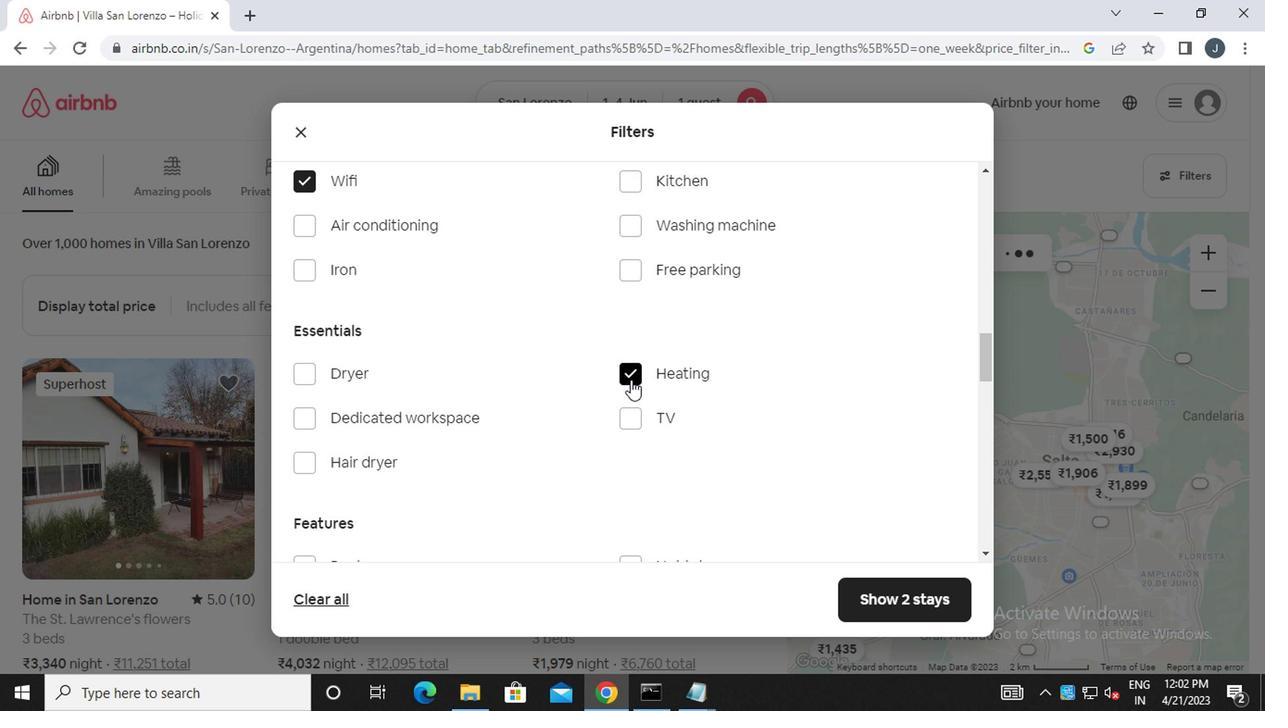 
Action: Mouse scrolled (624, 390) with delta (0, 0)
Screenshot: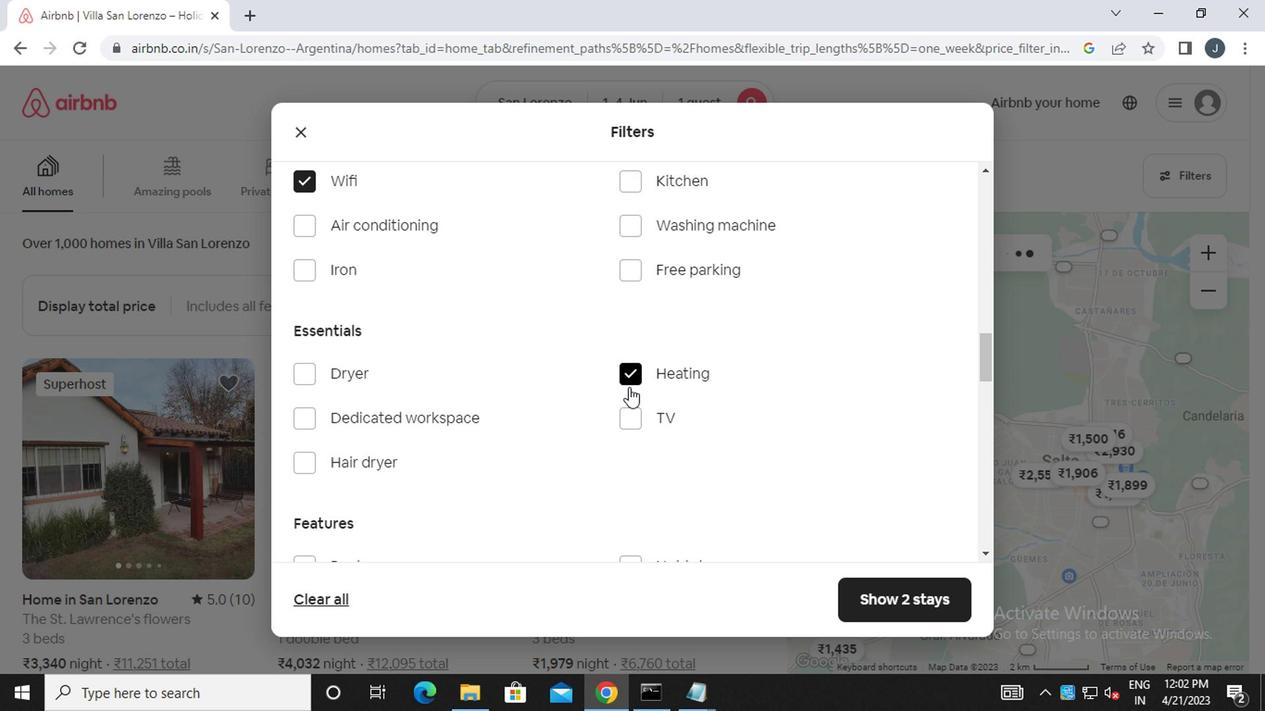 
Action: Mouse scrolled (624, 390) with delta (0, 0)
Screenshot: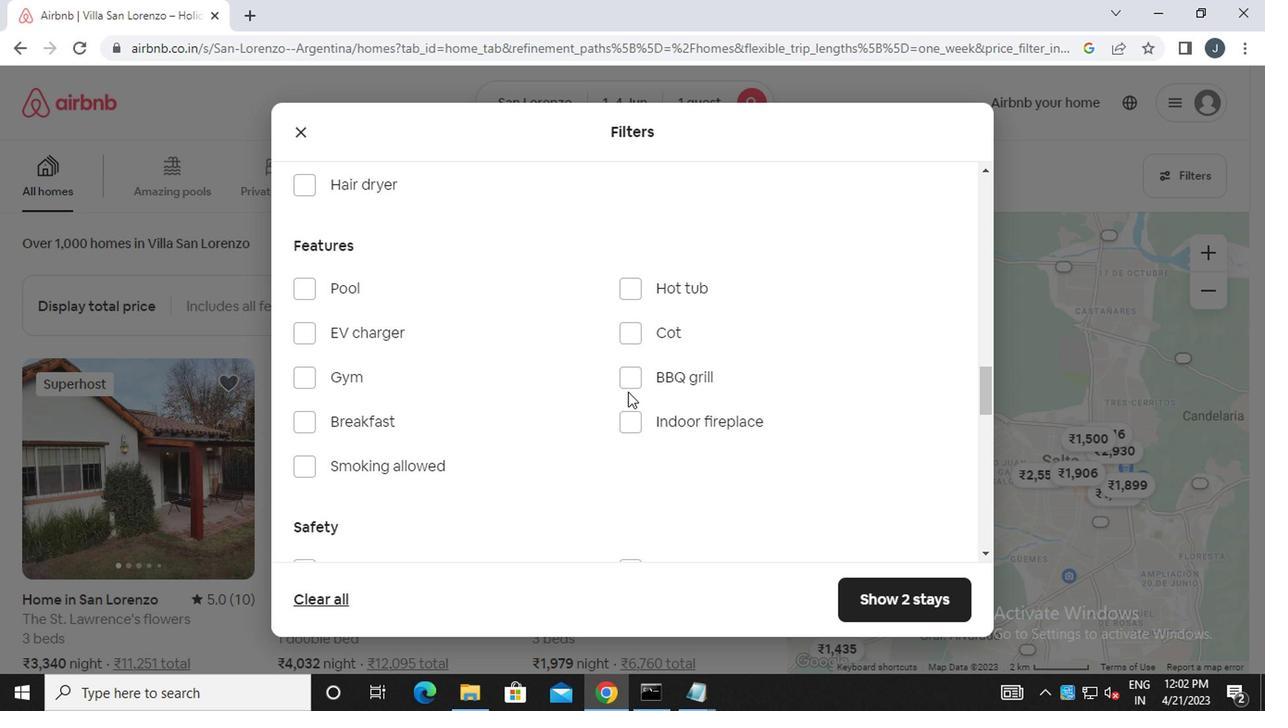 
Action: Mouse scrolled (624, 390) with delta (0, 0)
Screenshot: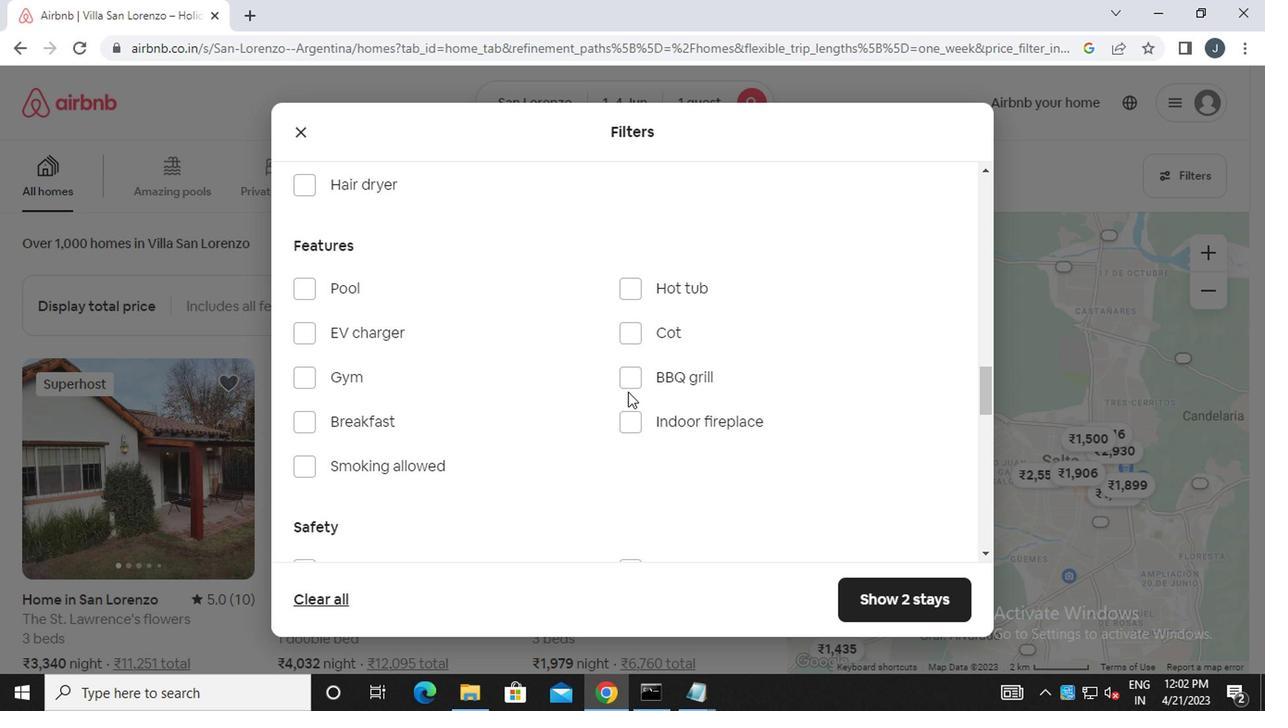 
Action: Mouse moved to (625, 391)
Screenshot: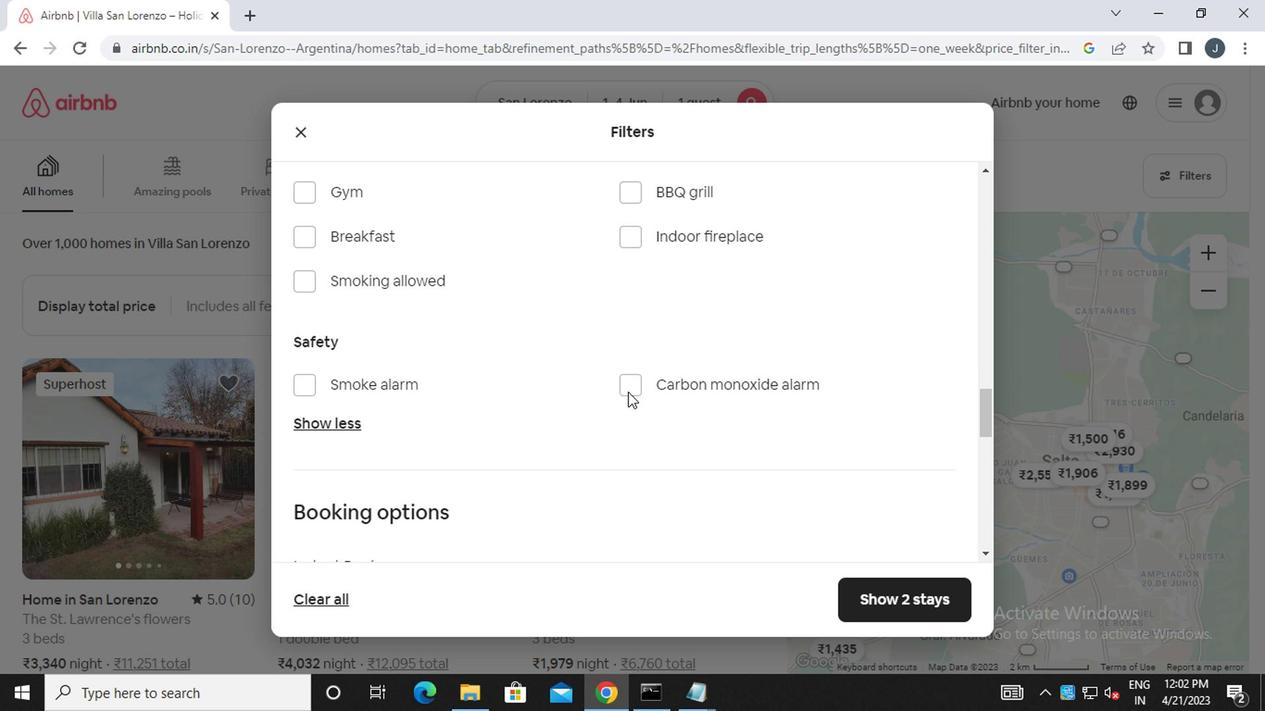 
Action: Mouse scrolled (625, 390) with delta (0, 0)
Screenshot: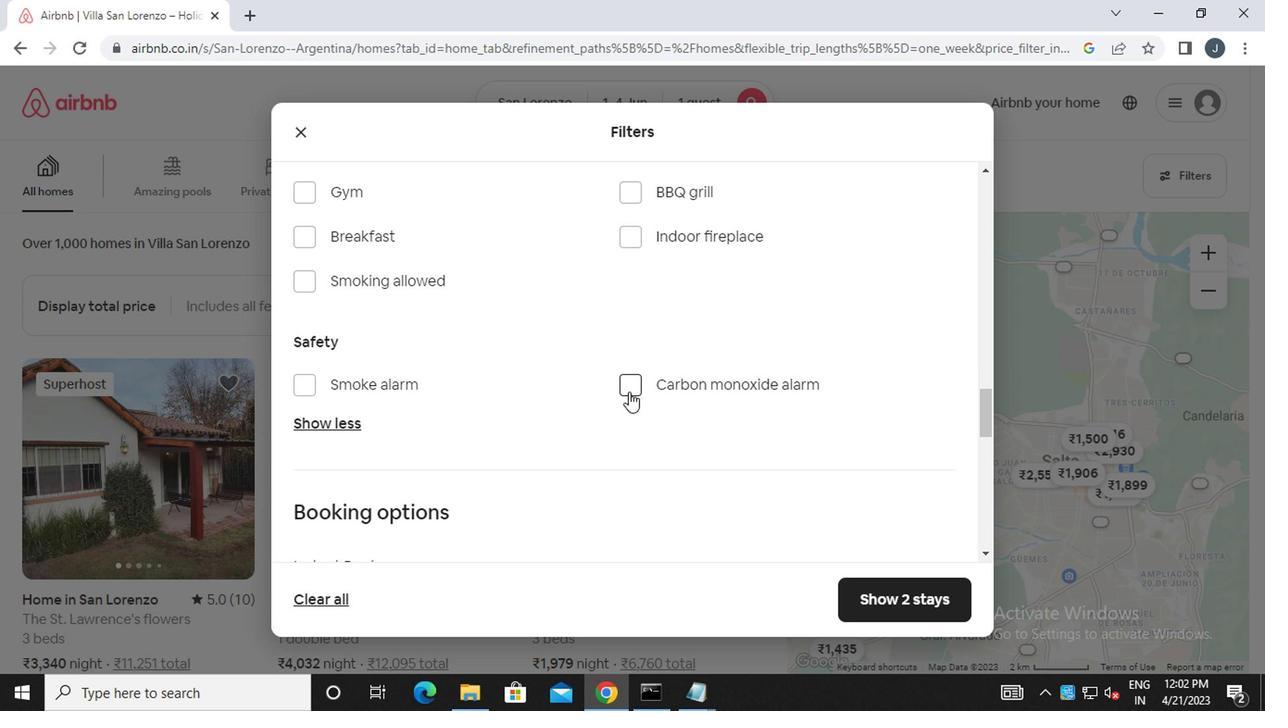 
Action: Mouse scrolled (625, 390) with delta (0, 0)
Screenshot: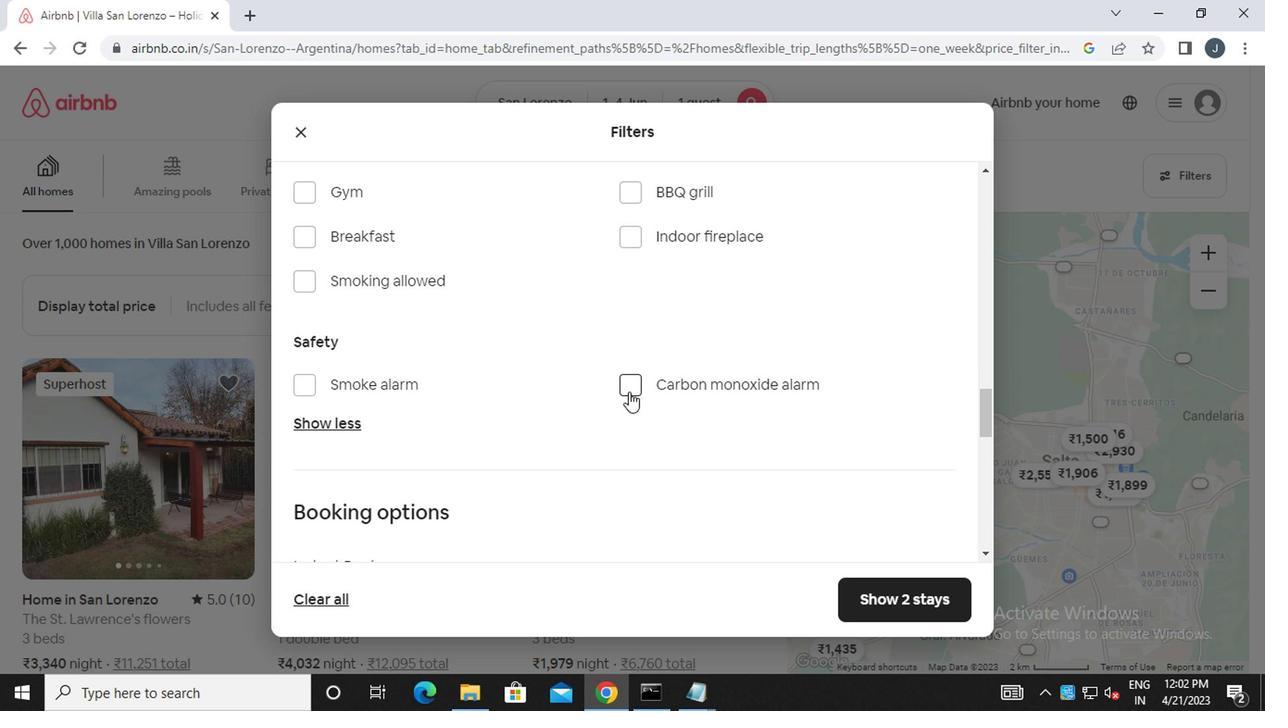 
Action: Mouse scrolled (625, 390) with delta (0, 0)
Screenshot: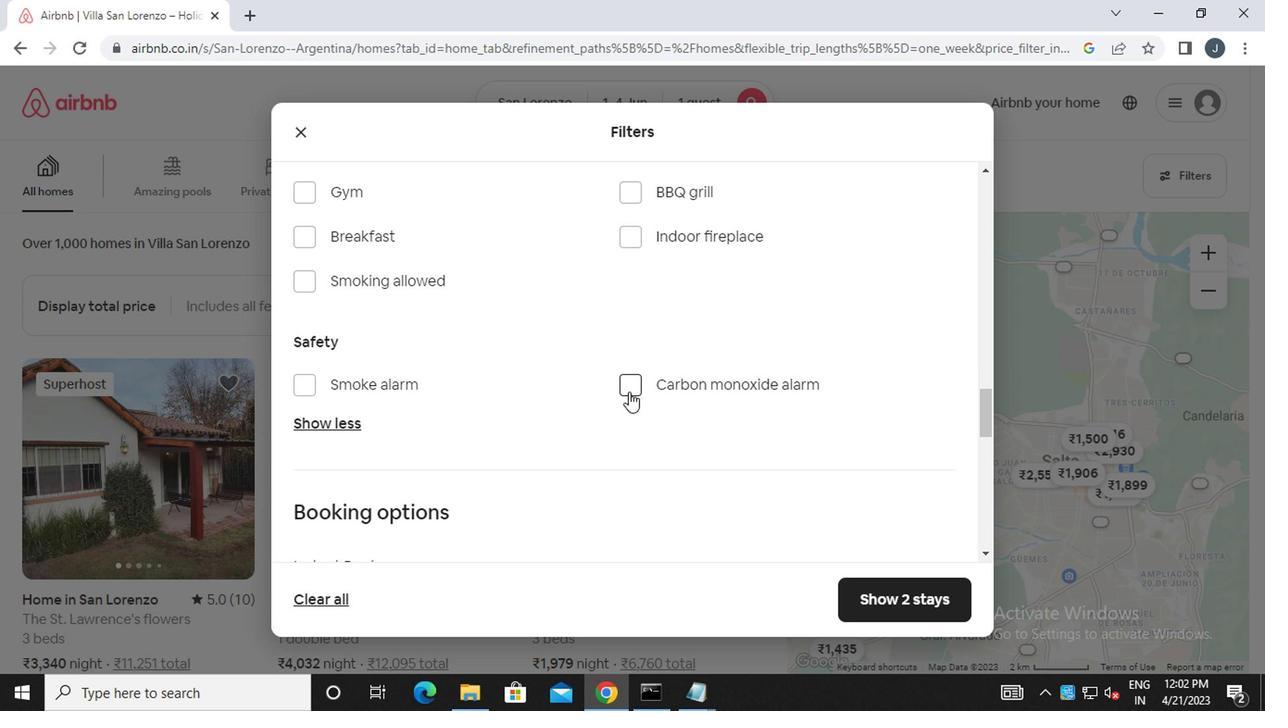 
Action: Mouse scrolled (625, 390) with delta (0, 0)
Screenshot: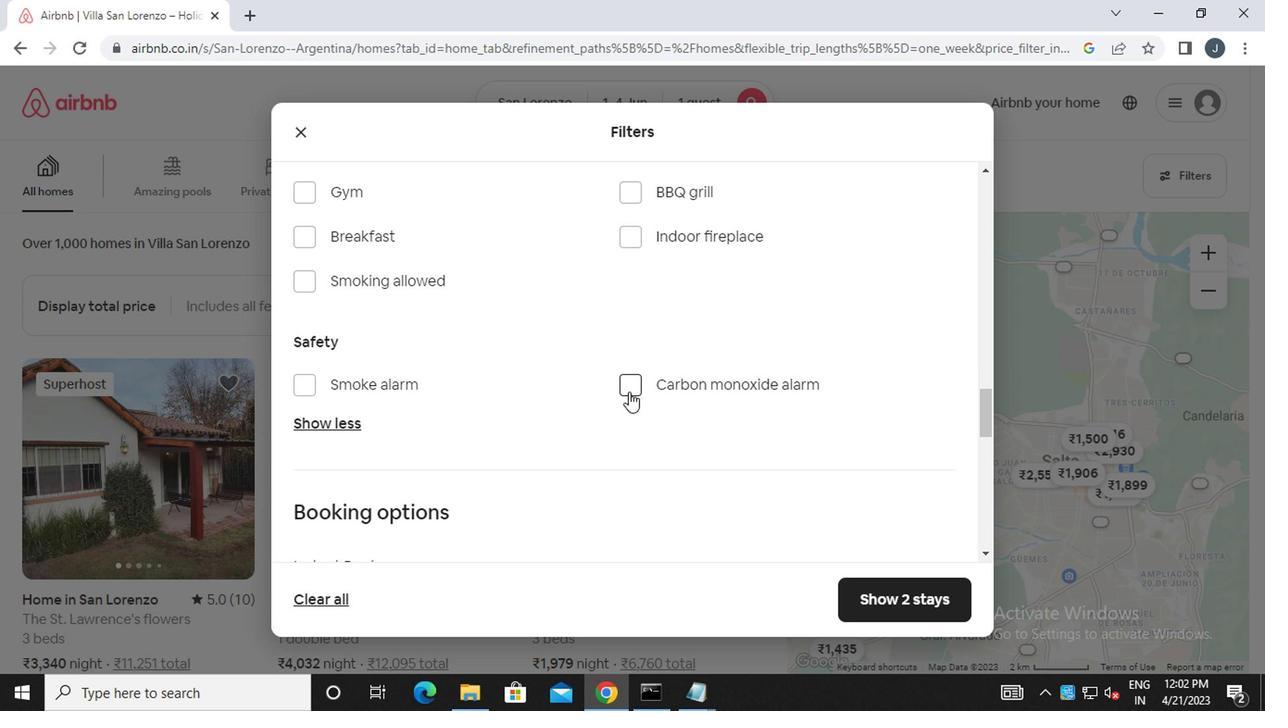 
Action: Mouse moved to (900, 278)
Screenshot: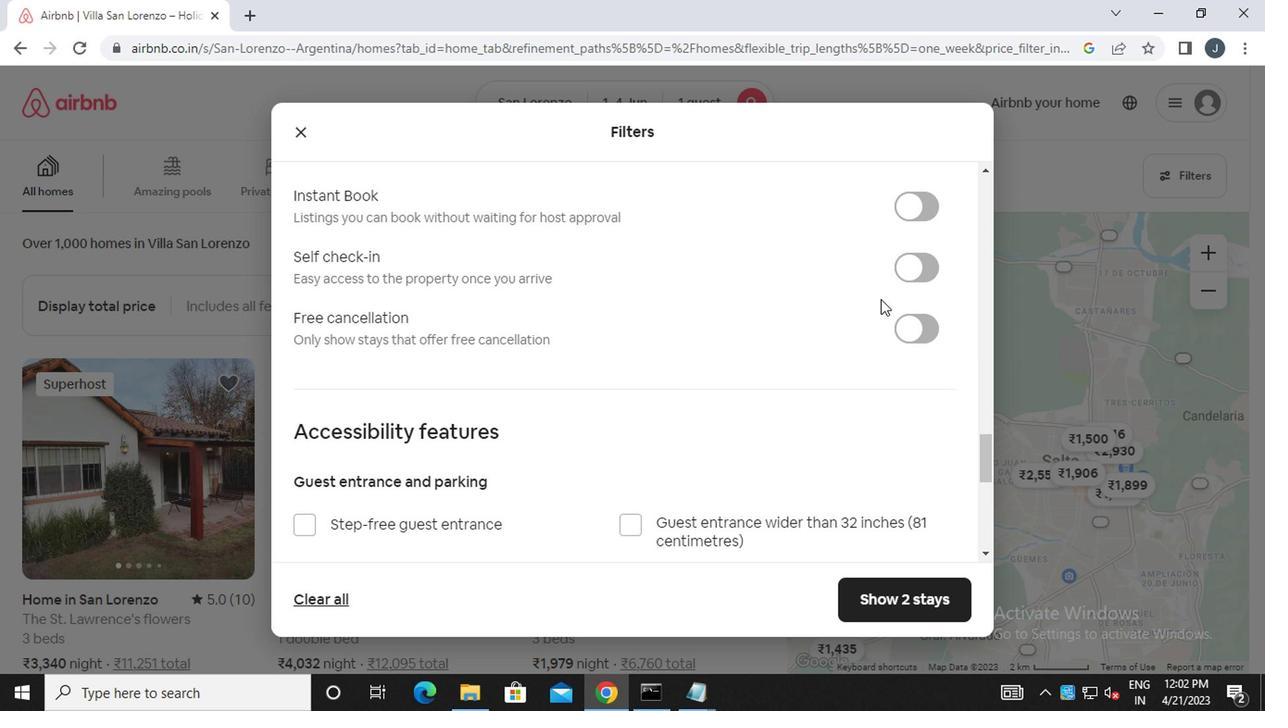 
Action: Mouse pressed left at (900, 278)
Screenshot: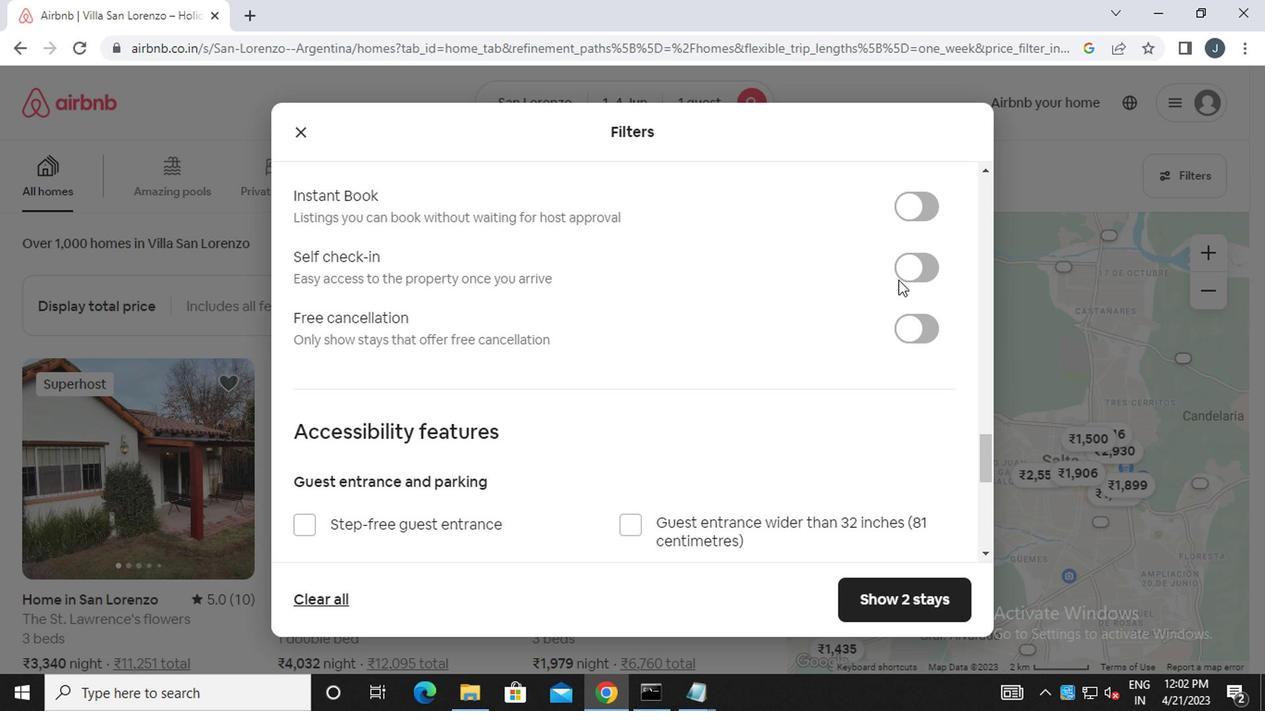 
Action: Mouse moved to (624, 464)
Screenshot: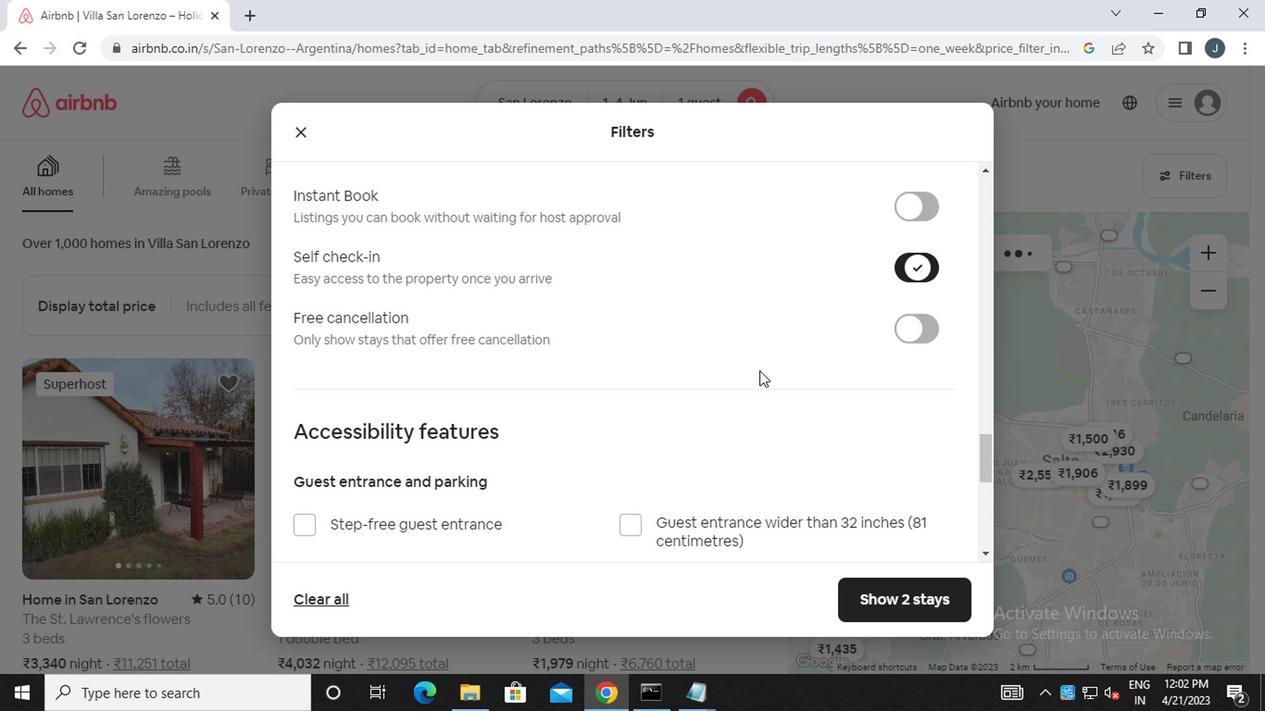 
Action: Mouse scrolled (624, 464) with delta (0, 0)
Screenshot: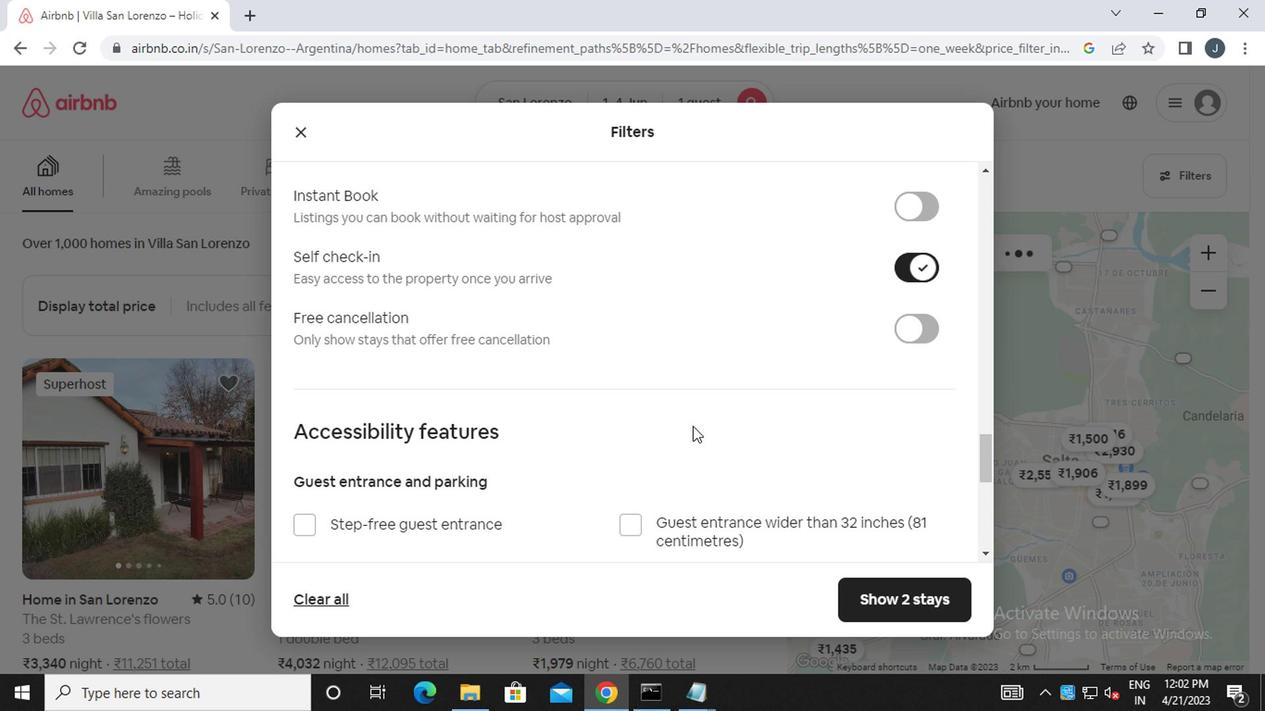 
Action: Mouse scrolled (624, 464) with delta (0, 0)
Screenshot: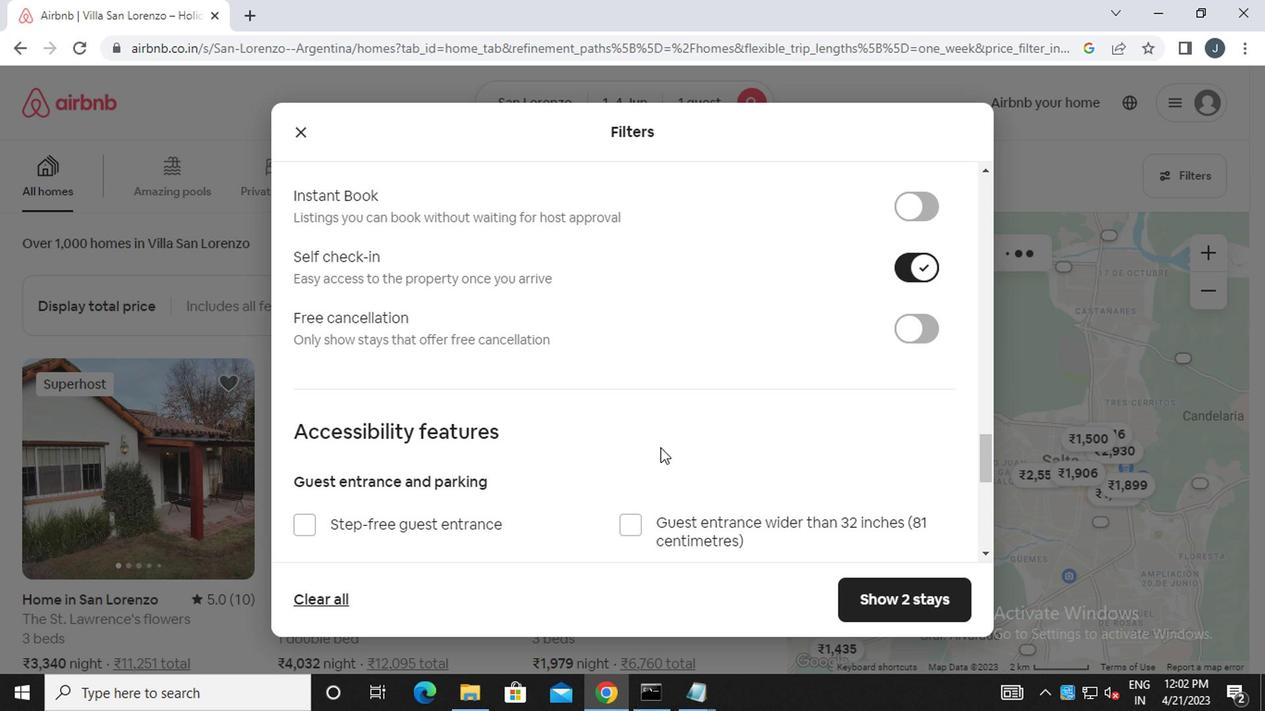 
Action: Mouse scrolled (624, 464) with delta (0, 0)
Screenshot: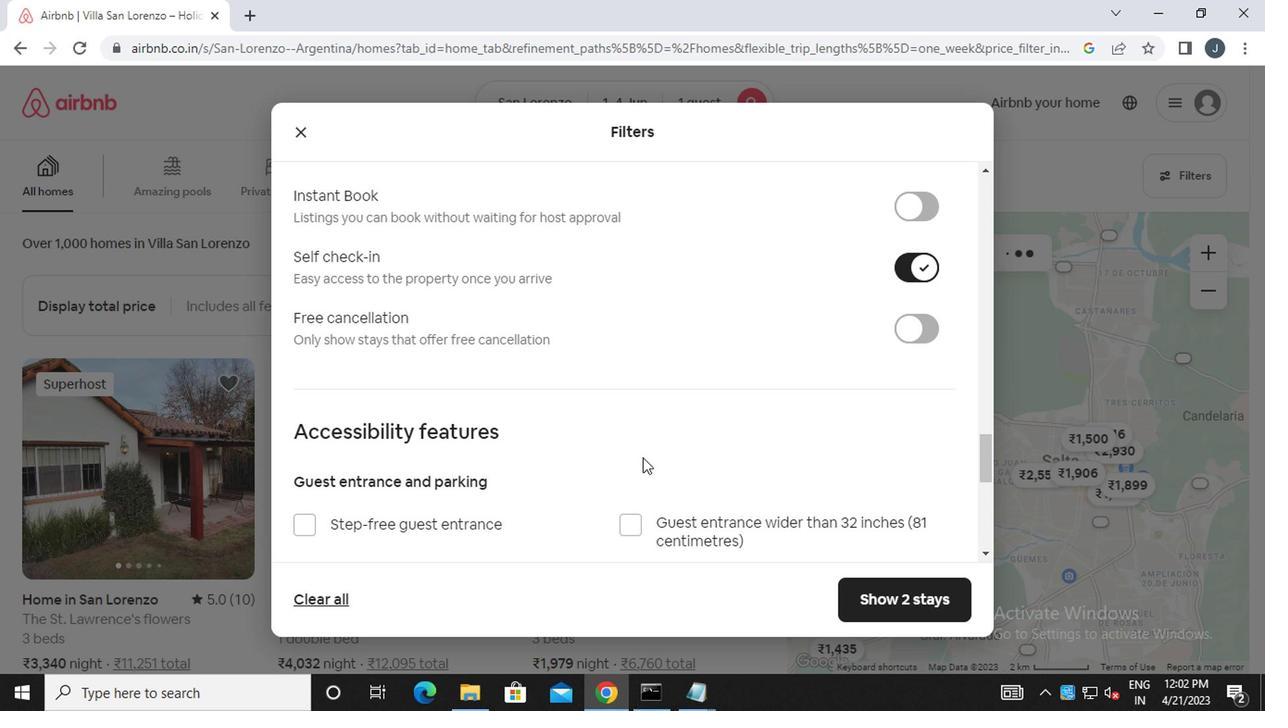 
Action: Mouse scrolled (624, 464) with delta (0, 0)
Screenshot: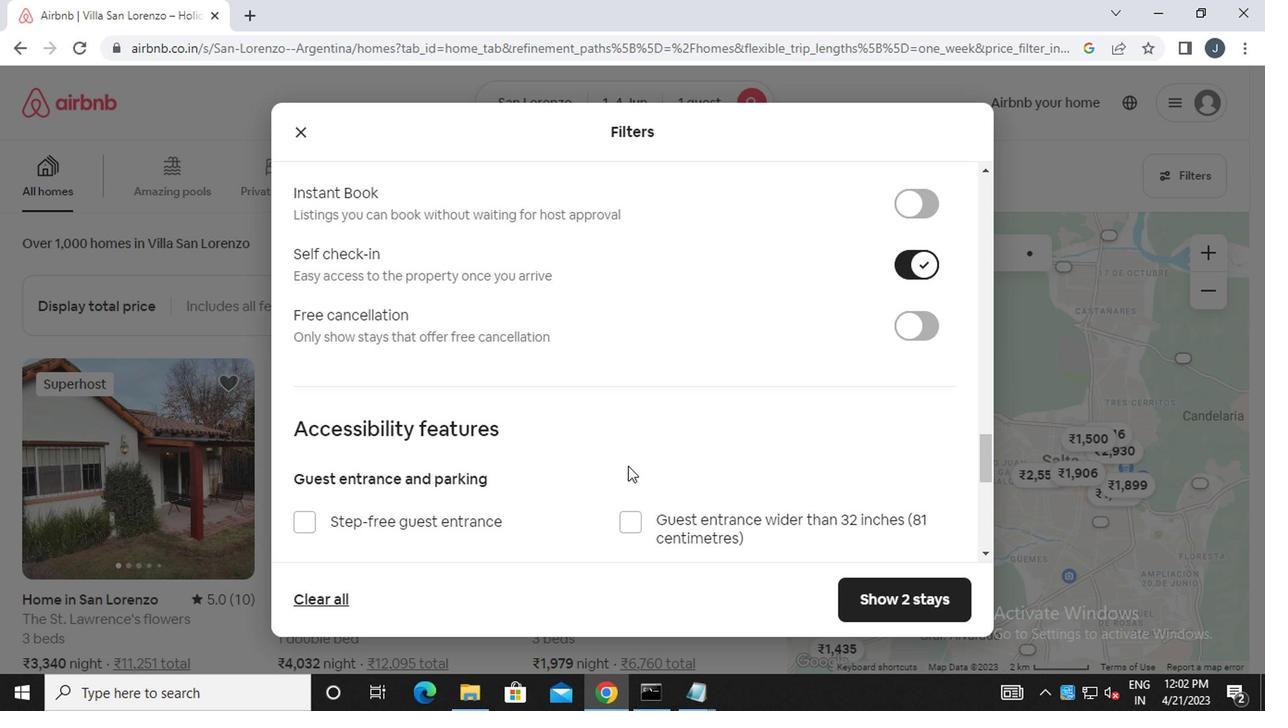 
Action: Mouse scrolled (624, 464) with delta (0, 0)
Screenshot: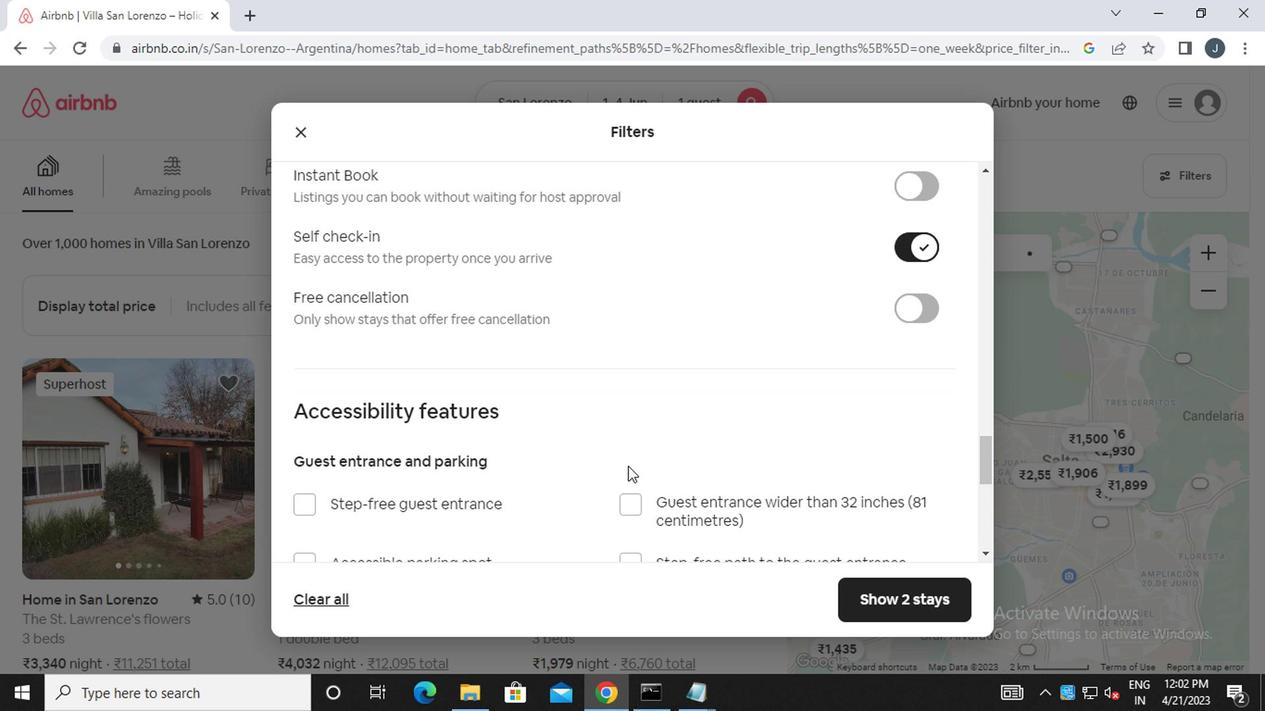 
Action: Mouse scrolled (624, 464) with delta (0, 0)
Screenshot: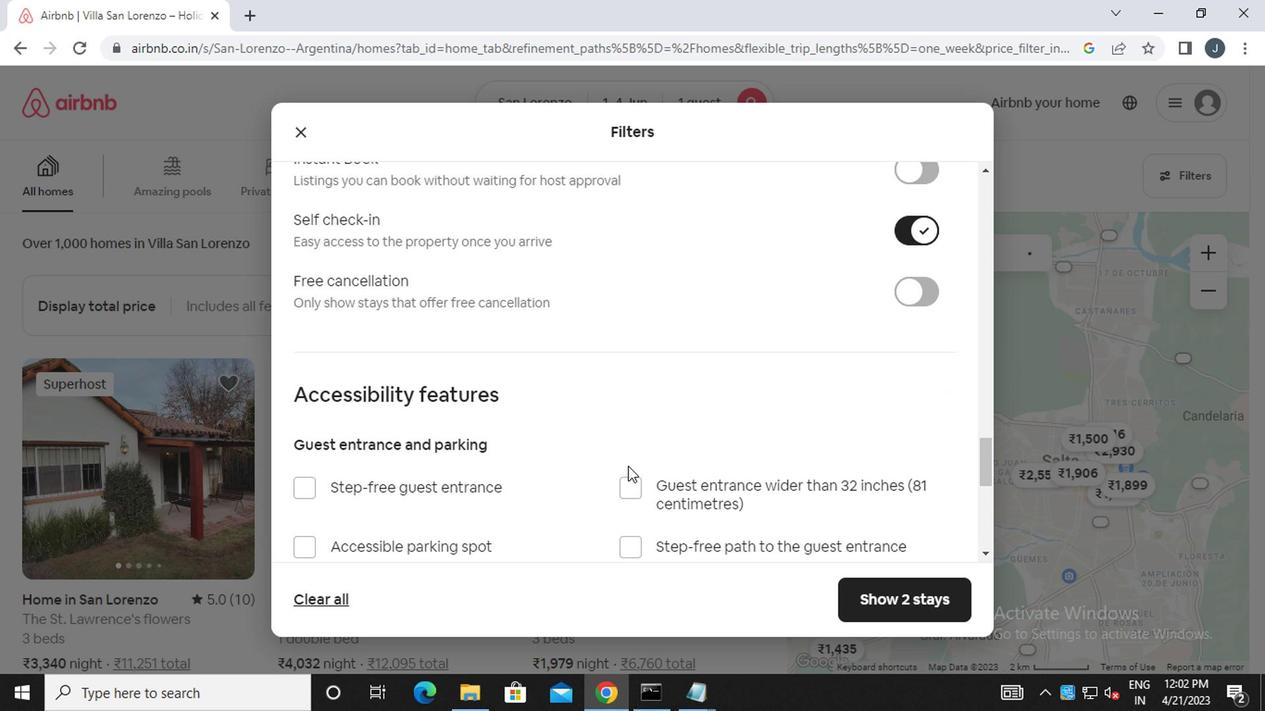 
Action: Mouse scrolled (624, 464) with delta (0, 0)
Screenshot: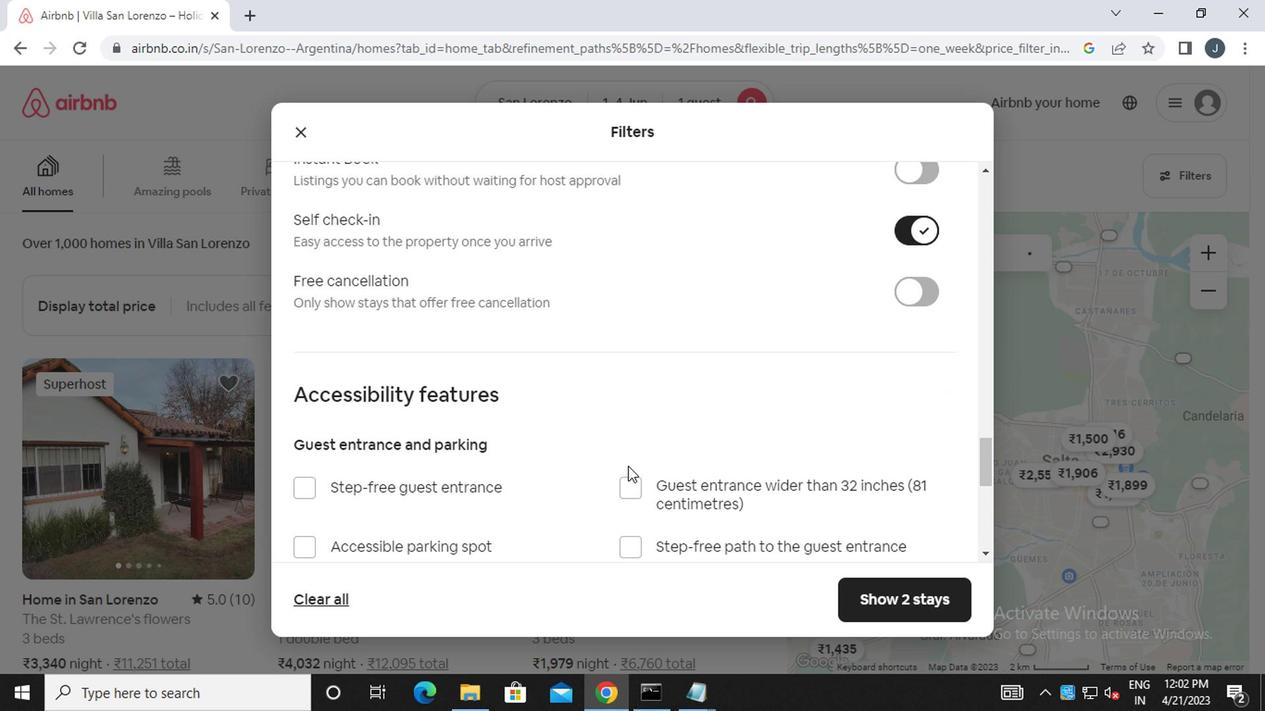 
Action: Mouse scrolled (624, 464) with delta (0, 0)
Screenshot: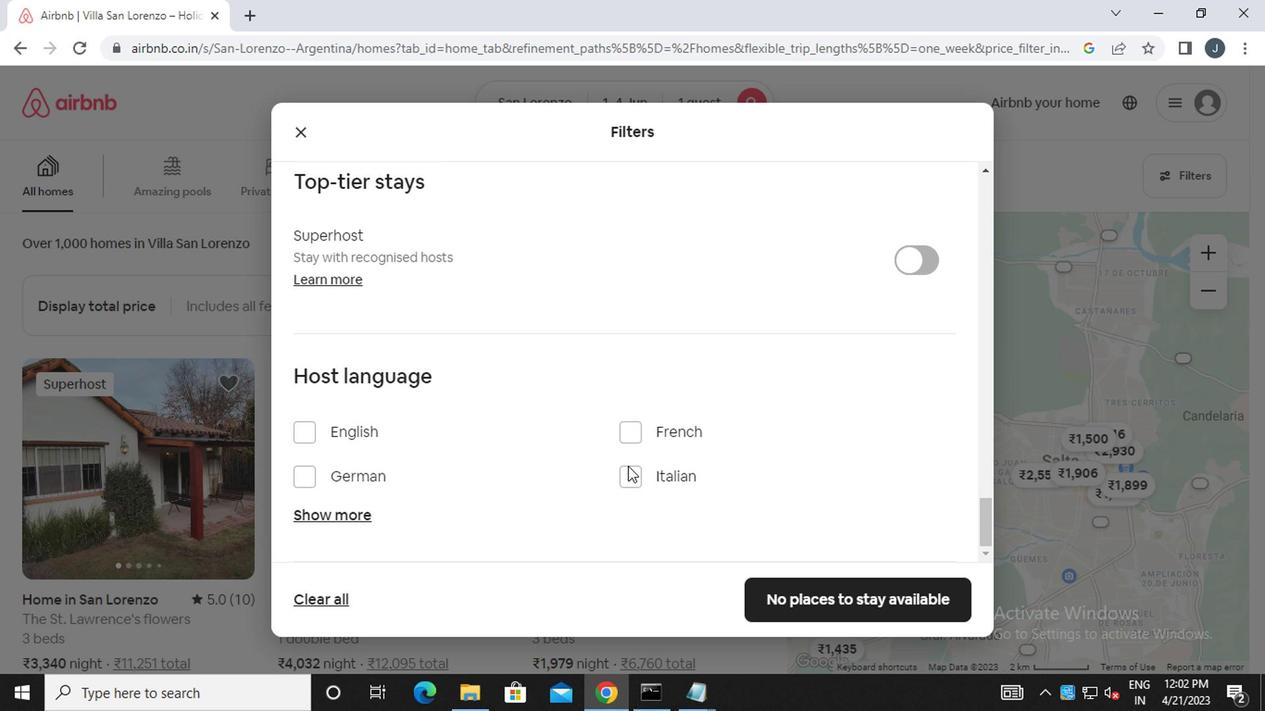 
Action: Mouse scrolled (624, 464) with delta (0, 0)
Screenshot: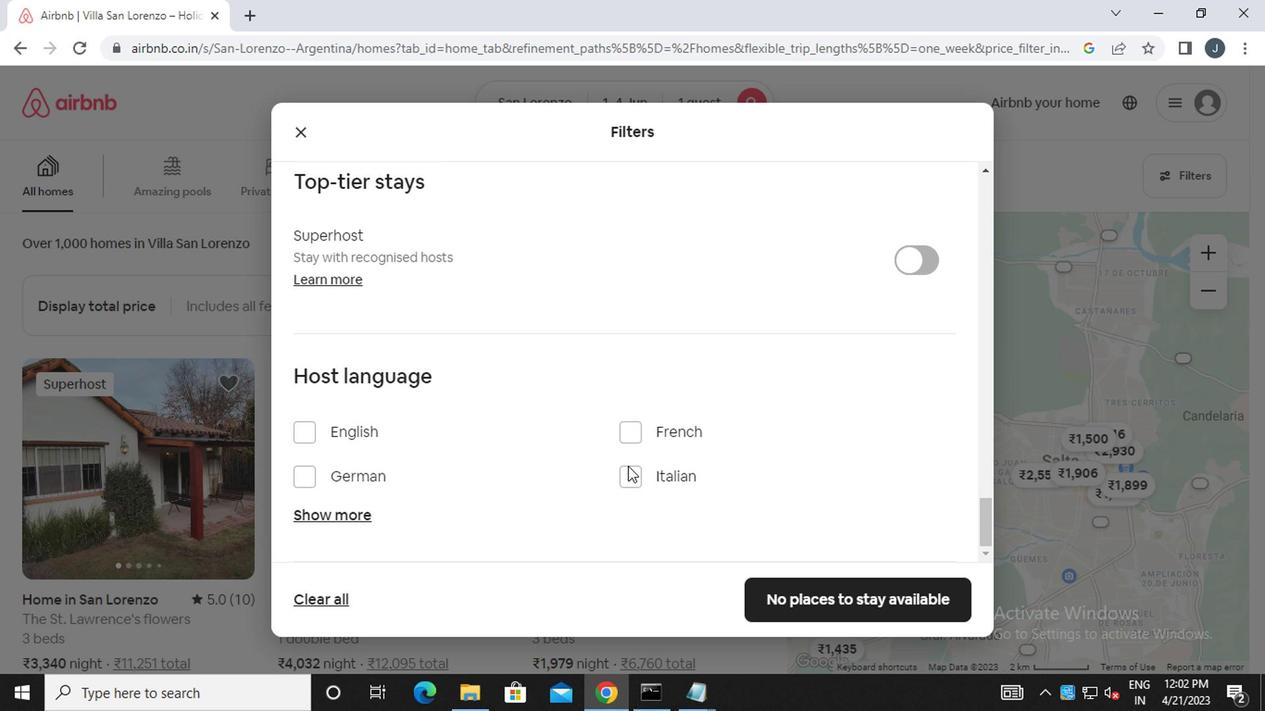 
Action: Mouse scrolled (624, 464) with delta (0, 0)
Screenshot: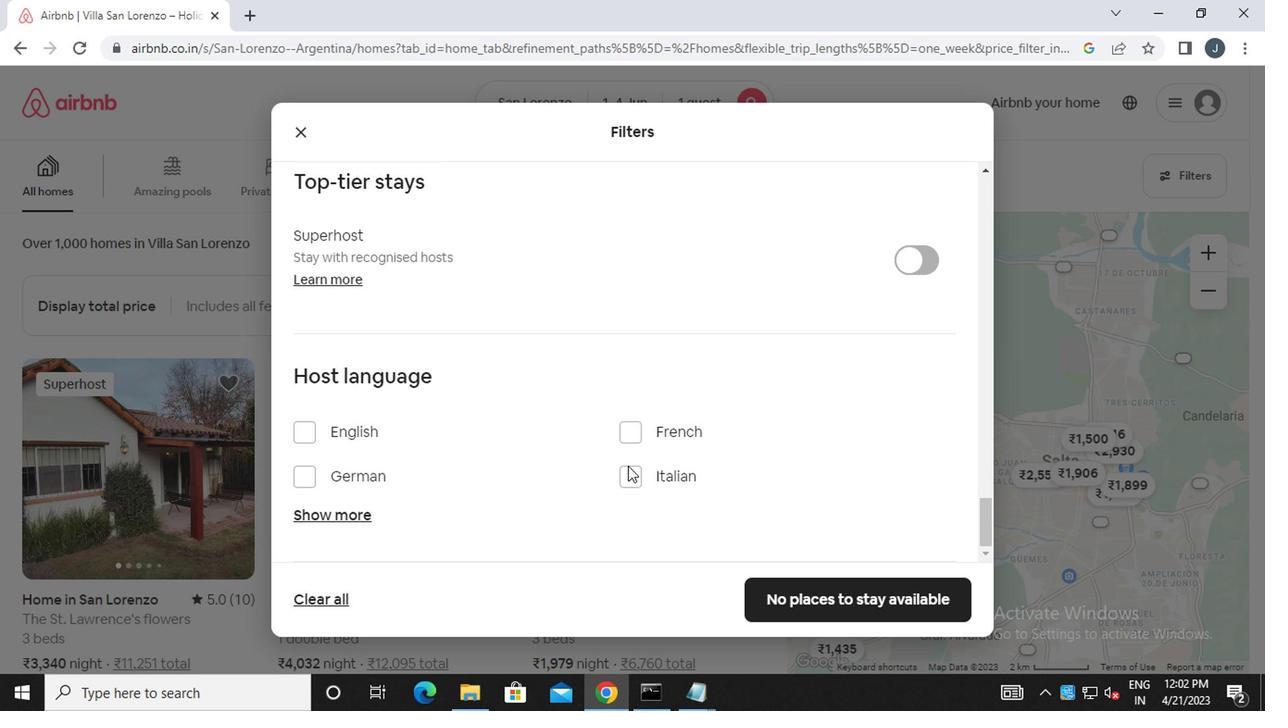 
Action: Mouse scrolled (624, 464) with delta (0, 0)
Screenshot: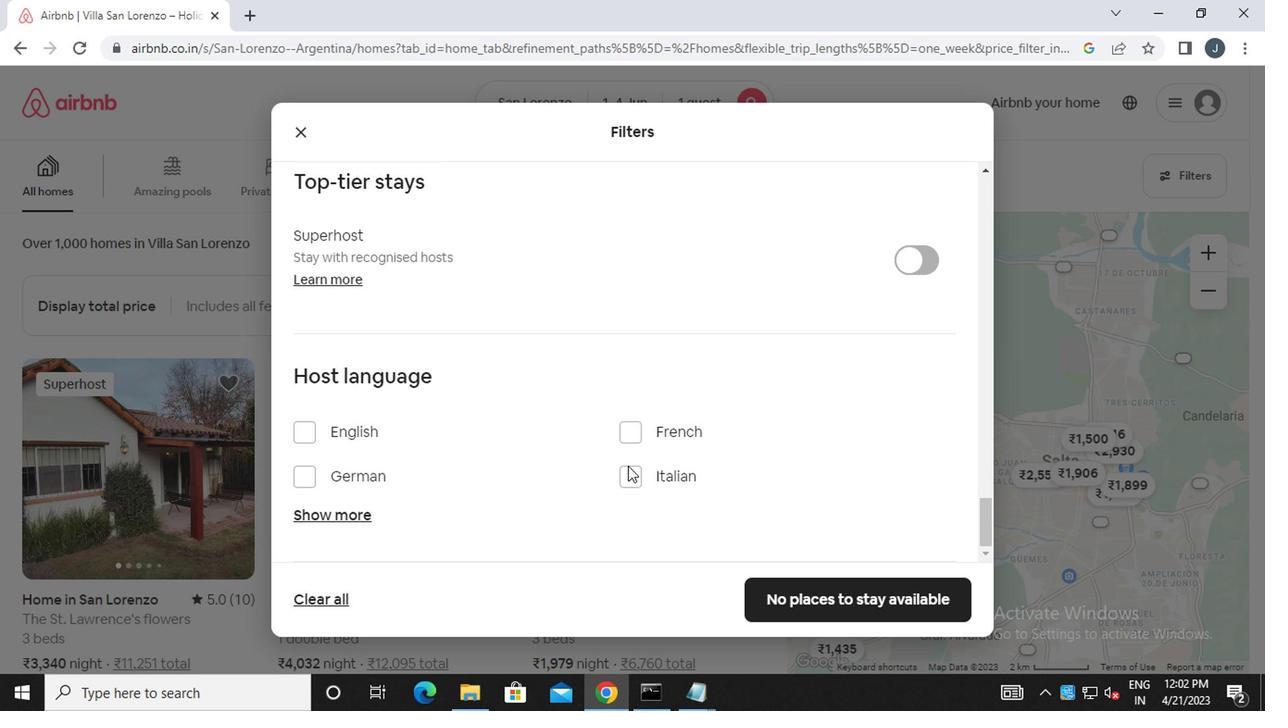 
Action: Mouse scrolled (624, 464) with delta (0, 0)
Screenshot: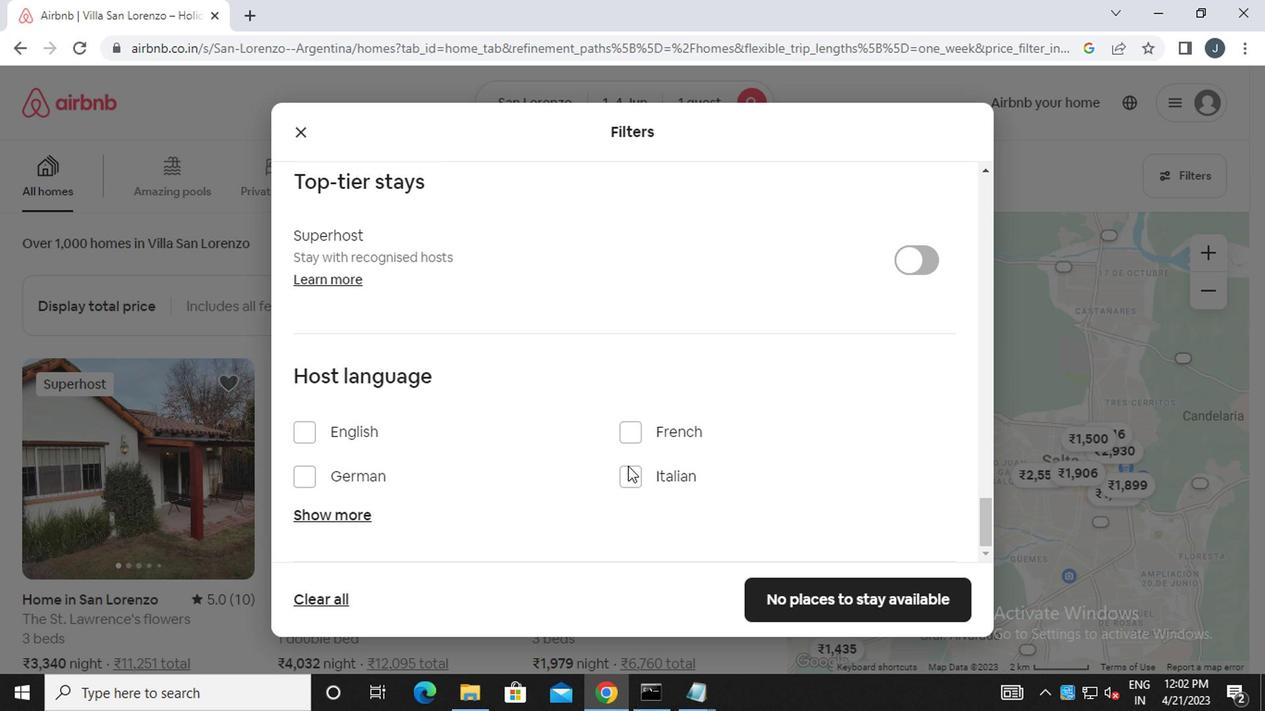 
Action: Mouse moved to (353, 429)
Screenshot: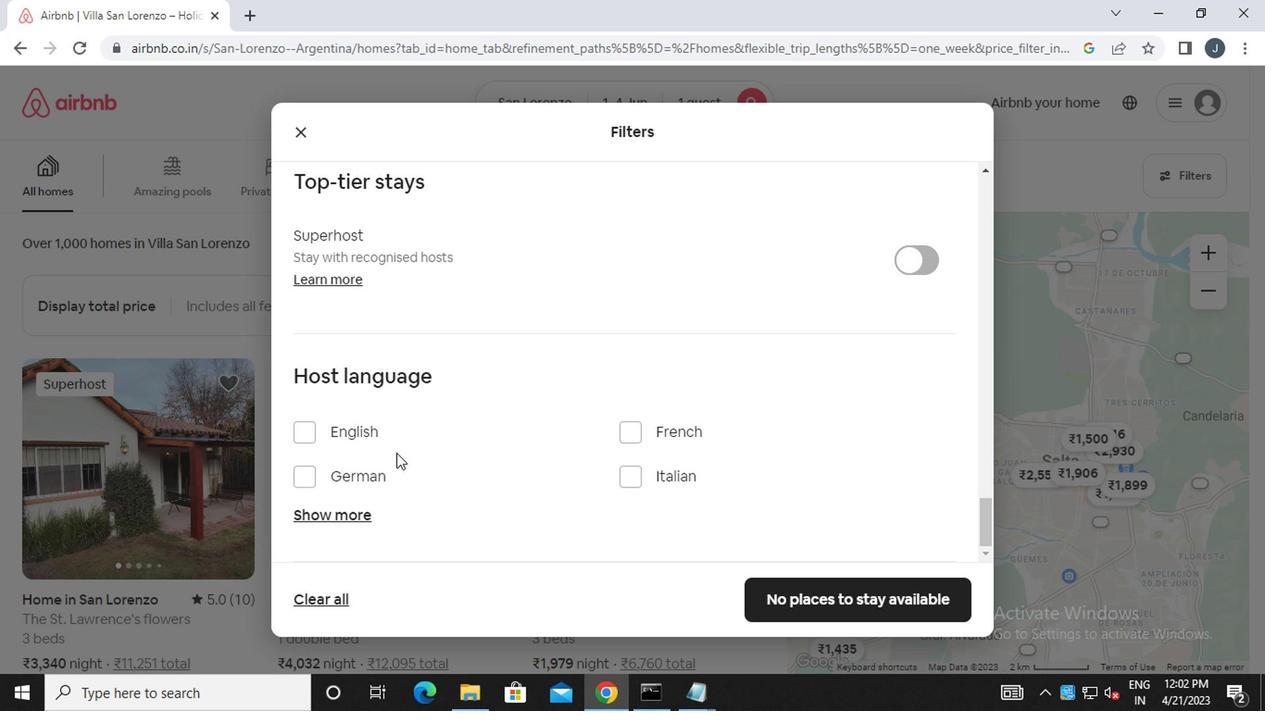 
Action: Mouse pressed left at (353, 429)
Screenshot: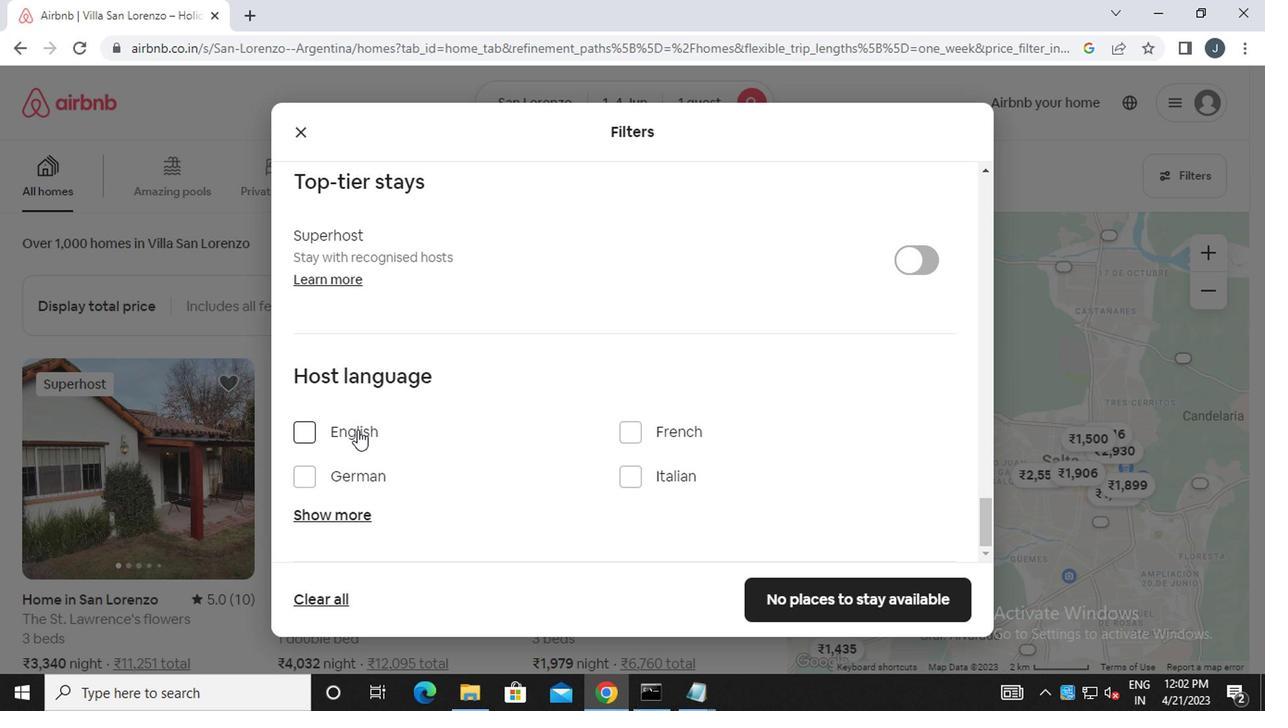 
Action: Mouse moved to (825, 606)
Screenshot: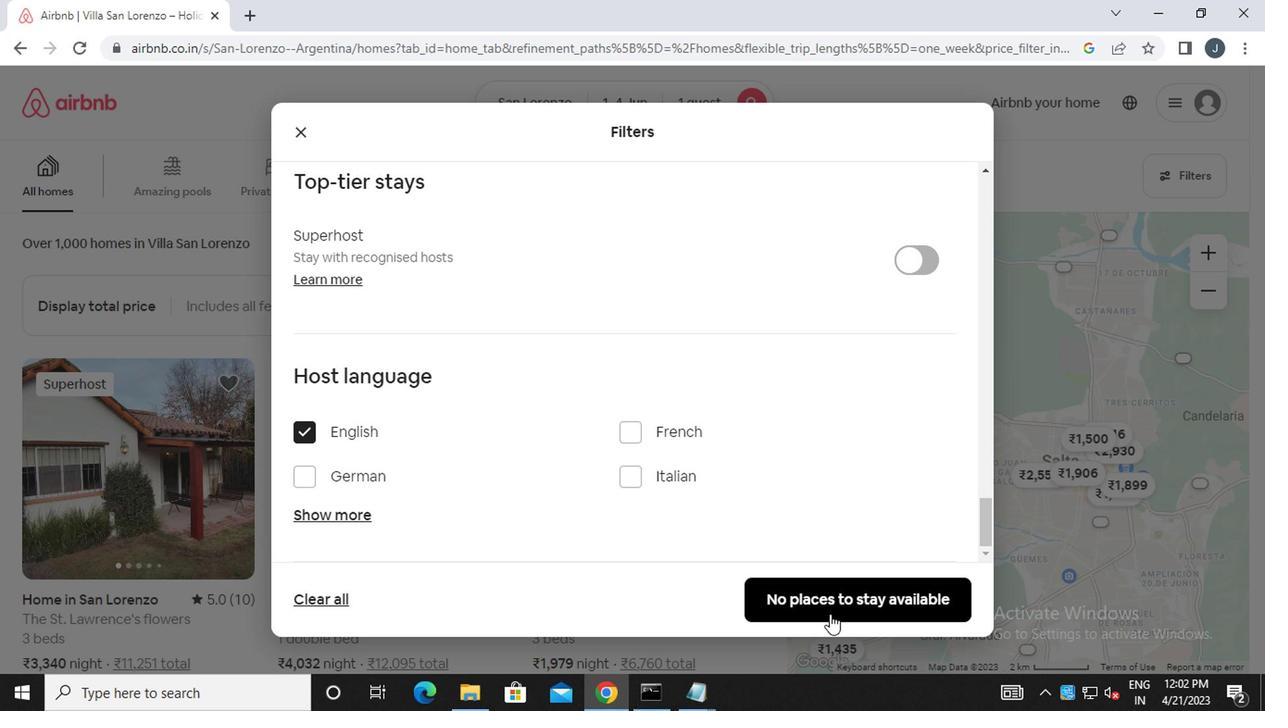 
Action: Mouse pressed left at (825, 606)
Screenshot: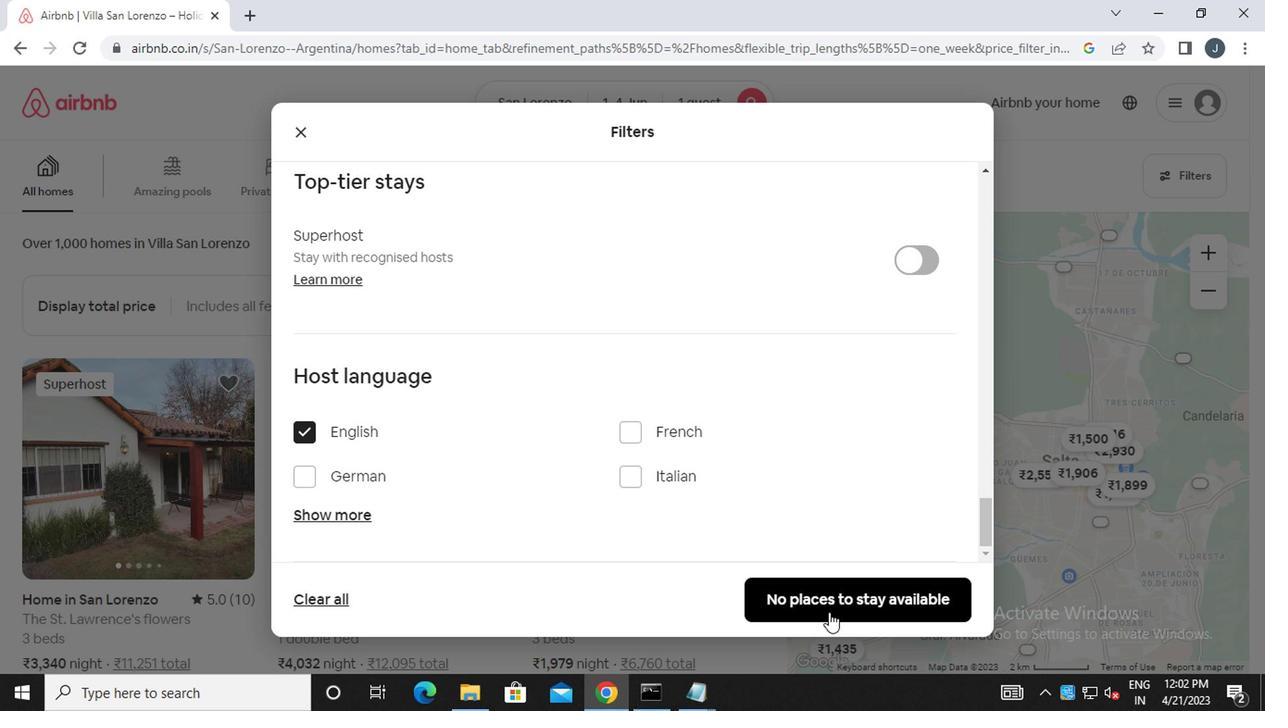 
Action: Mouse moved to (803, 606)
Screenshot: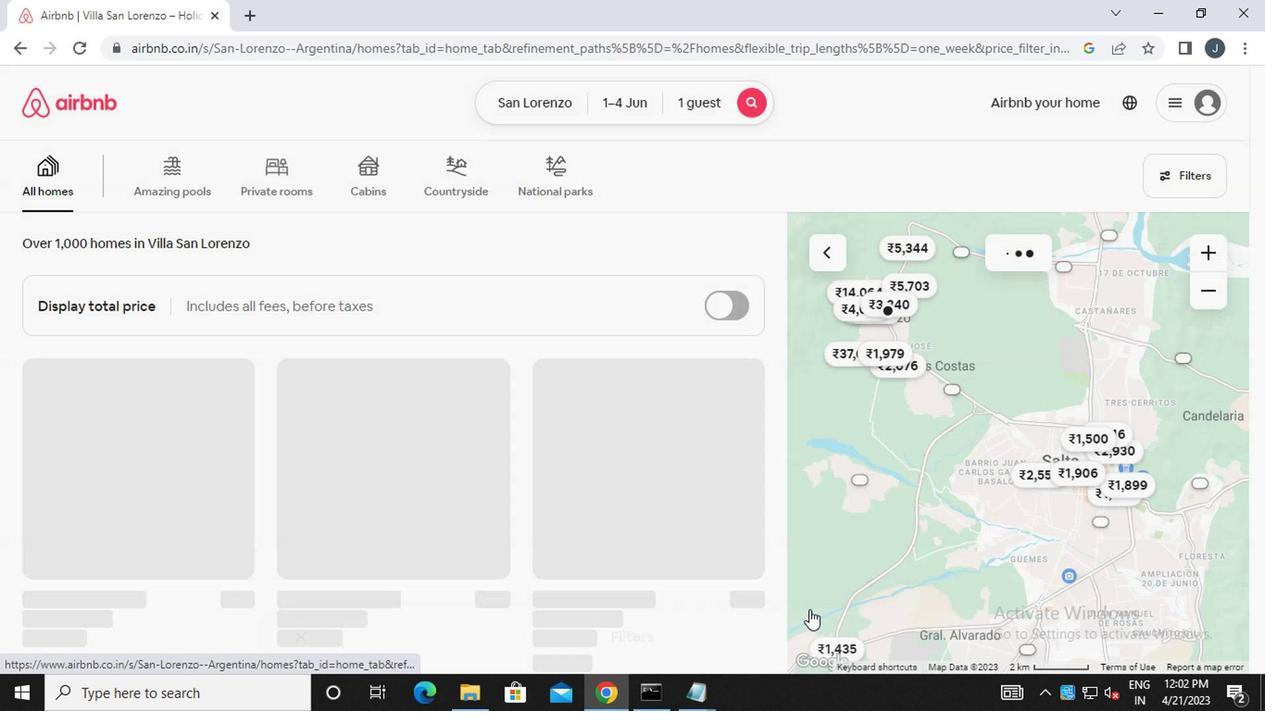 
